 Task: Add an event with the title Second Product Development Roadmap Discussion, date ''2023/10/21'', time 08:00and add a description: A company retreat is a purposeful and immersive event where employees come together in a relaxed and inspiring setting to foster teamwork, boost morale, and align their efforts towards common goals. Mark the tasks as Completed , logged in from the account softage.3@softage.netand send the event invitation to softage.5@softage.net and softage.6@softage.net. Set a reminder for the event Doesn''t repeat
Action: Mouse pressed left at (59, 106)
Screenshot: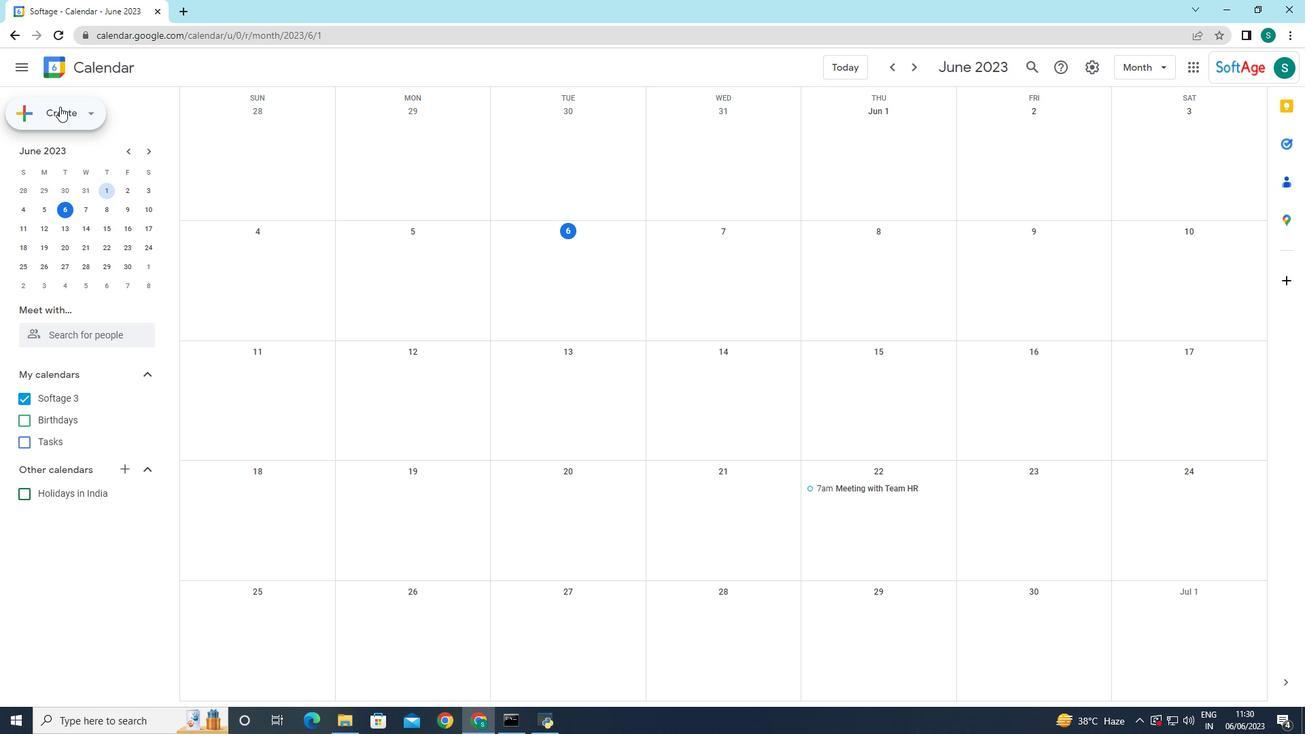 
Action: Mouse moved to (53, 151)
Screenshot: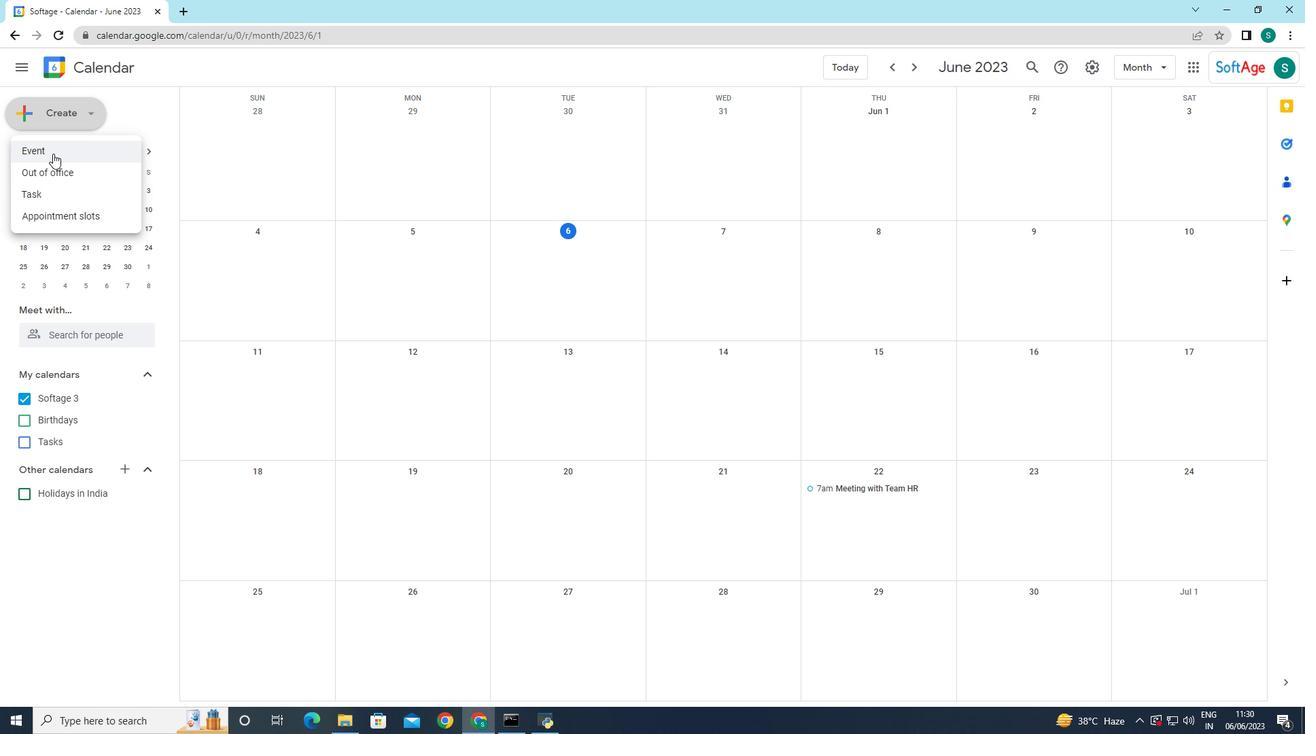 
Action: Mouse pressed left at (53, 151)
Screenshot: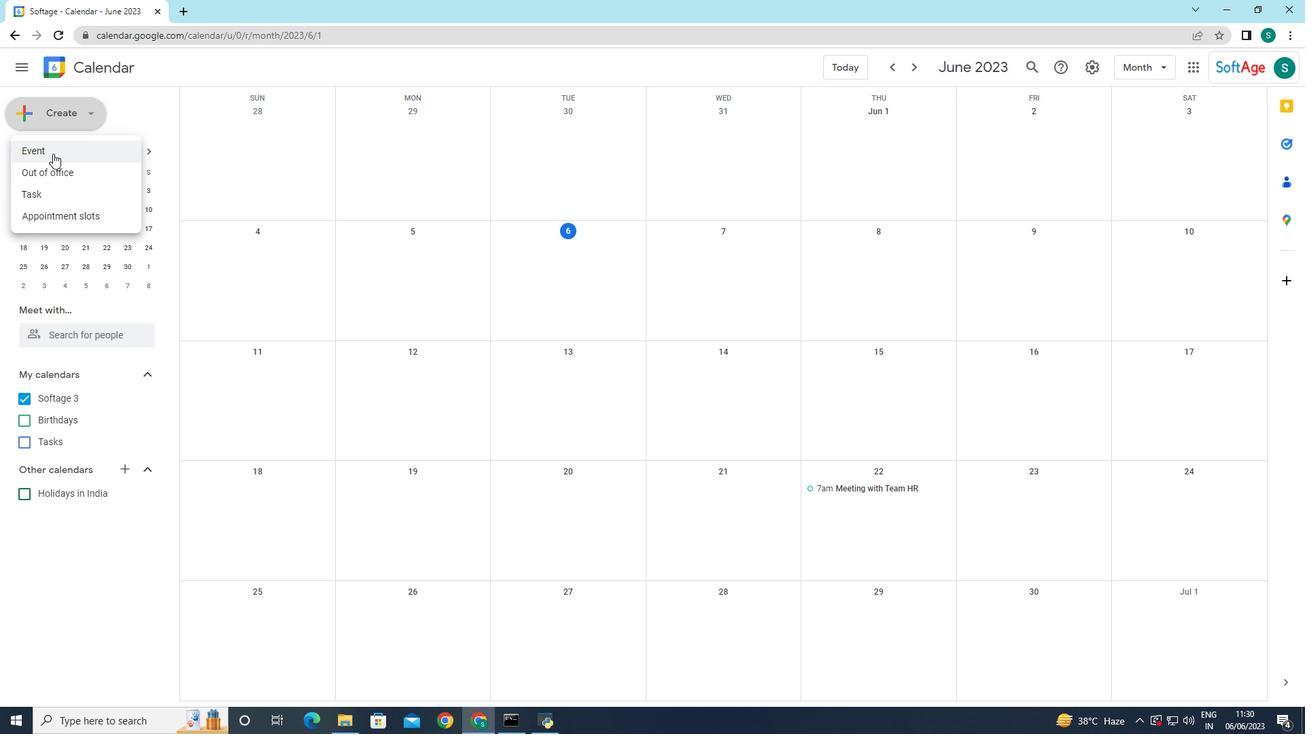 
Action: Mouse moved to (707, 453)
Screenshot: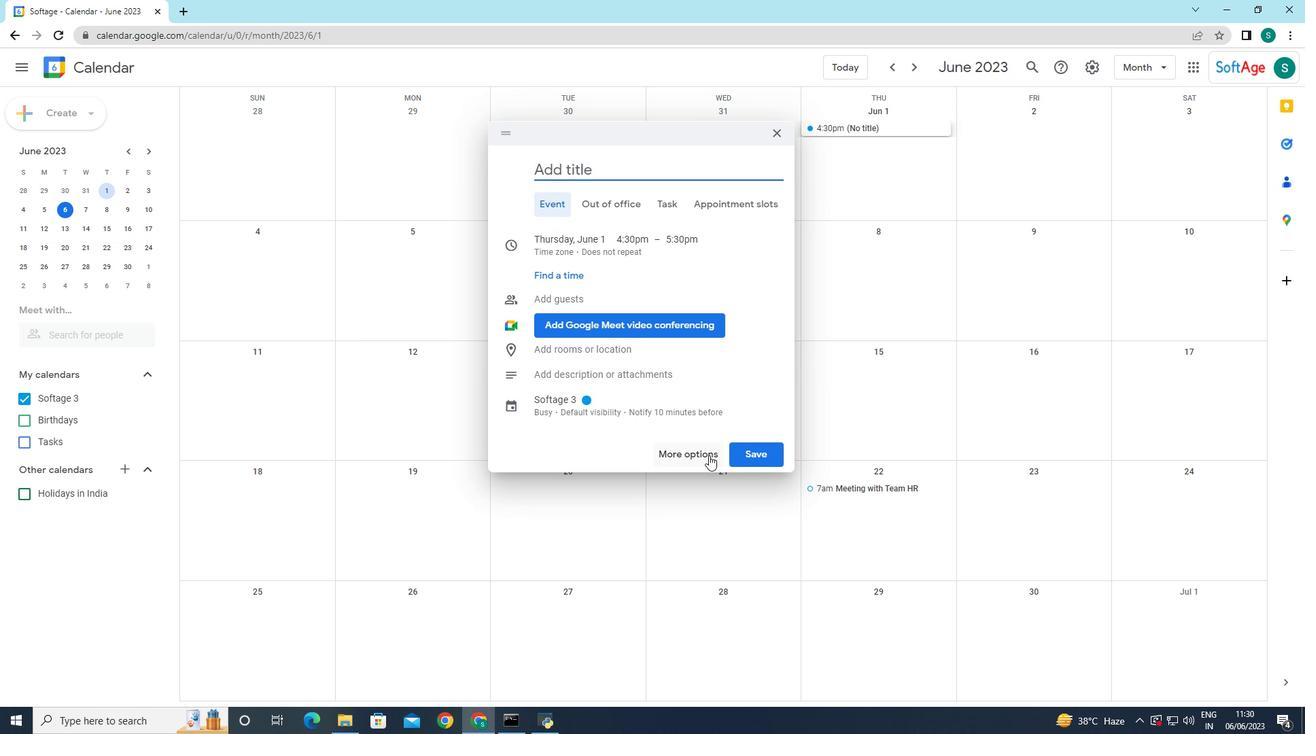 
Action: Mouse pressed left at (707, 453)
Screenshot: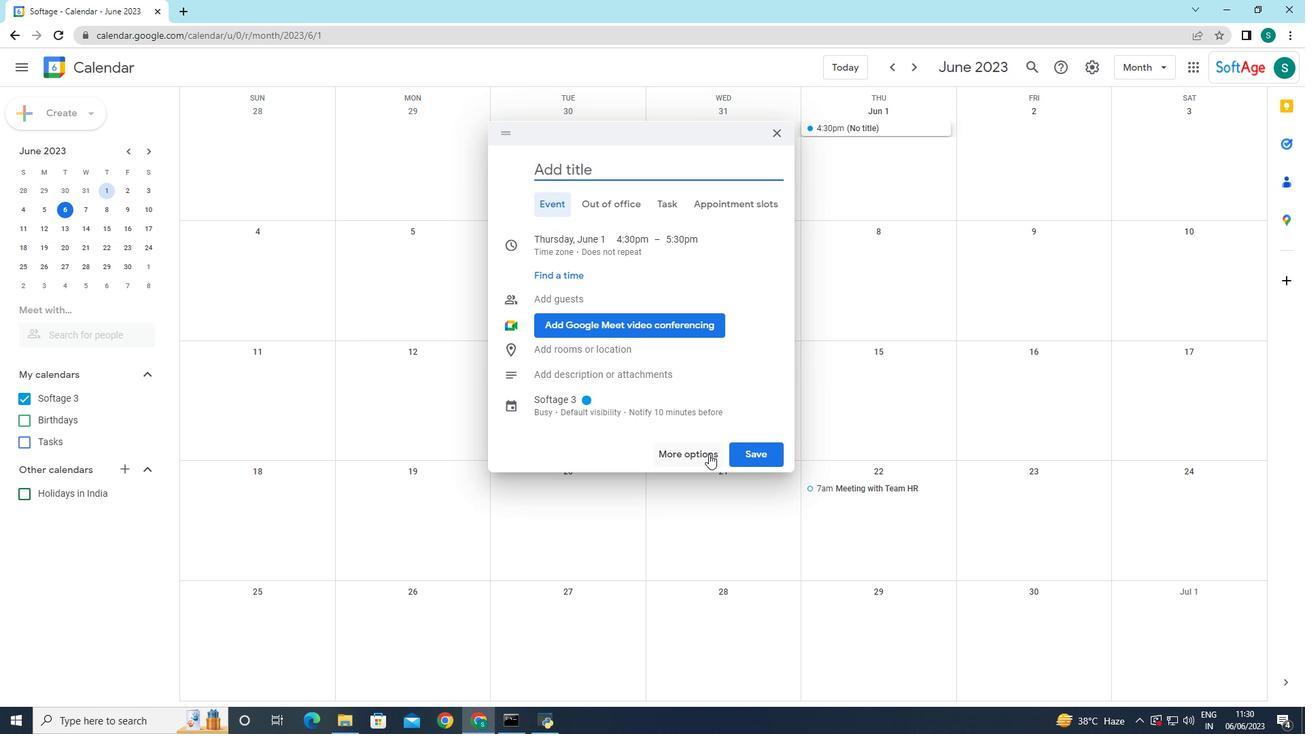 
Action: Mouse moved to (146, 74)
Screenshot: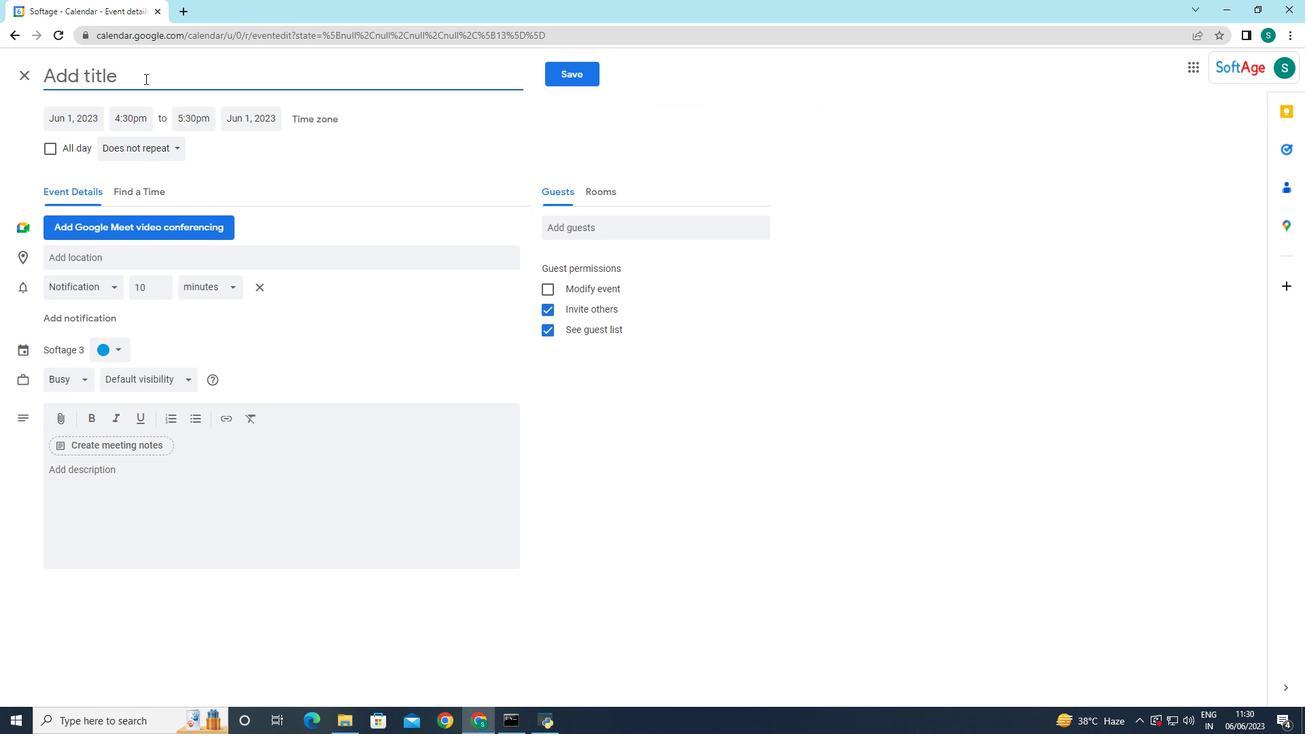 
Action: Mouse pressed left at (146, 74)
Screenshot: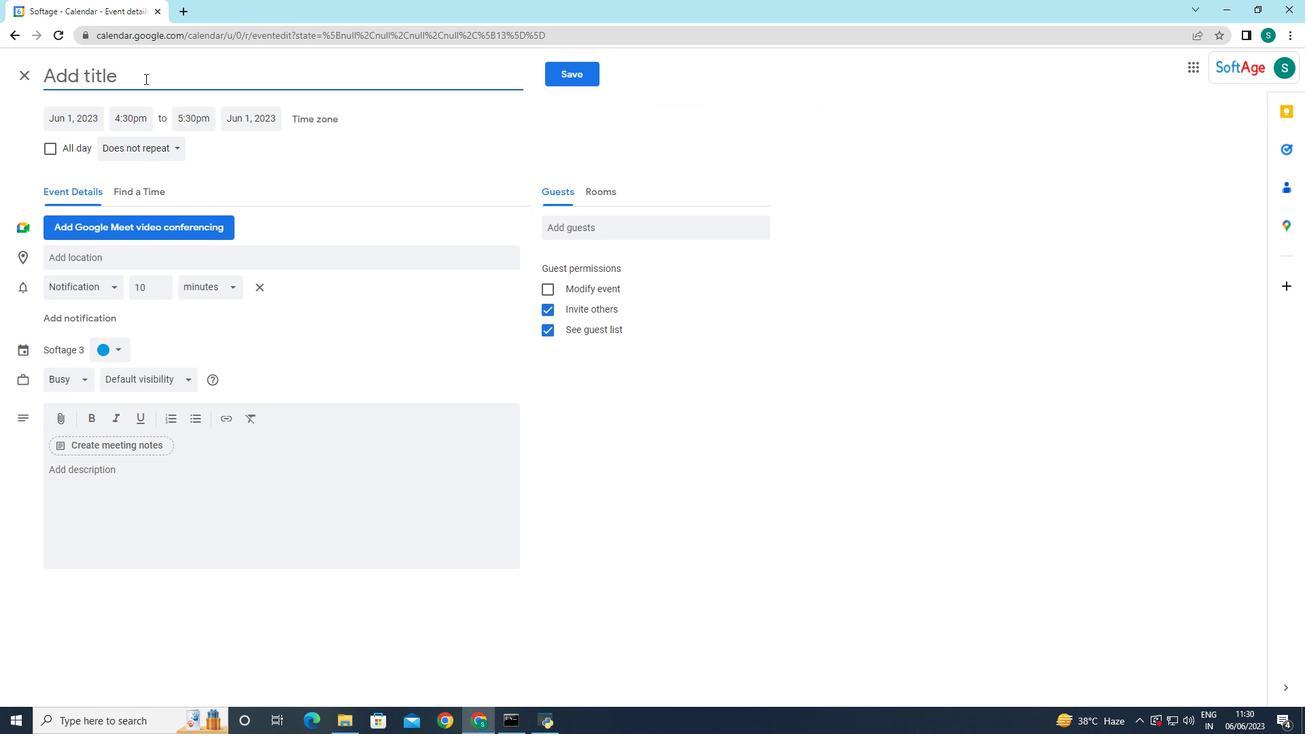 
Action: Key pressed <Key.caps_lock>S<Key.caps_lock>econd<Key.space><Key.caps_lock>P<Key.caps_lock>roduct<Key.space><Key.caps_lock>D<Key.caps_lock>evelopment<Key.space><Key.caps_lock>R<Key.caps_lock>oadmap<Key.space><Key.caps_lock>D<Key.backspace><Key.backspace><Key.backspace><Key.backspace><Key.backspace><Key.backspace><Key.backspace>ADM<Key.backspace><Key.backspace><Key.backspace>A<Key.backspace><Key.caps_lock>admap<Key.space><Key.caps_lock>D<Key.caps_lock>iscussion
Screenshot: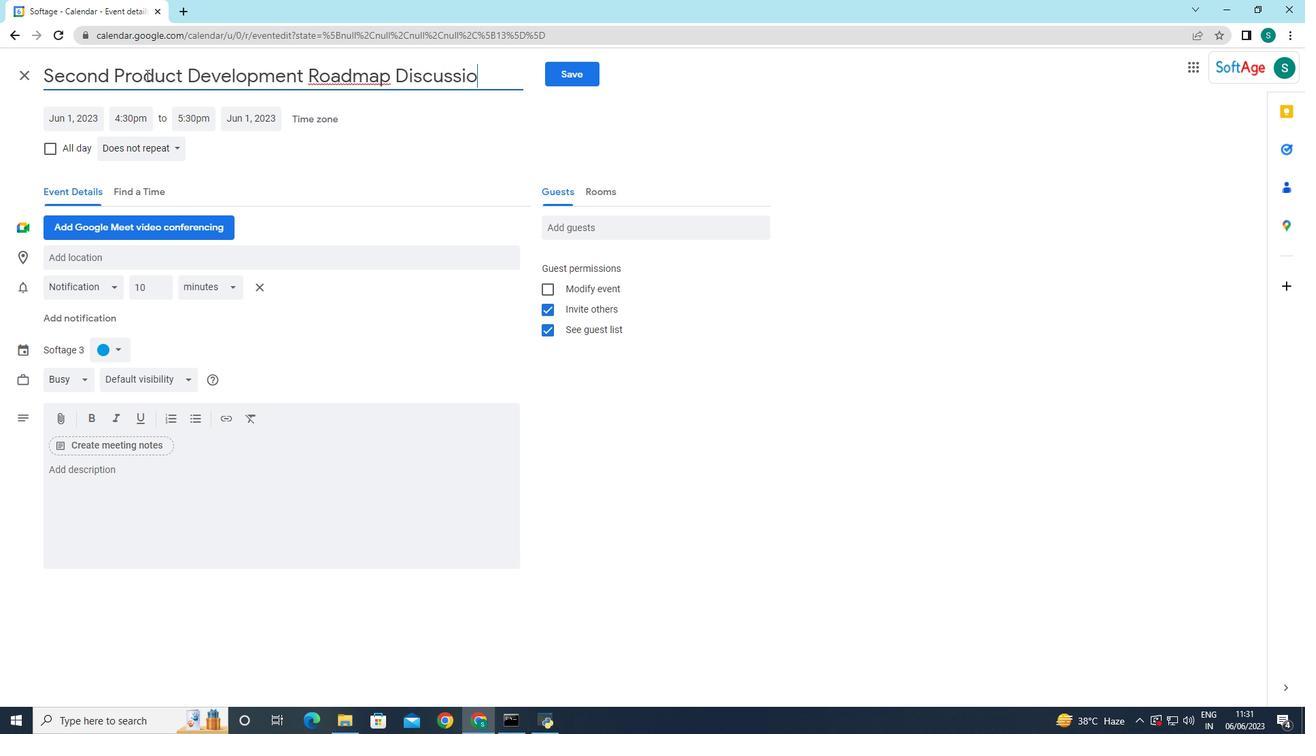 
Action: Mouse moved to (233, 159)
Screenshot: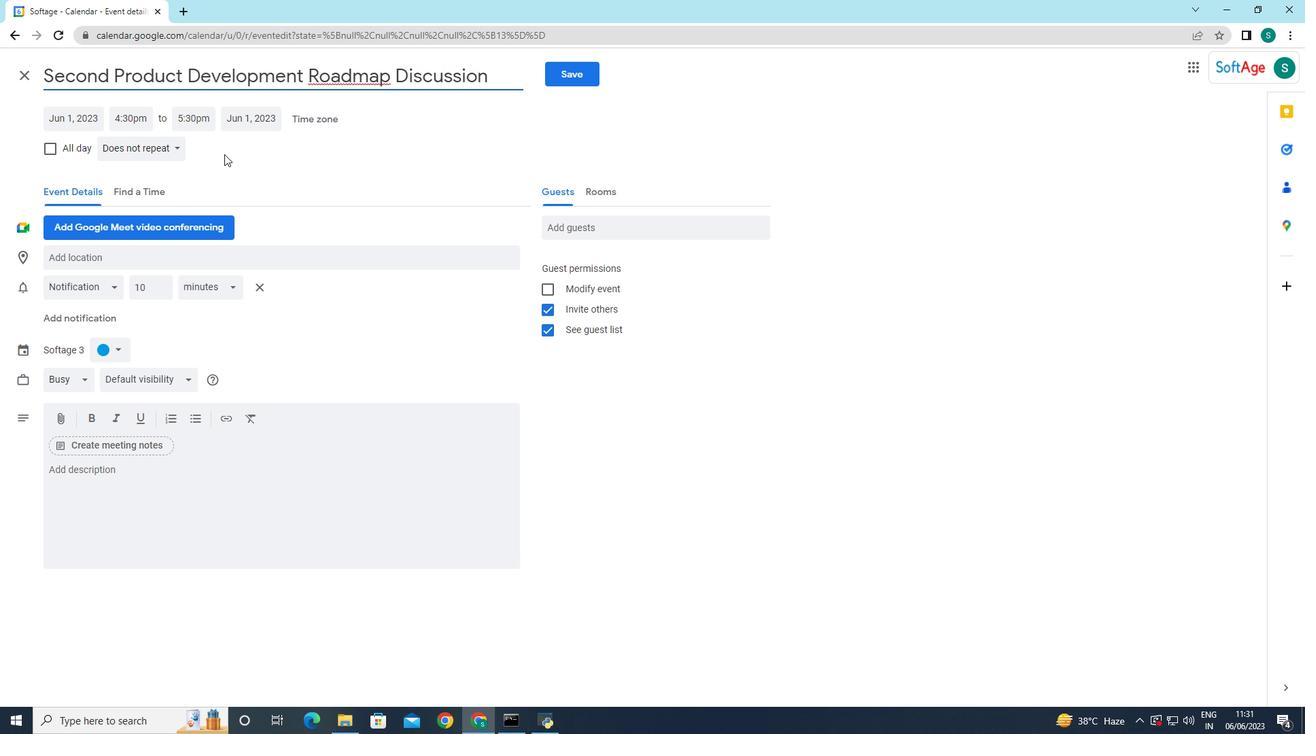 
Action: Mouse pressed left at (233, 159)
Screenshot: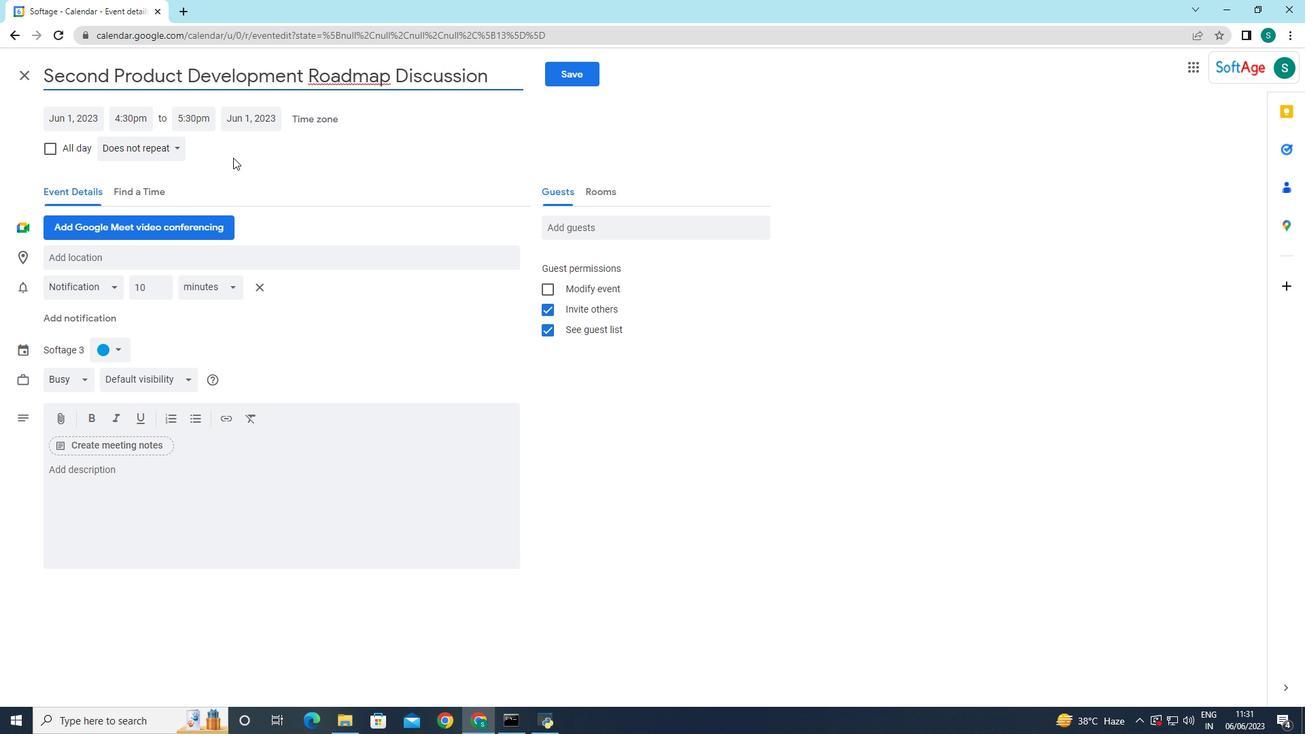 
Action: Mouse moved to (74, 119)
Screenshot: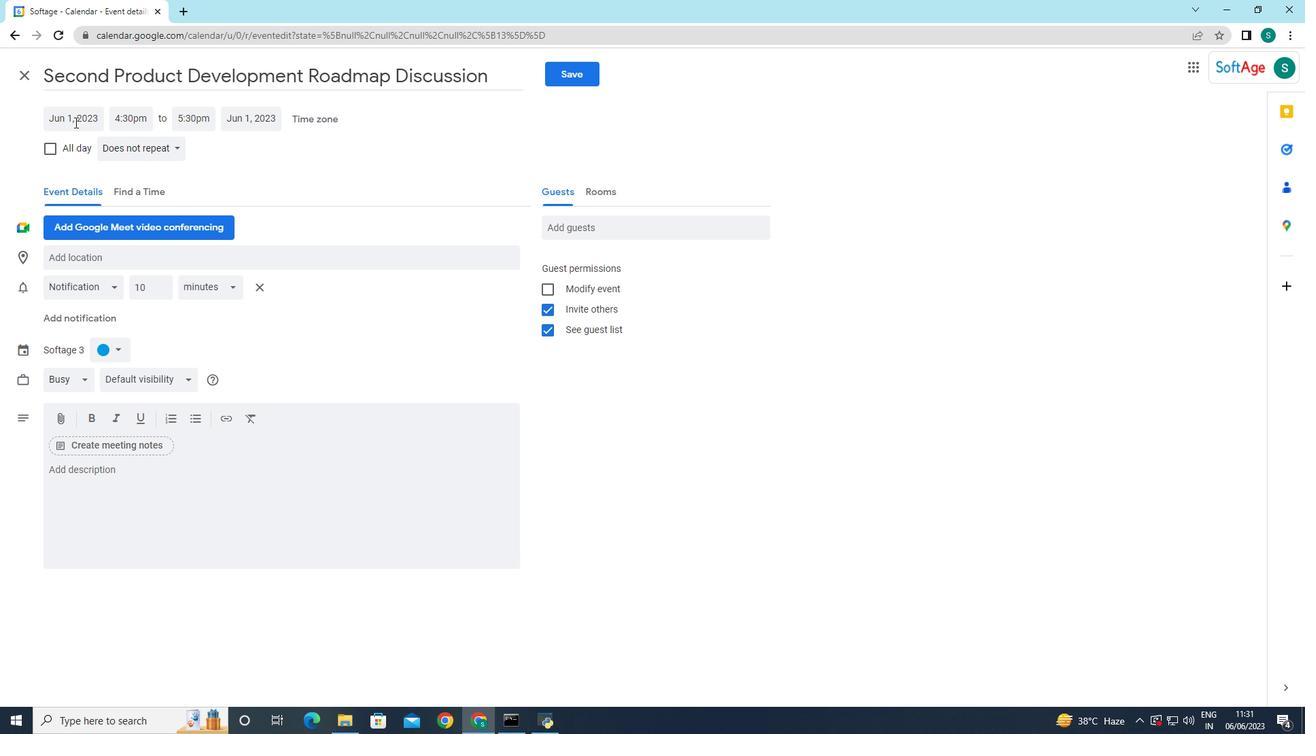 
Action: Mouse pressed left at (74, 119)
Screenshot: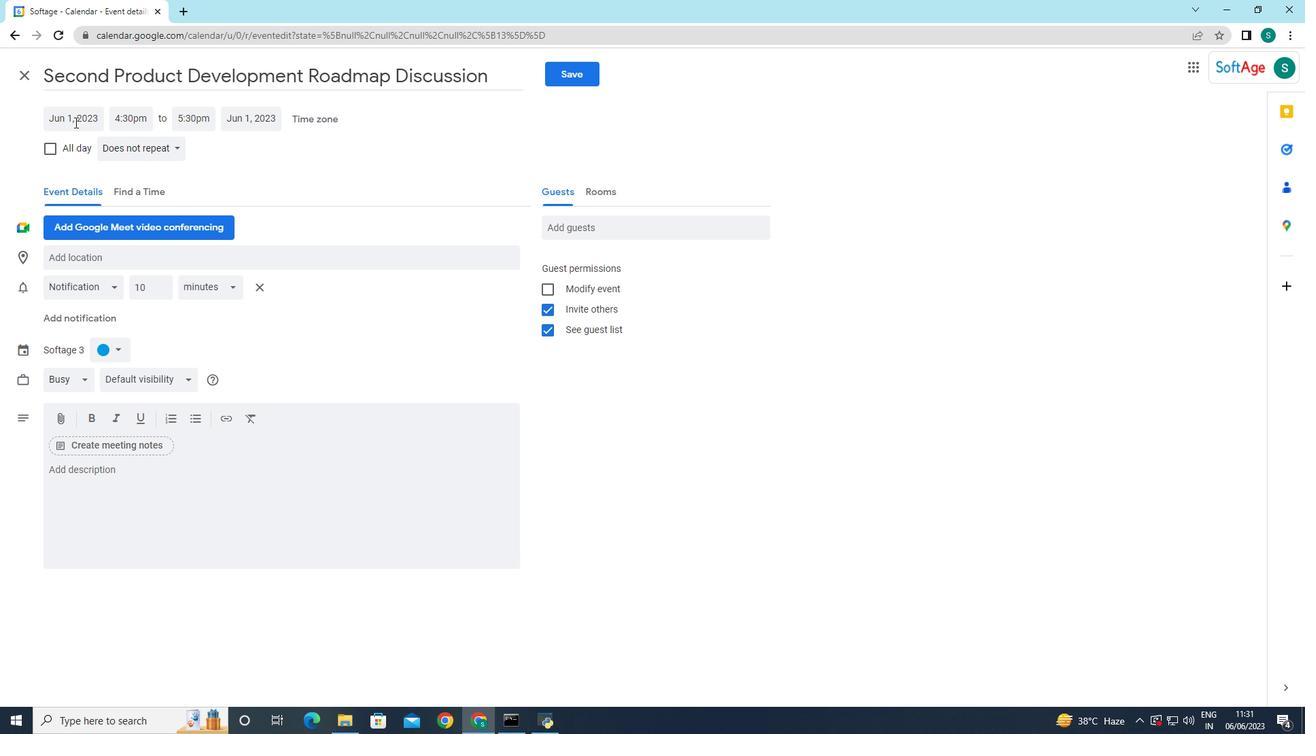 
Action: Mouse moved to (220, 144)
Screenshot: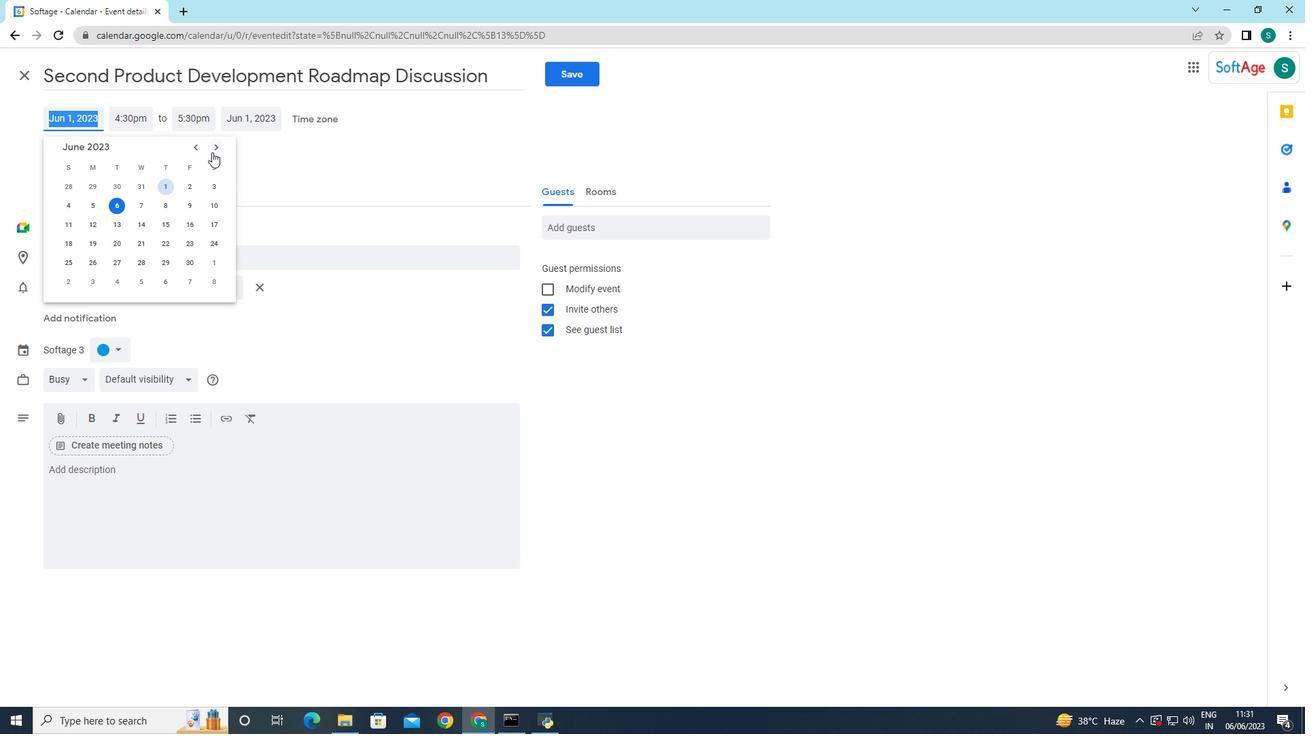
Action: Mouse pressed left at (220, 144)
Screenshot: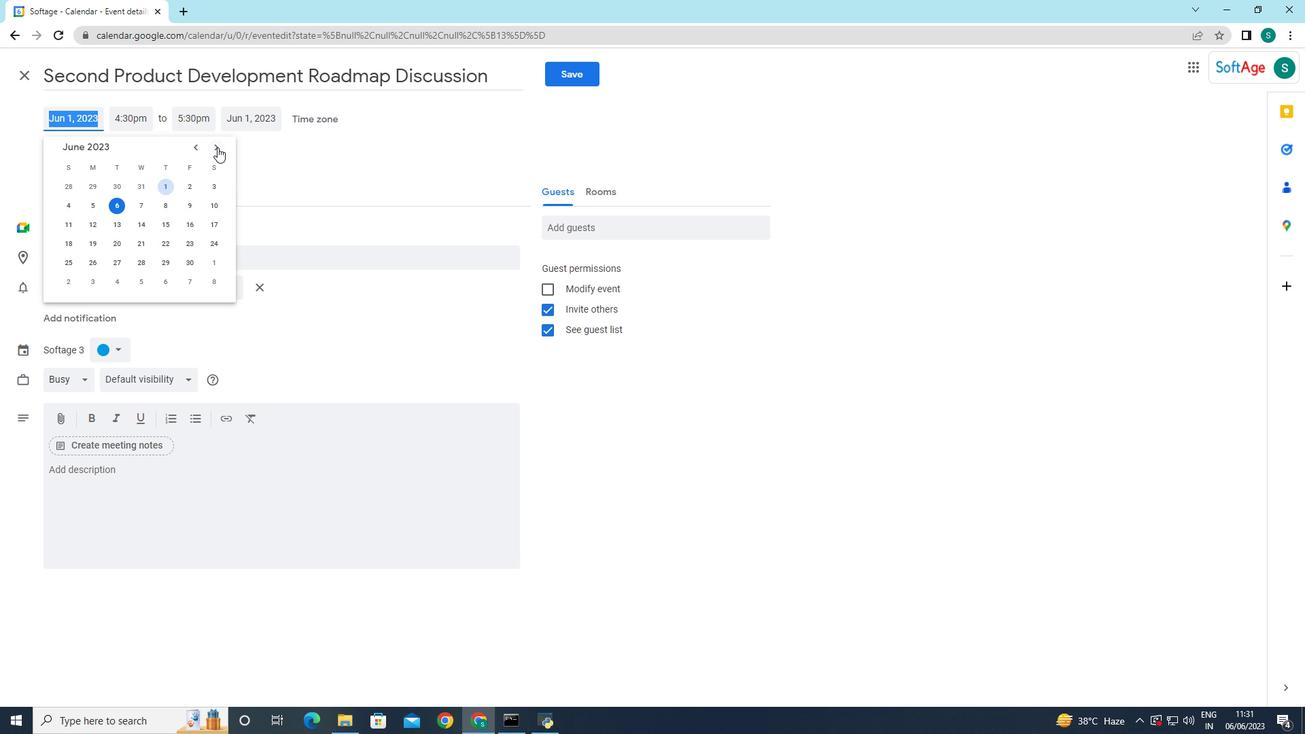
Action: Mouse pressed left at (220, 144)
Screenshot: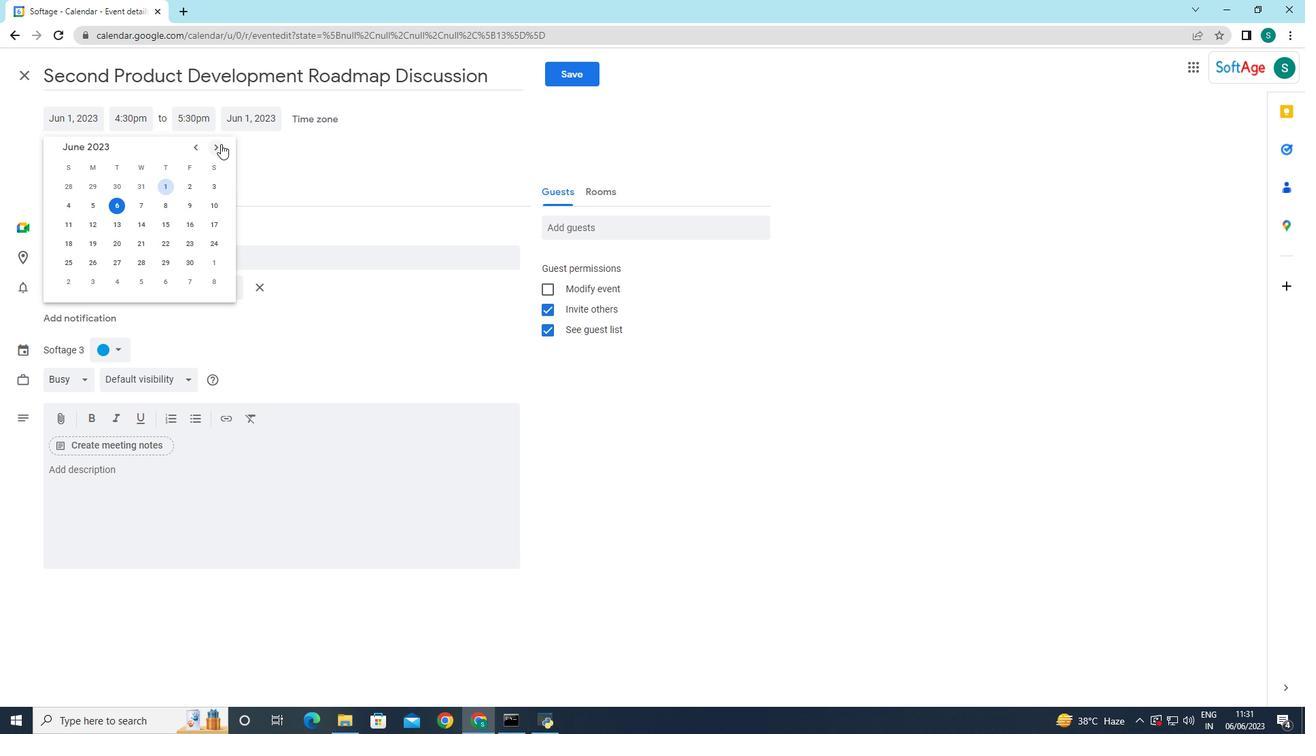 
Action: Mouse pressed left at (220, 144)
Screenshot: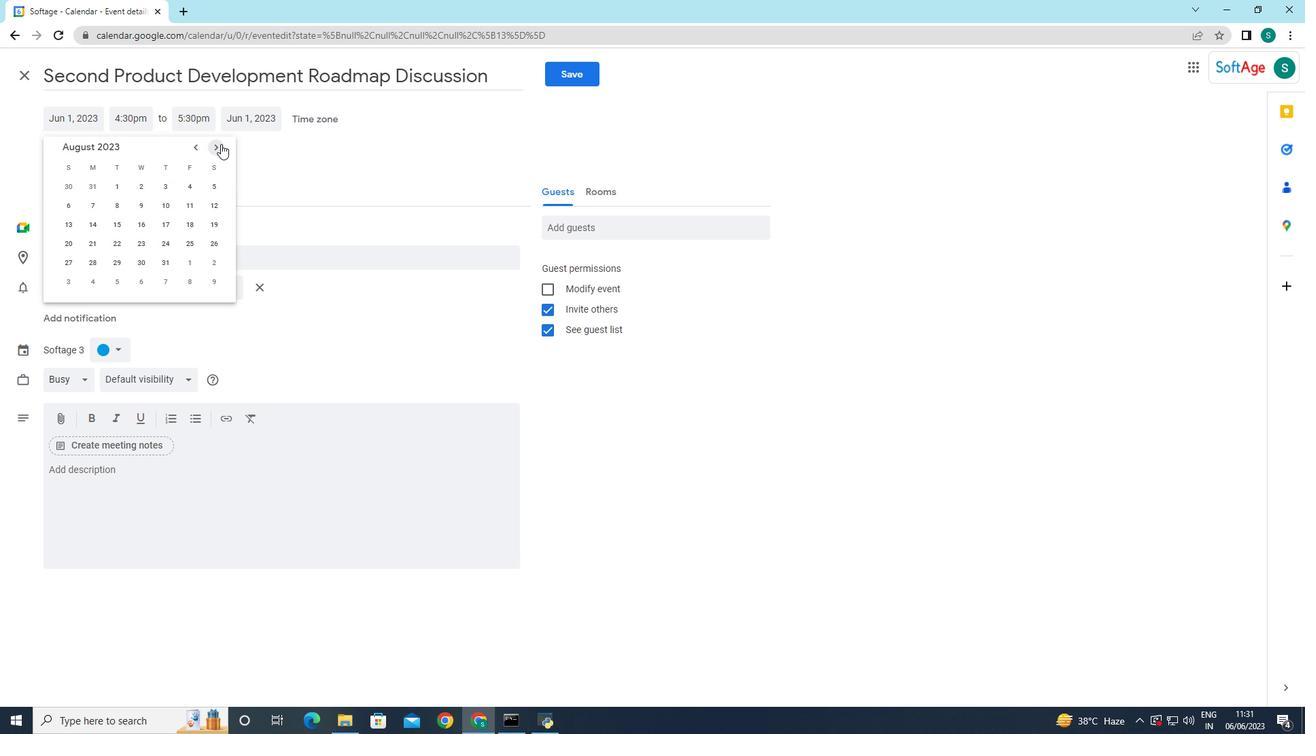
Action: Mouse pressed left at (220, 144)
Screenshot: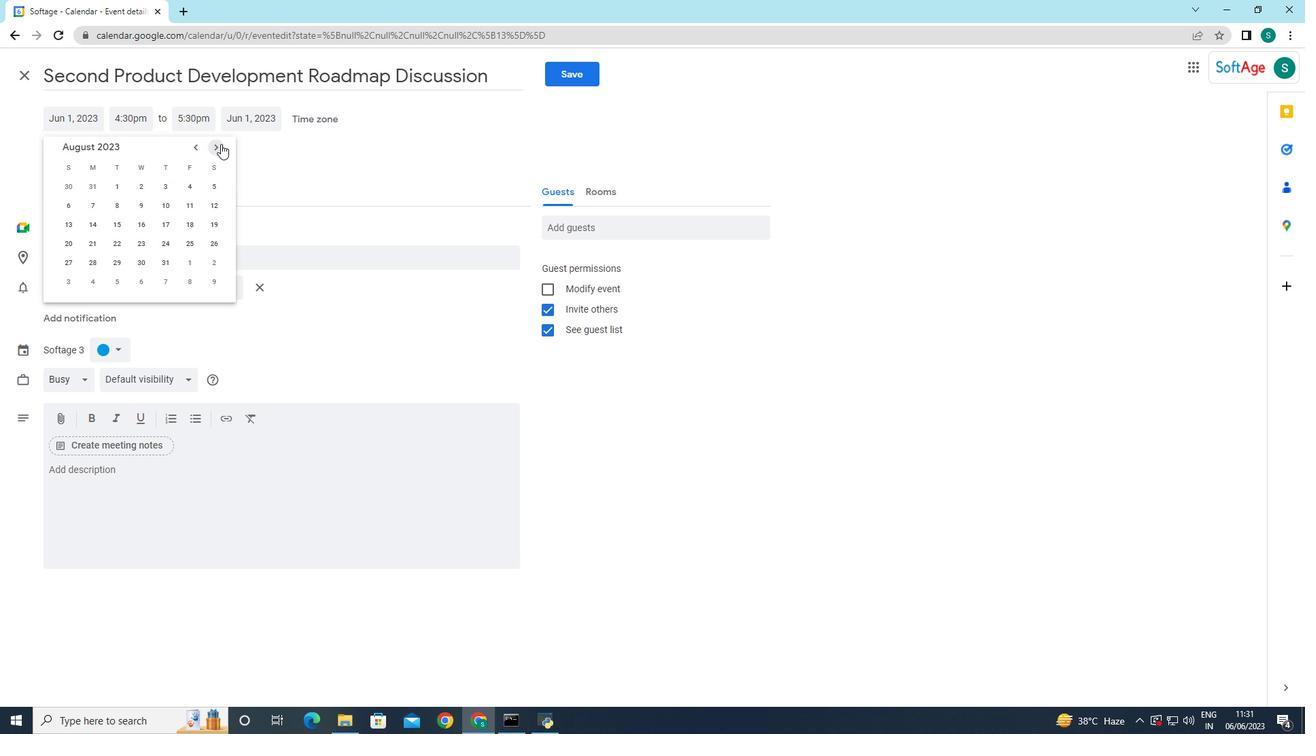 
Action: Mouse pressed left at (220, 144)
Screenshot: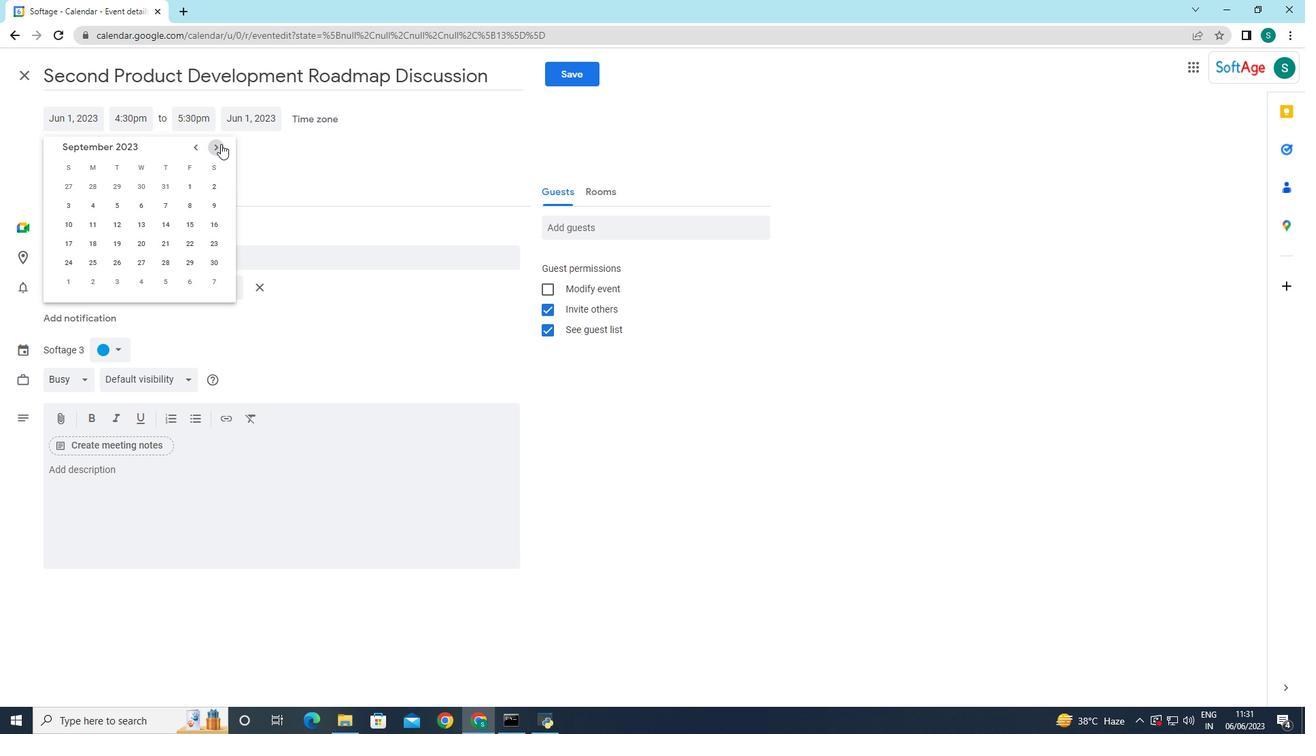 
Action: Mouse moved to (201, 146)
Screenshot: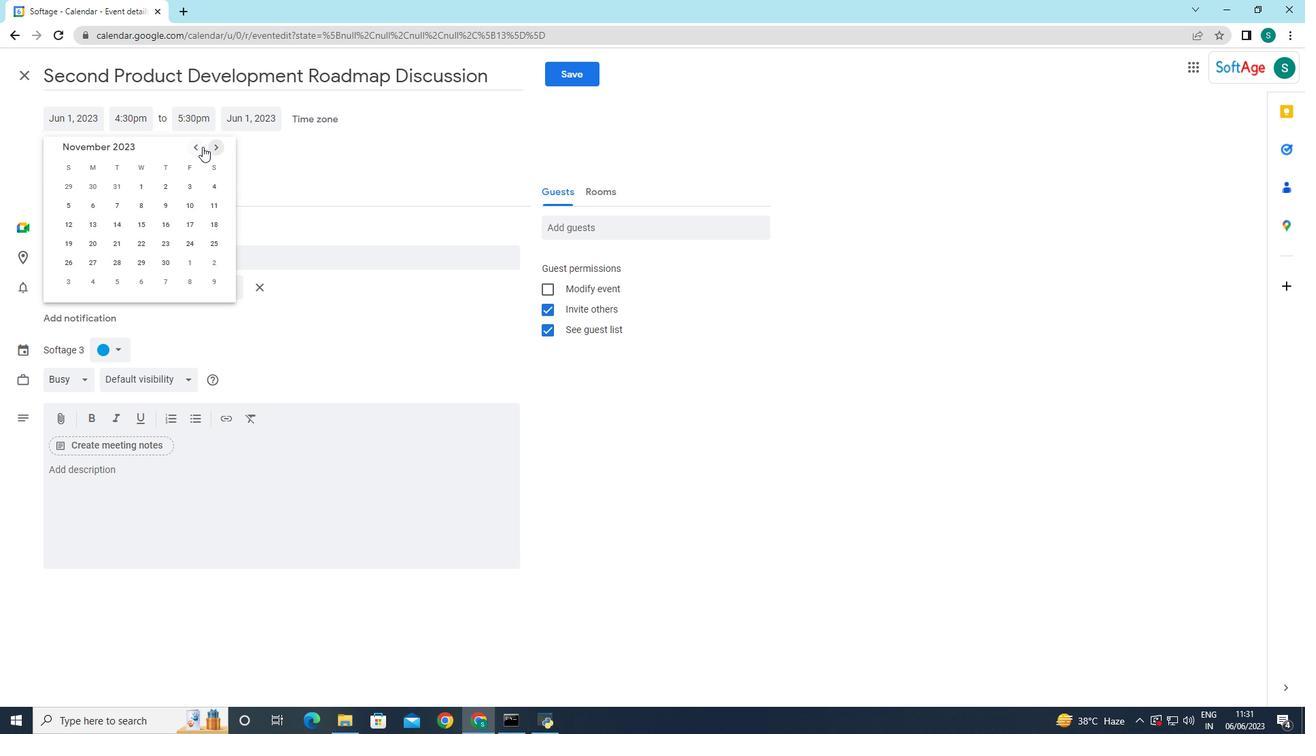 
Action: Mouse pressed left at (201, 146)
Screenshot: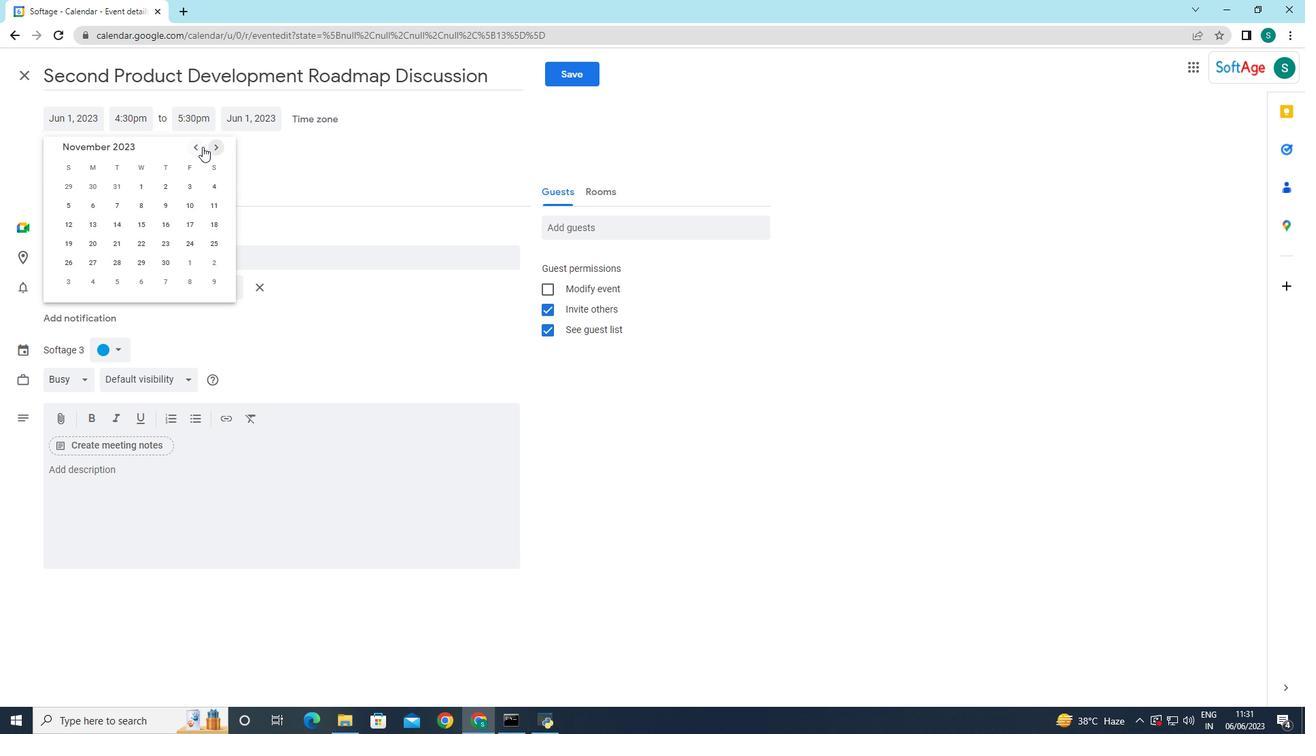 
Action: Mouse moved to (216, 223)
Screenshot: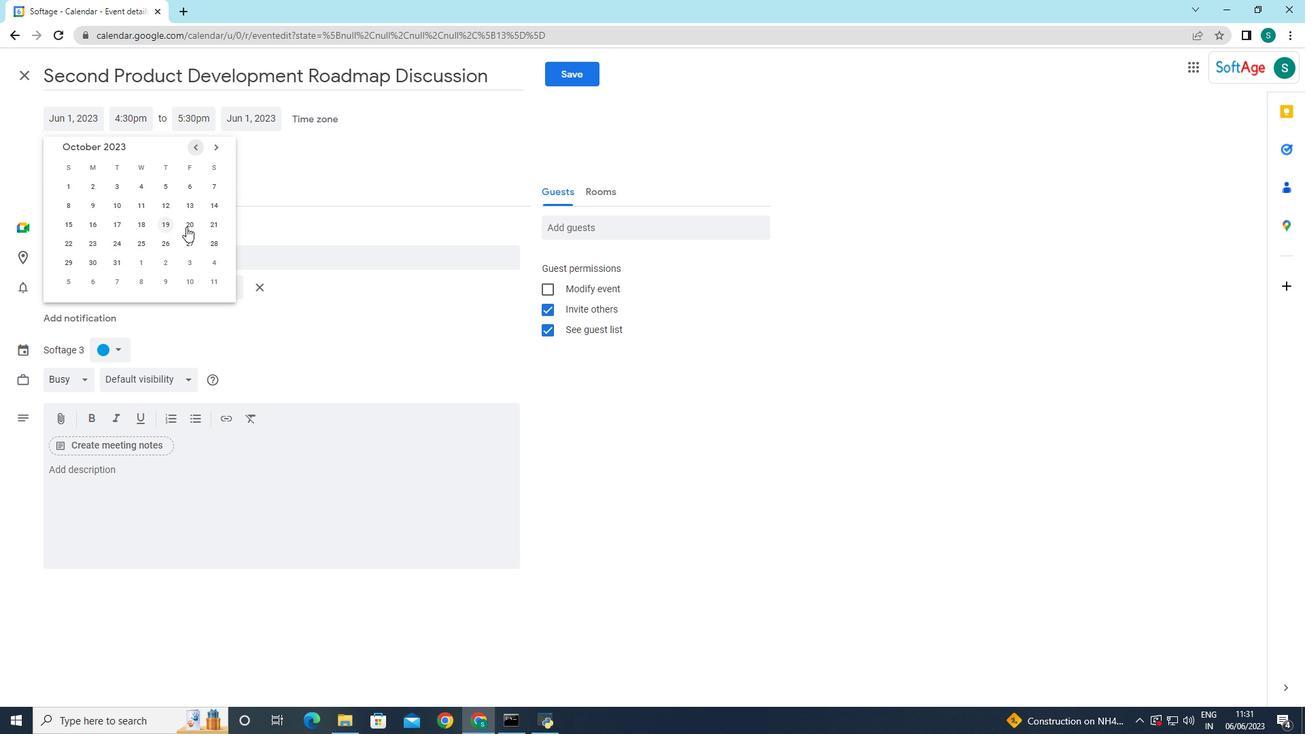 
Action: Mouse pressed left at (216, 223)
Screenshot: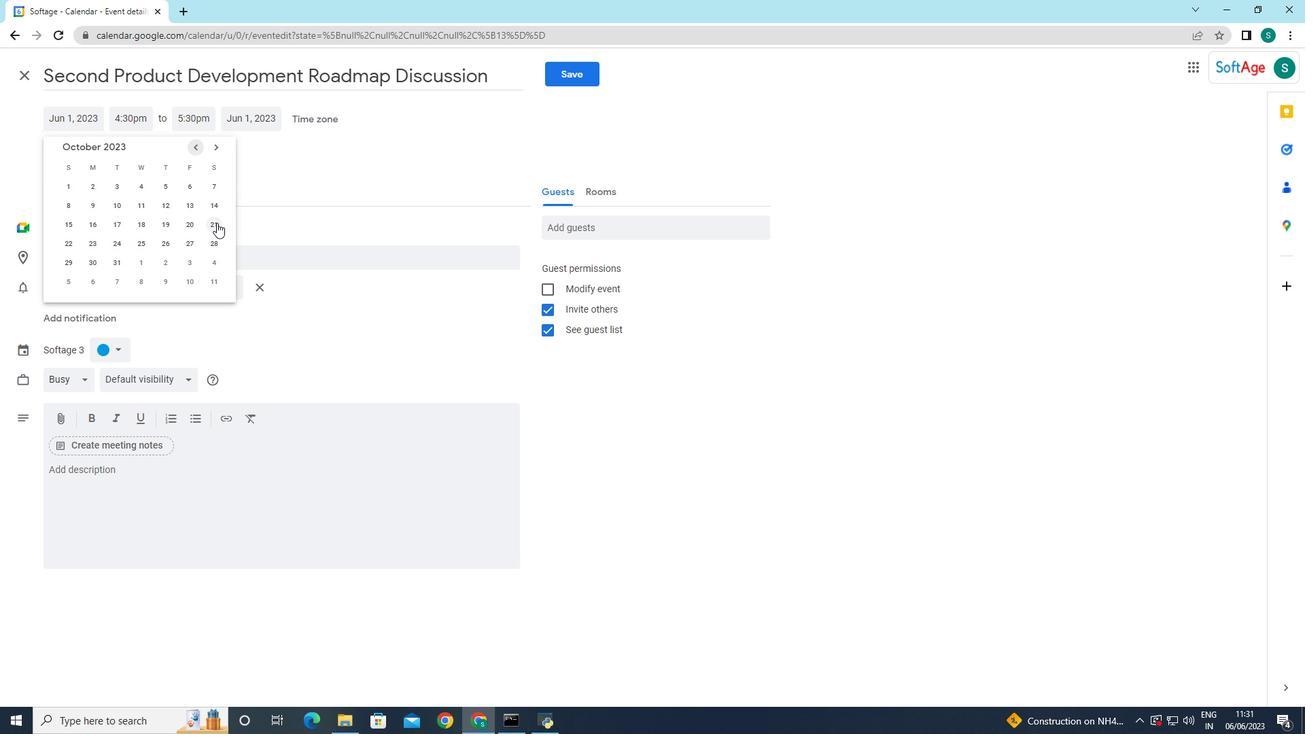 
Action: Mouse moved to (237, 175)
Screenshot: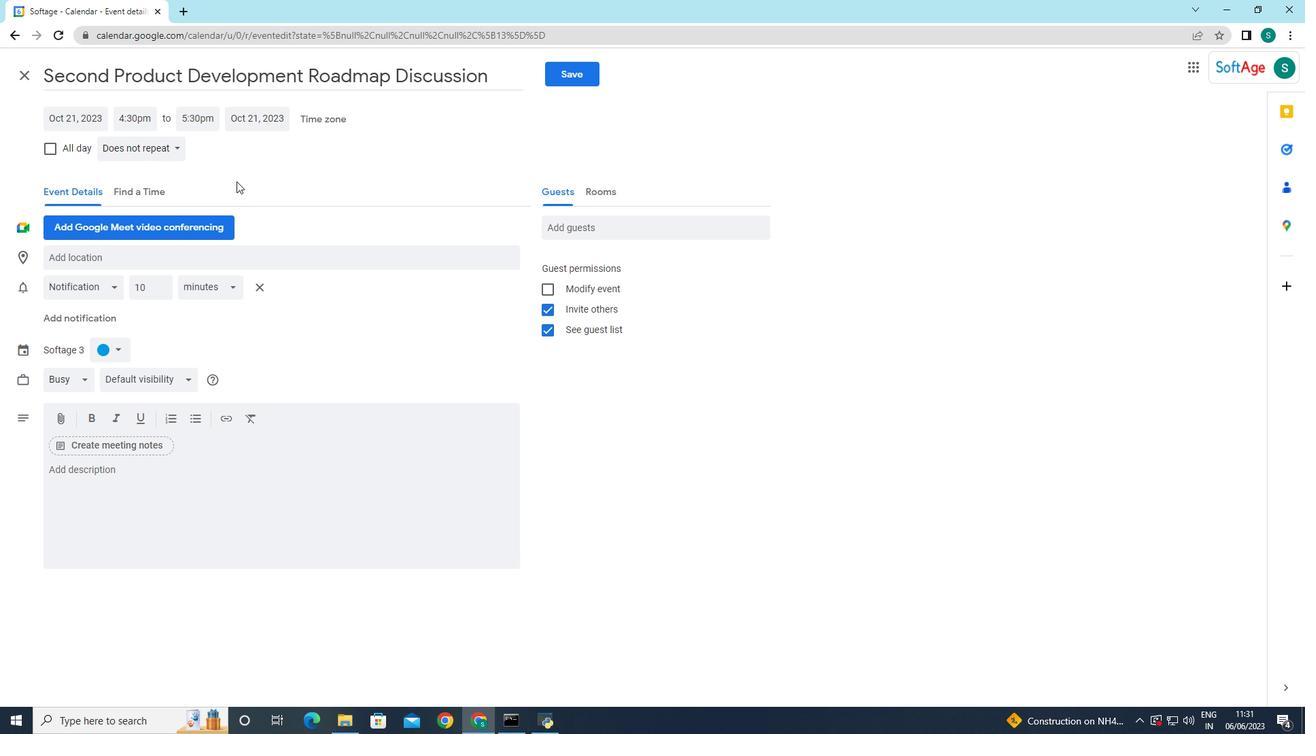 
Action: Mouse pressed left at (237, 175)
Screenshot: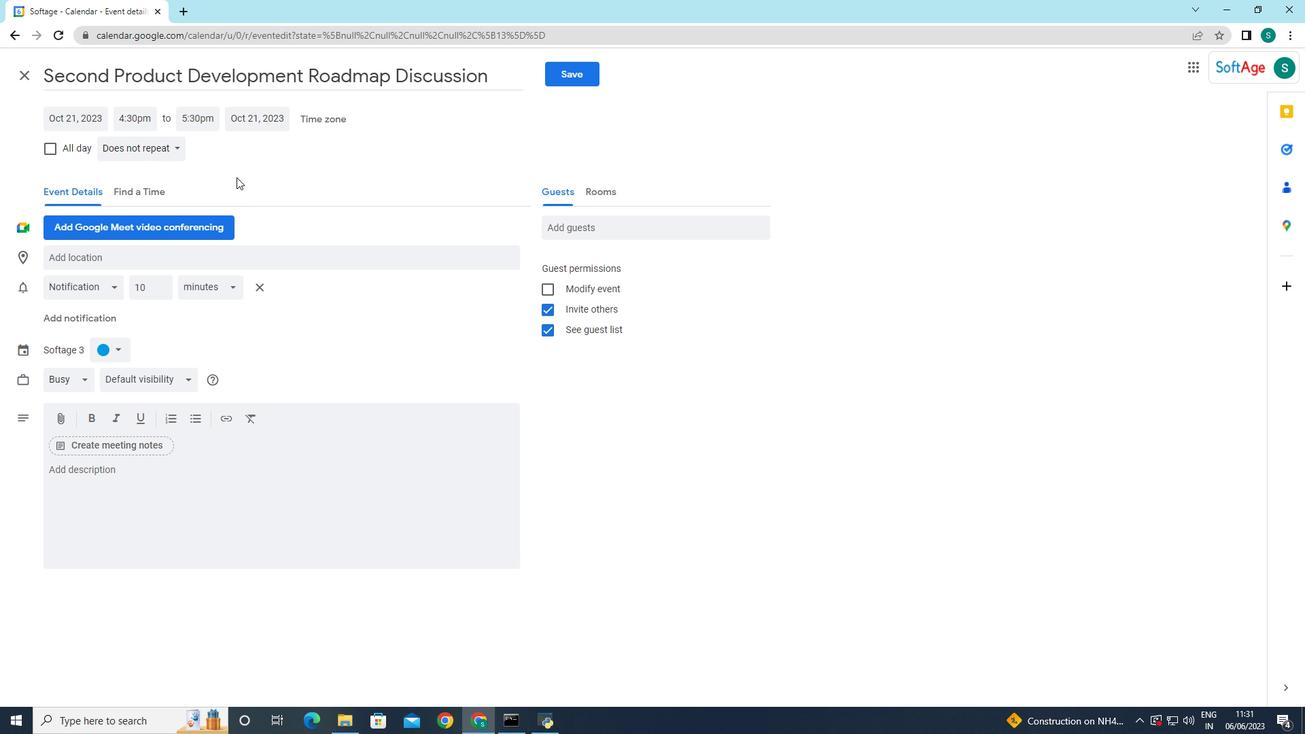 
Action: Mouse moved to (136, 120)
Screenshot: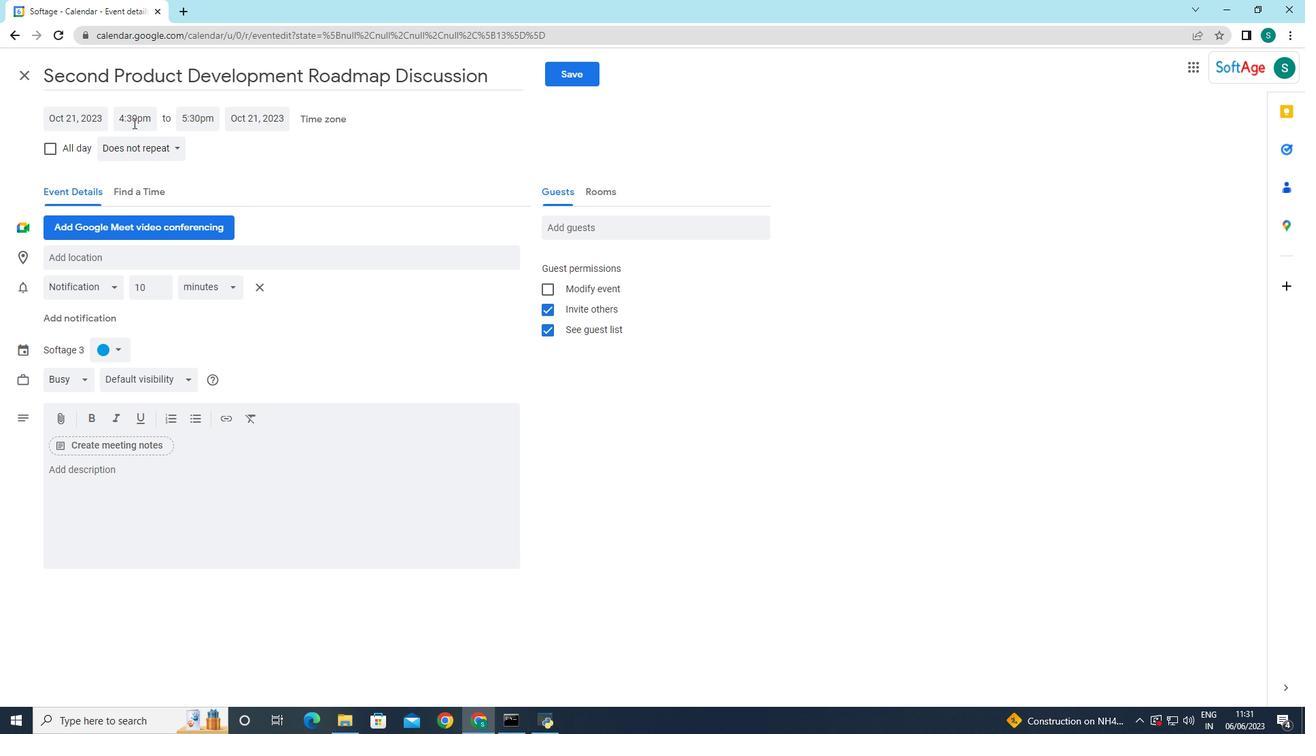 
Action: Mouse pressed left at (136, 120)
Screenshot: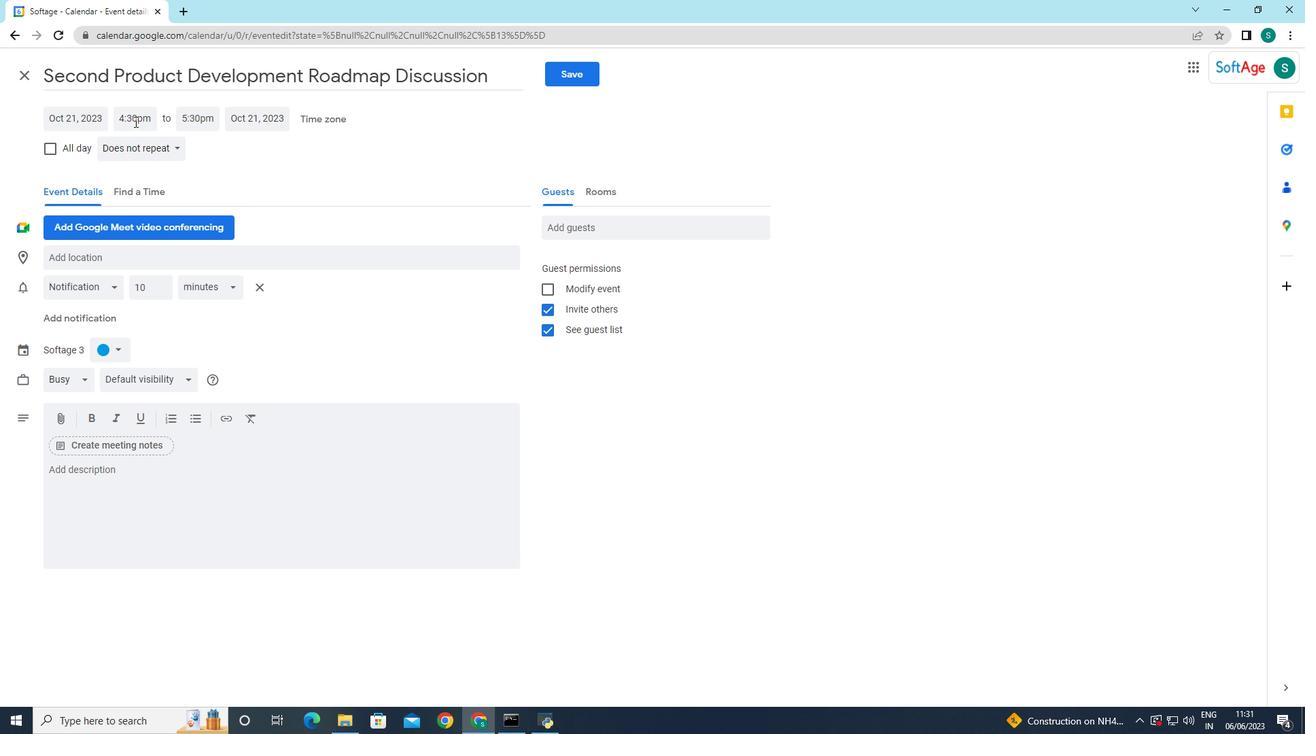 
Action: Mouse moved to (159, 189)
Screenshot: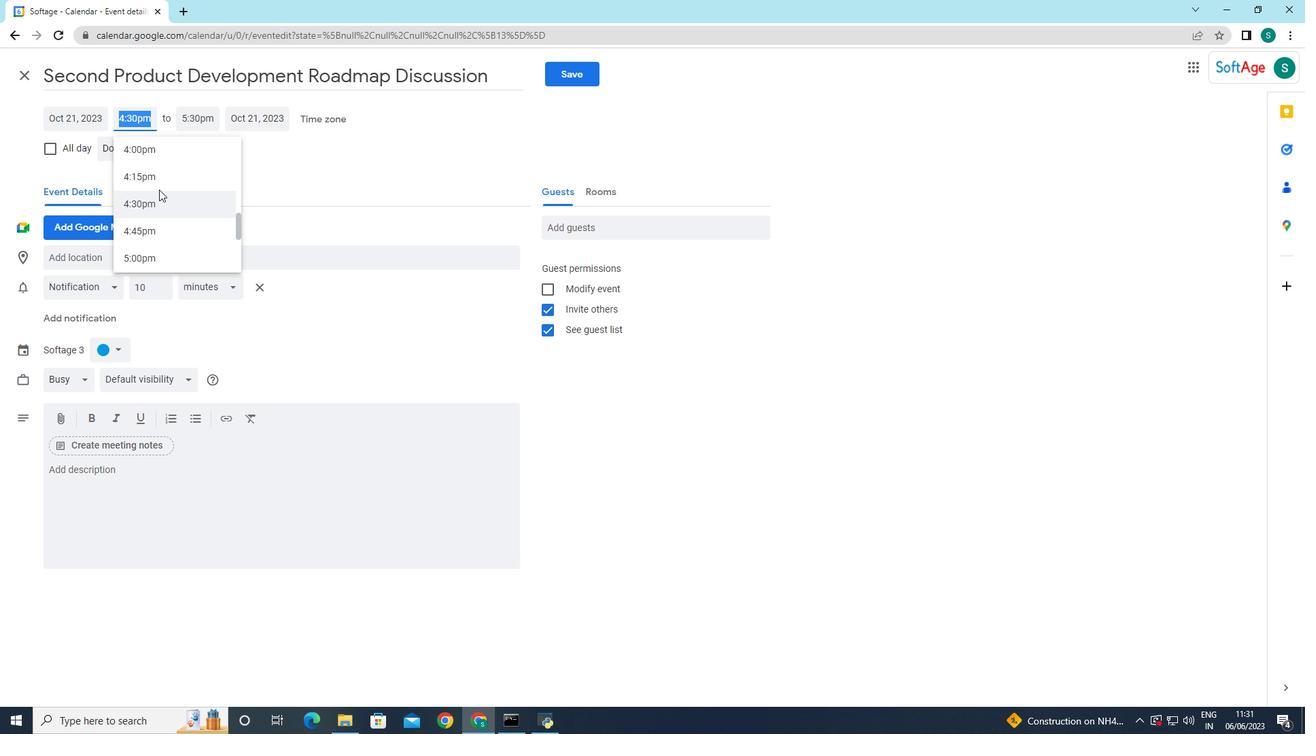 
Action: Mouse scrolled (159, 189) with delta (0, 0)
Screenshot: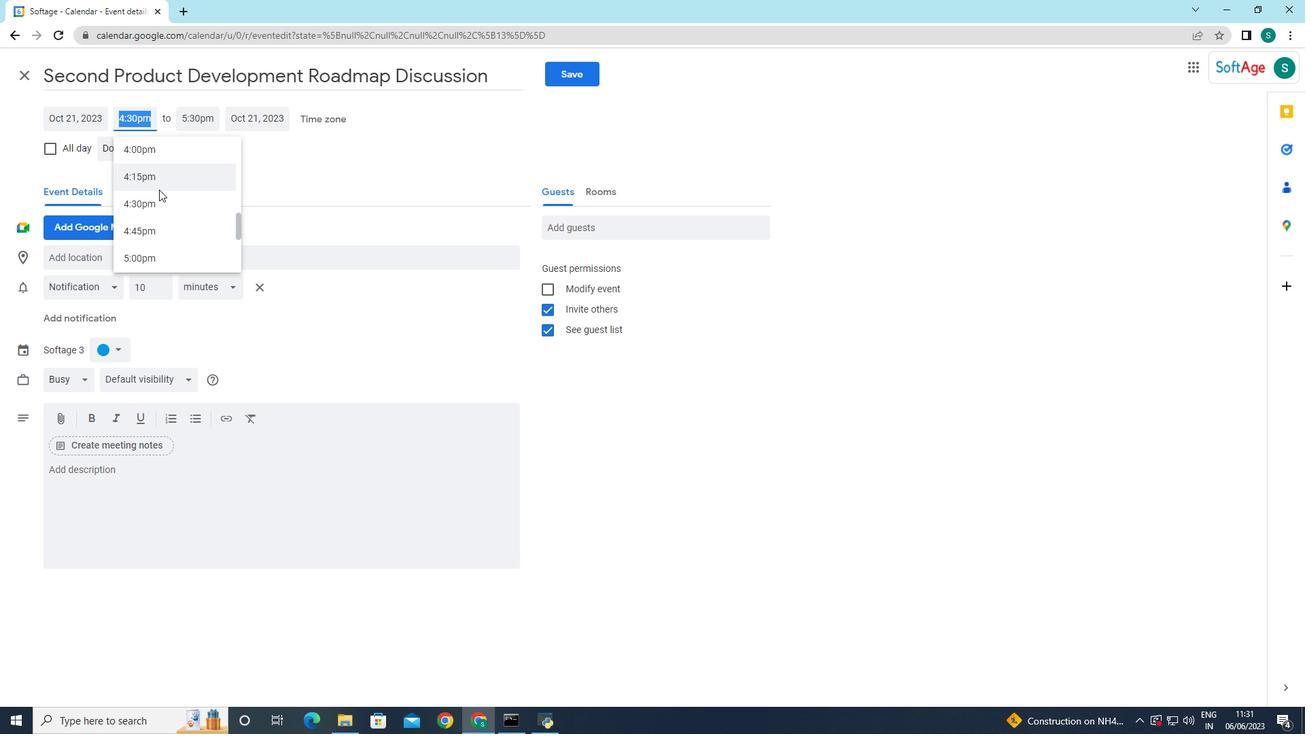 
Action: Mouse scrolled (159, 189) with delta (0, 0)
Screenshot: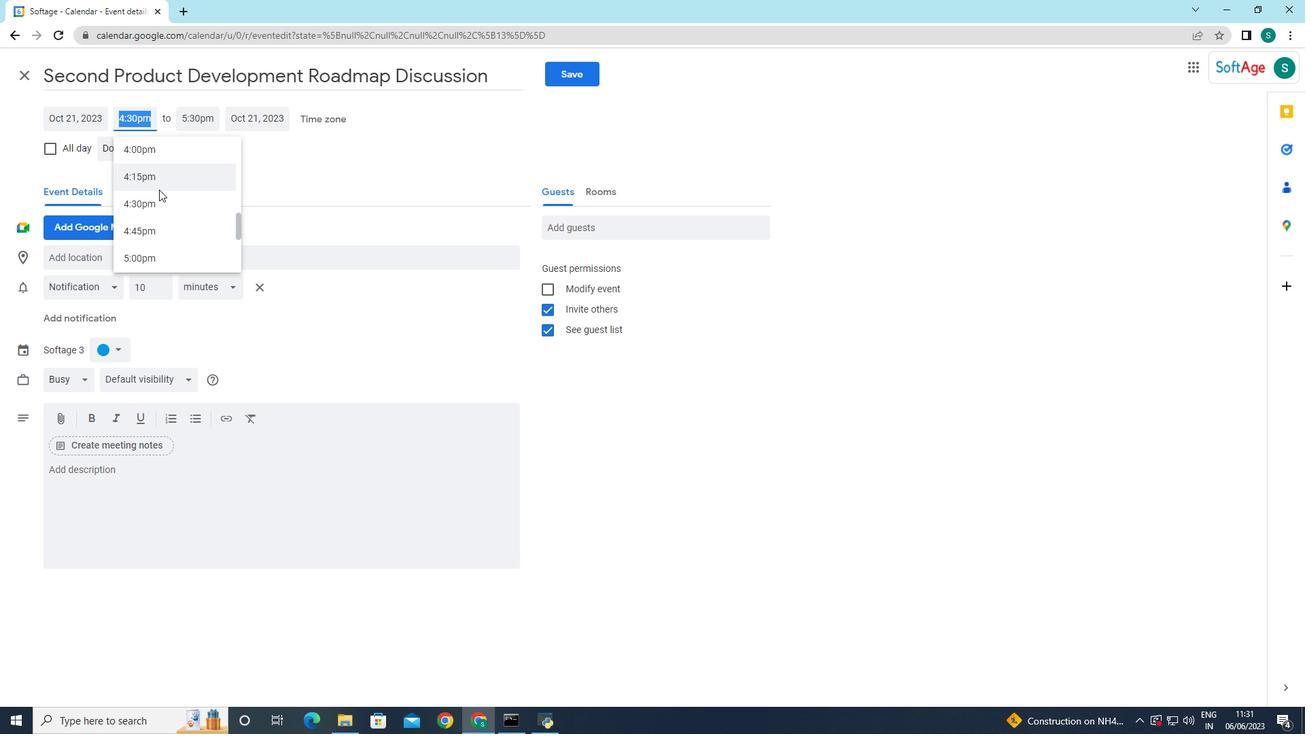 
Action: Mouse scrolled (159, 189) with delta (0, 0)
Screenshot: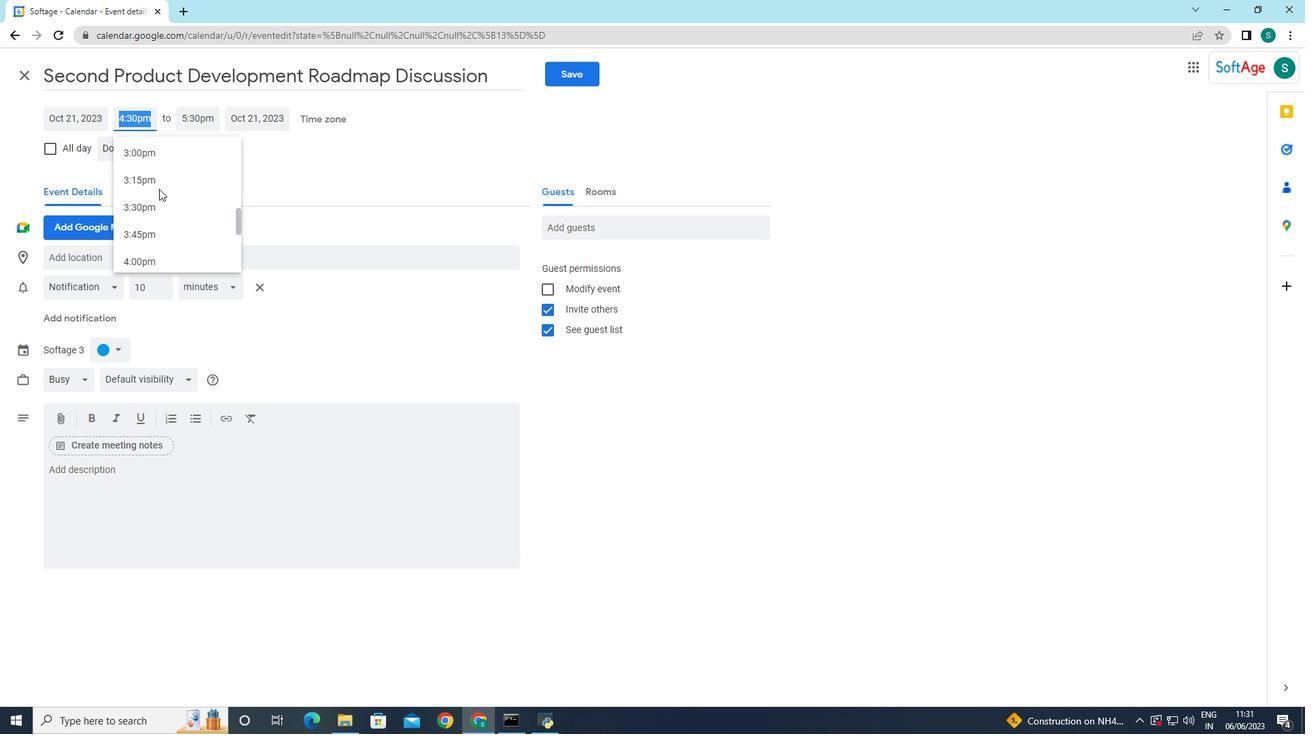 
Action: Mouse scrolled (159, 189) with delta (0, 0)
Screenshot: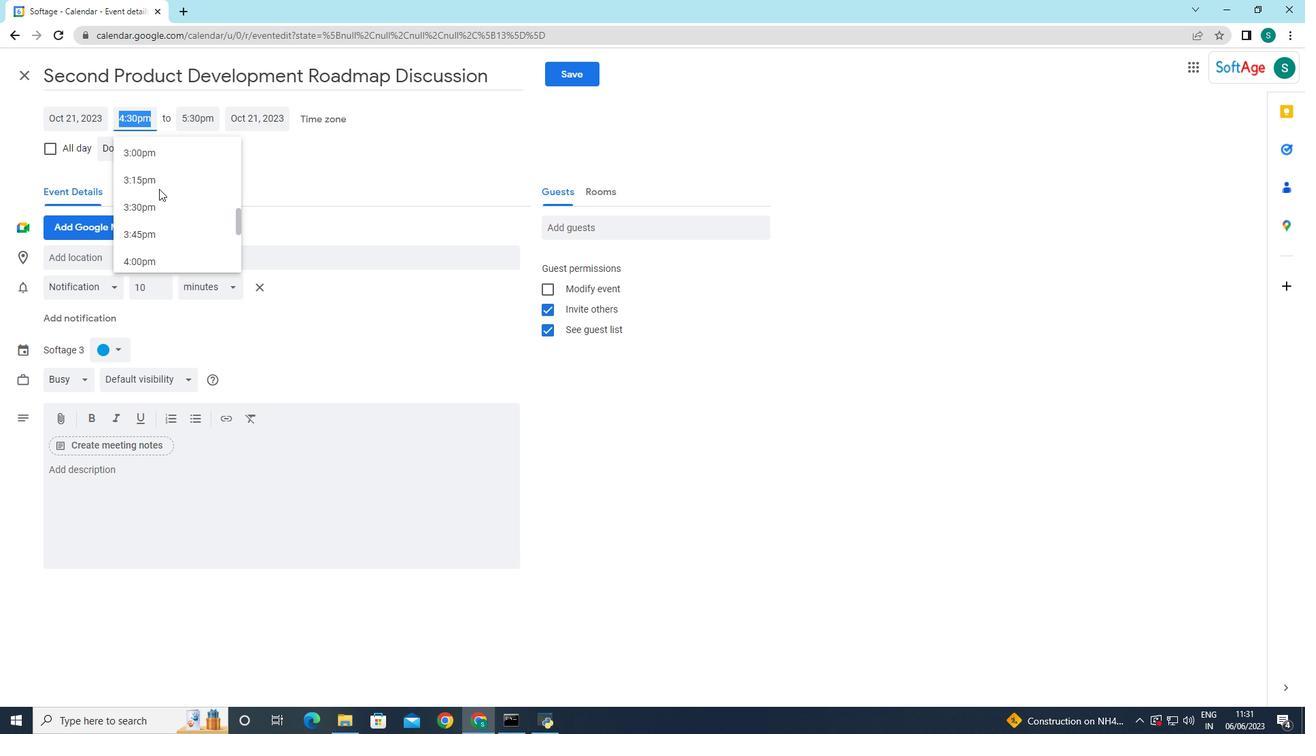 
Action: Mouse scrolled (159, 189) with delta (0, 0)
Screenshot: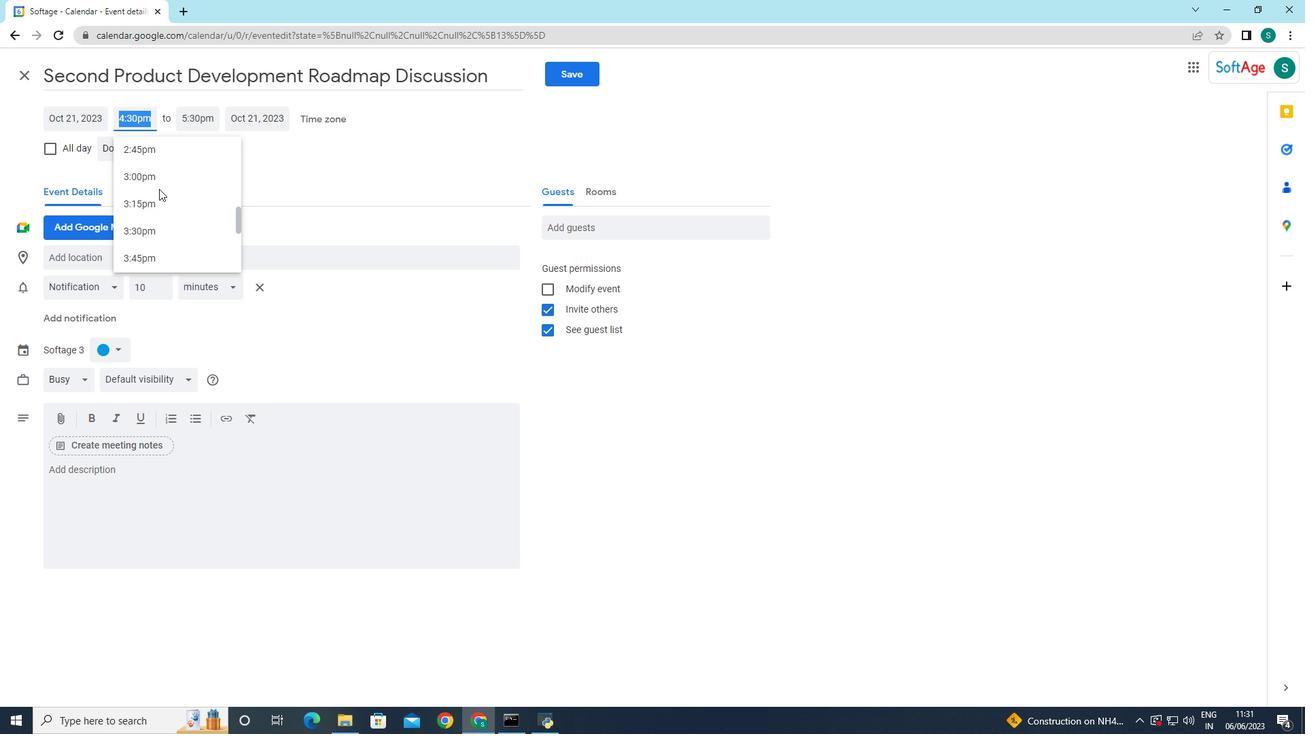 
Action: Mouse scrolled (159, 189) with delta (0, 0)
Screenshot: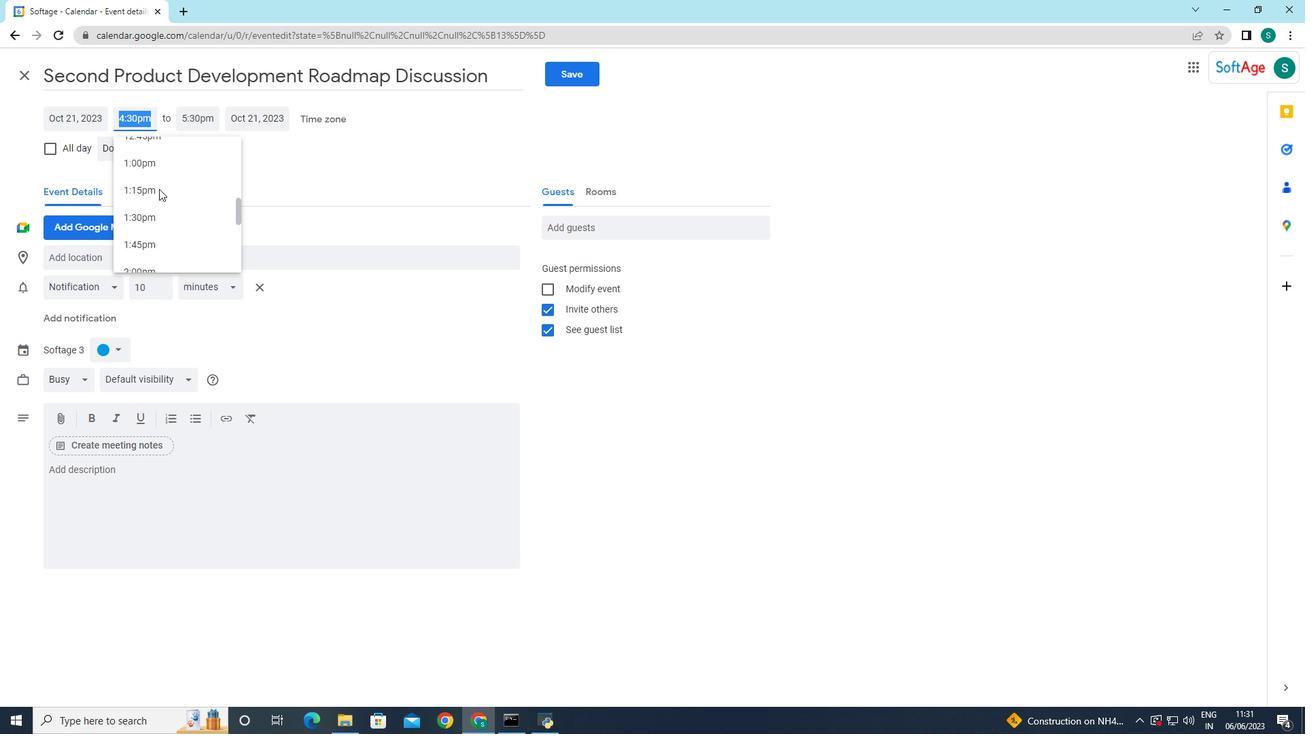 
Action: Mouse scrolled (159, 189) with delta (0, 0)
Screenshot: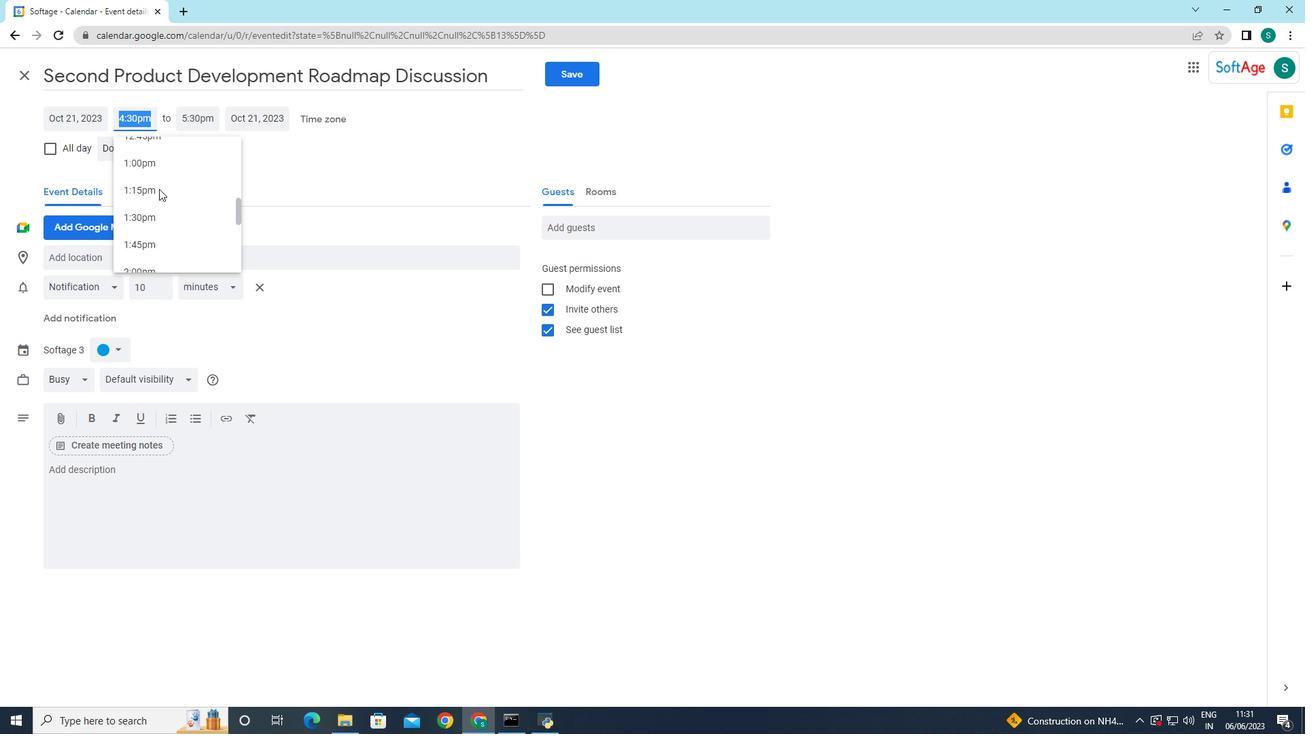
Action: Mouse scrolled (159, 189) with delta (0, 0)
Screenshot: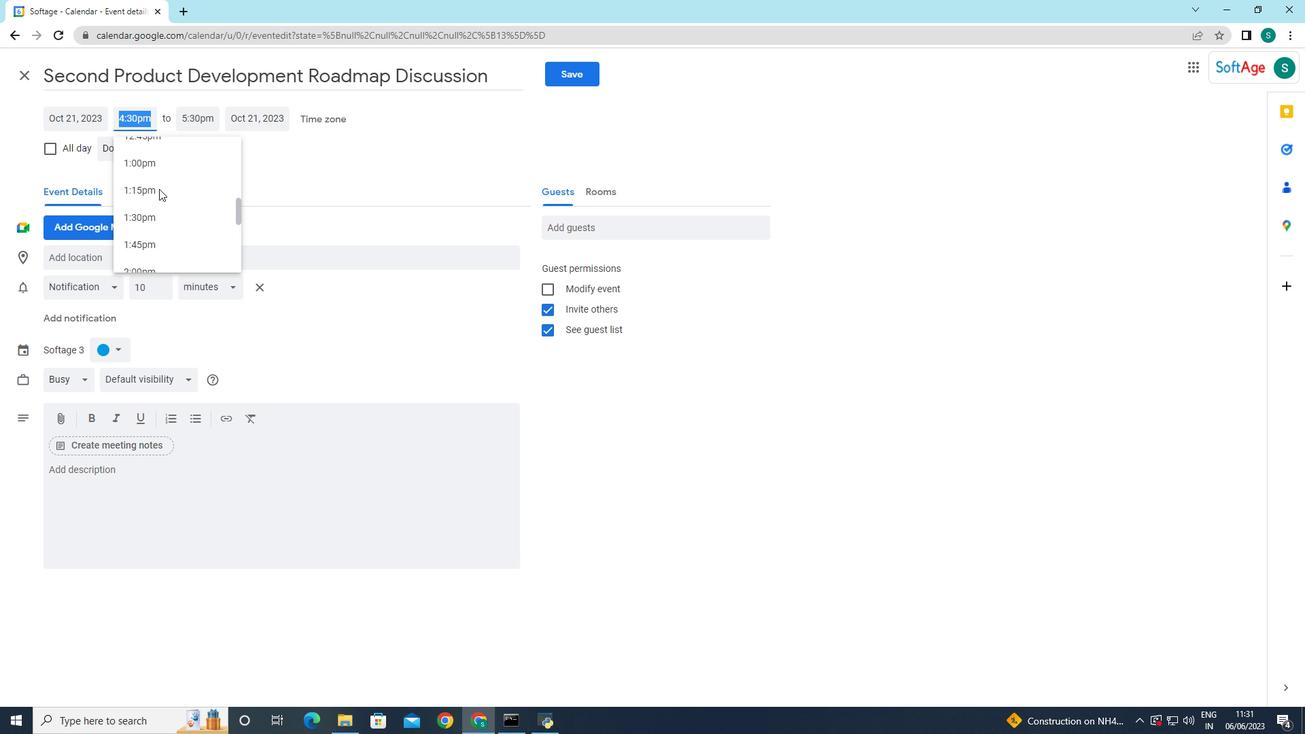 
Action: Mouse scrolled (159, 189) with delta (0, 0)
Screenshot: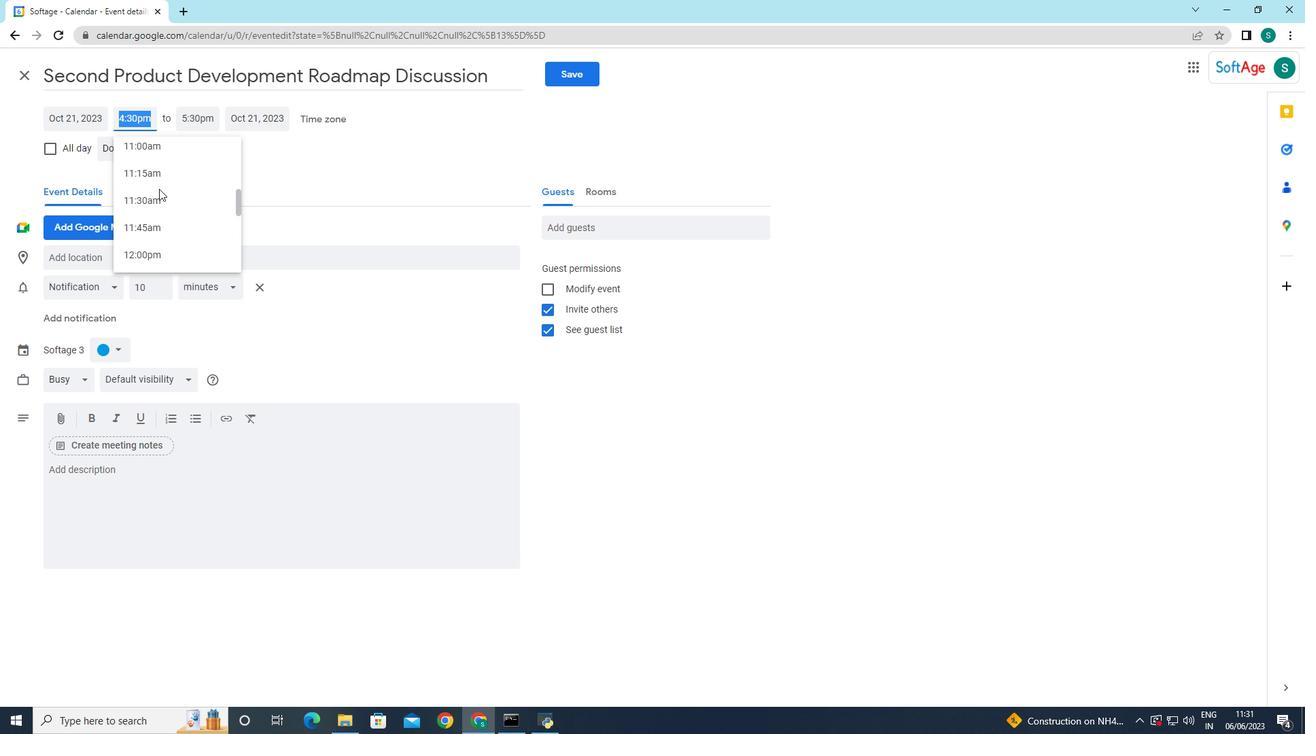 
Action: Mouse scrolled (159, 189) with delta (0, 0)
Screenshot: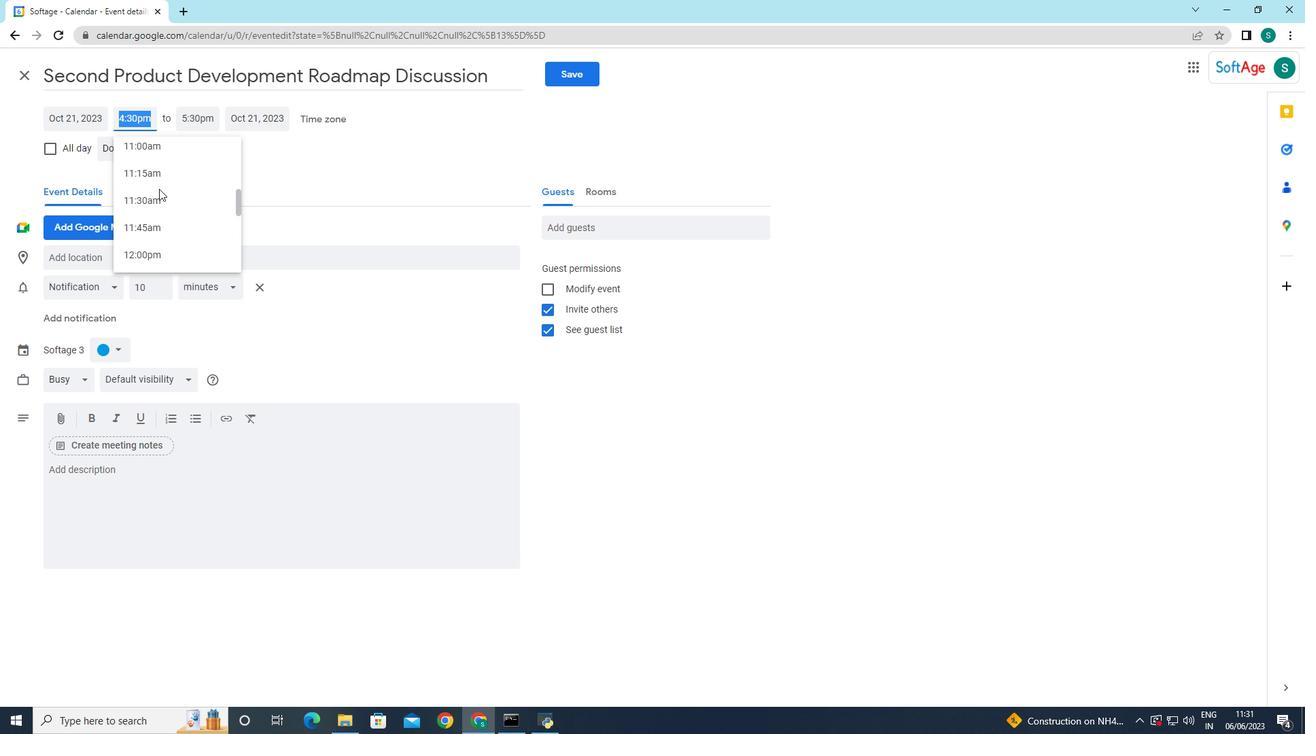 
Action: Mouse scrolled (159, 189) with delta (0, 0)
Screenshot: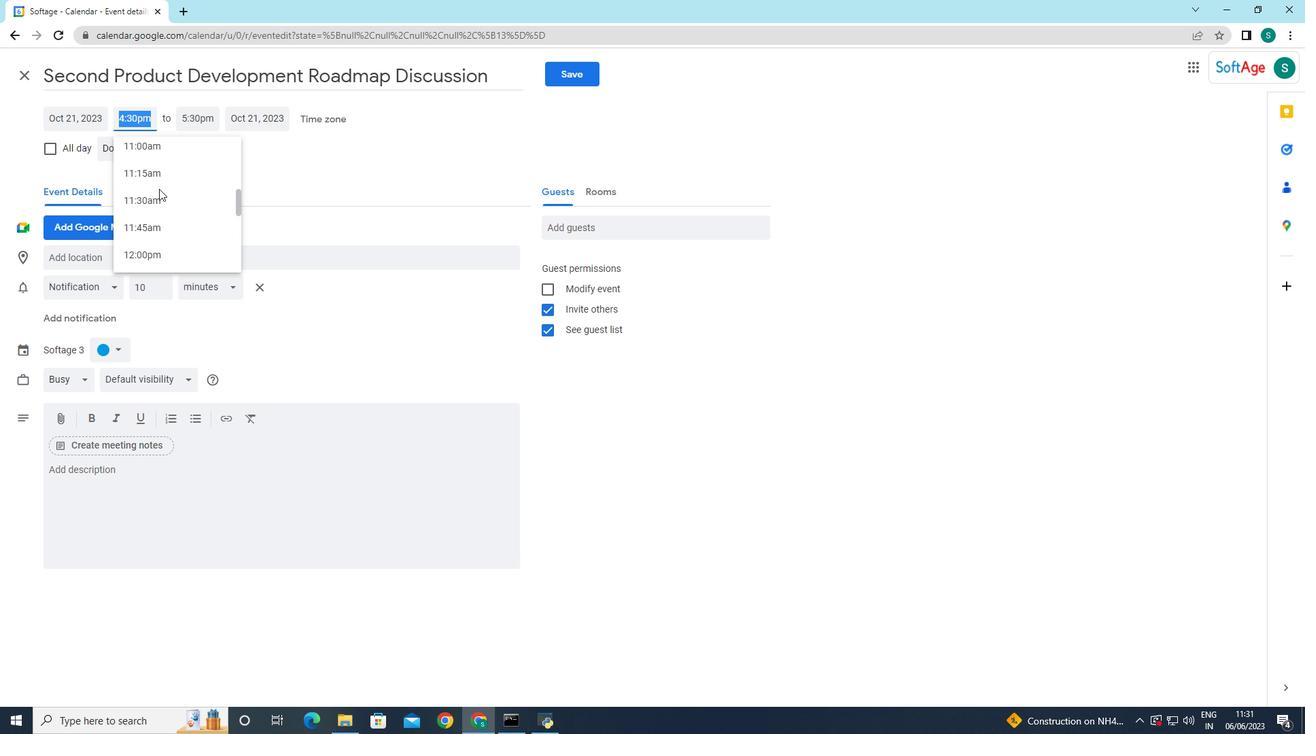 
Action: Mouse scrolled (159, 189) with delta (0, 0)
Screenshot: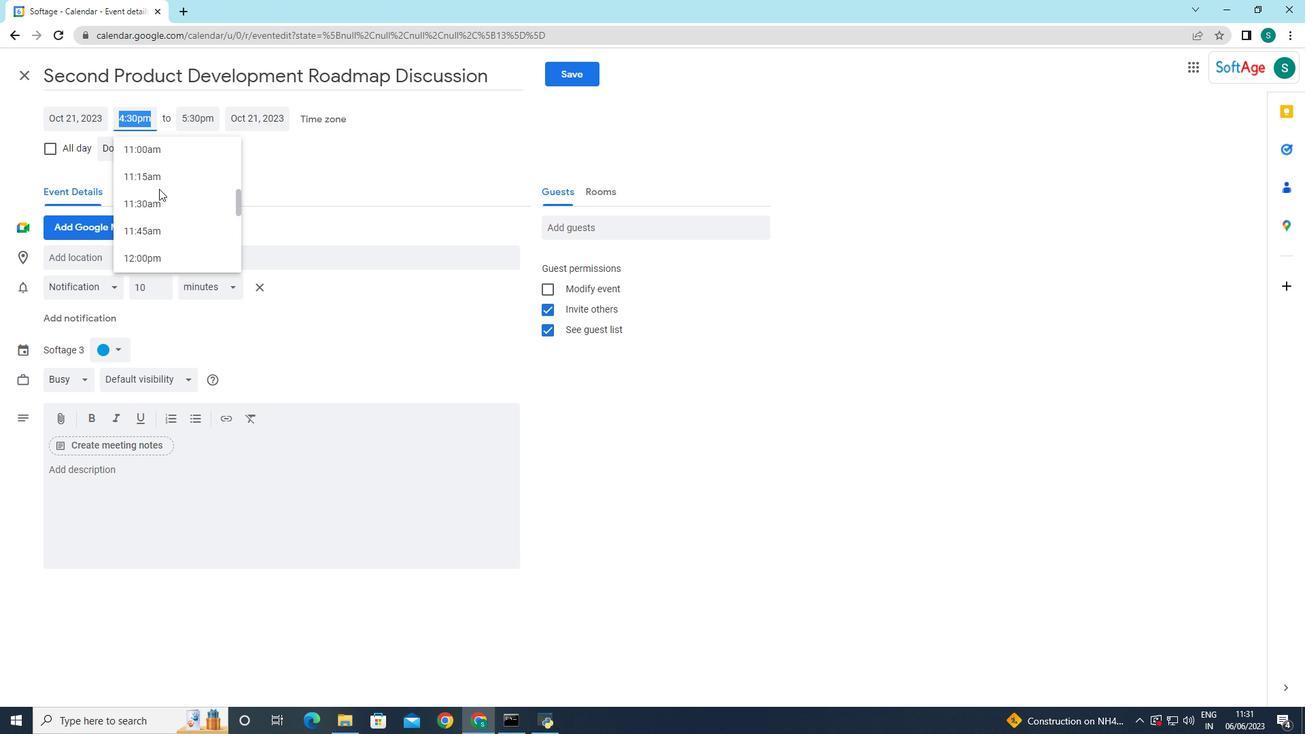 
Action: Mouse scrolled (159, 189) with delta (0, 0)
Screenshot: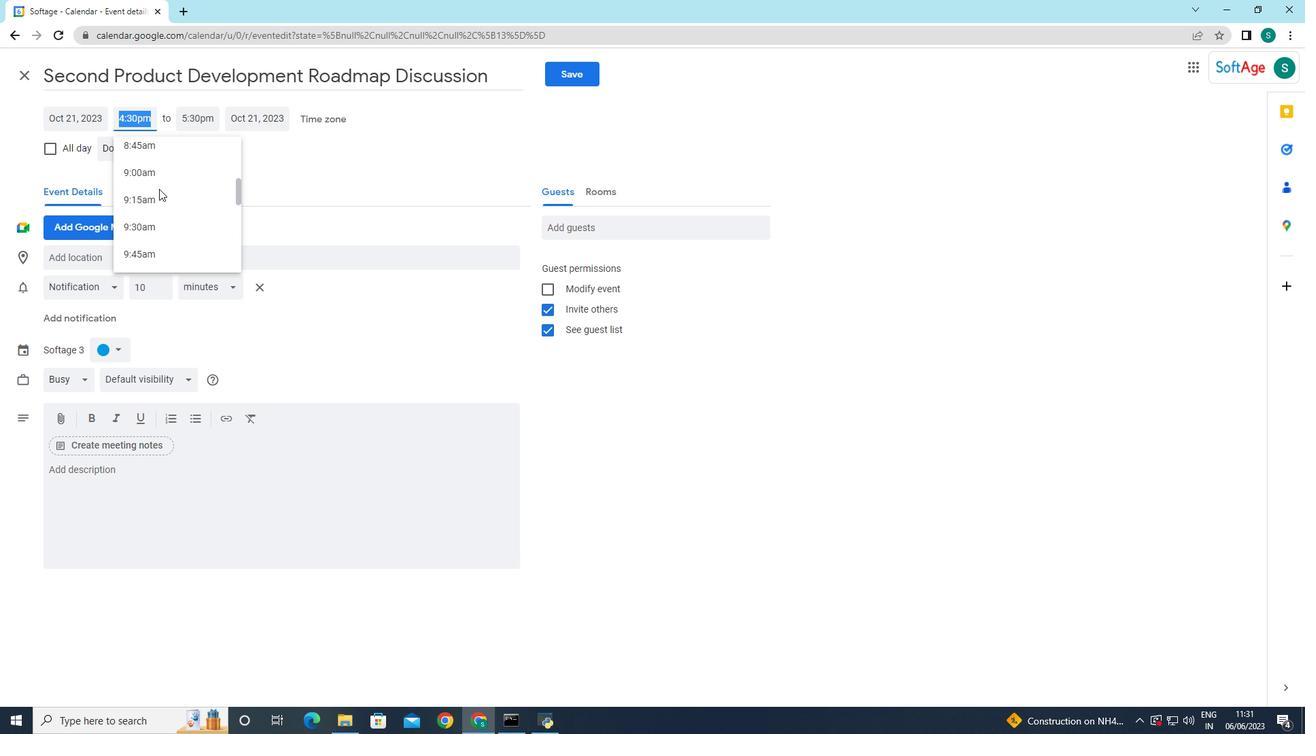 
Action: Mouse scrolled (159, 189) with delta (0, 0)
Screenshot: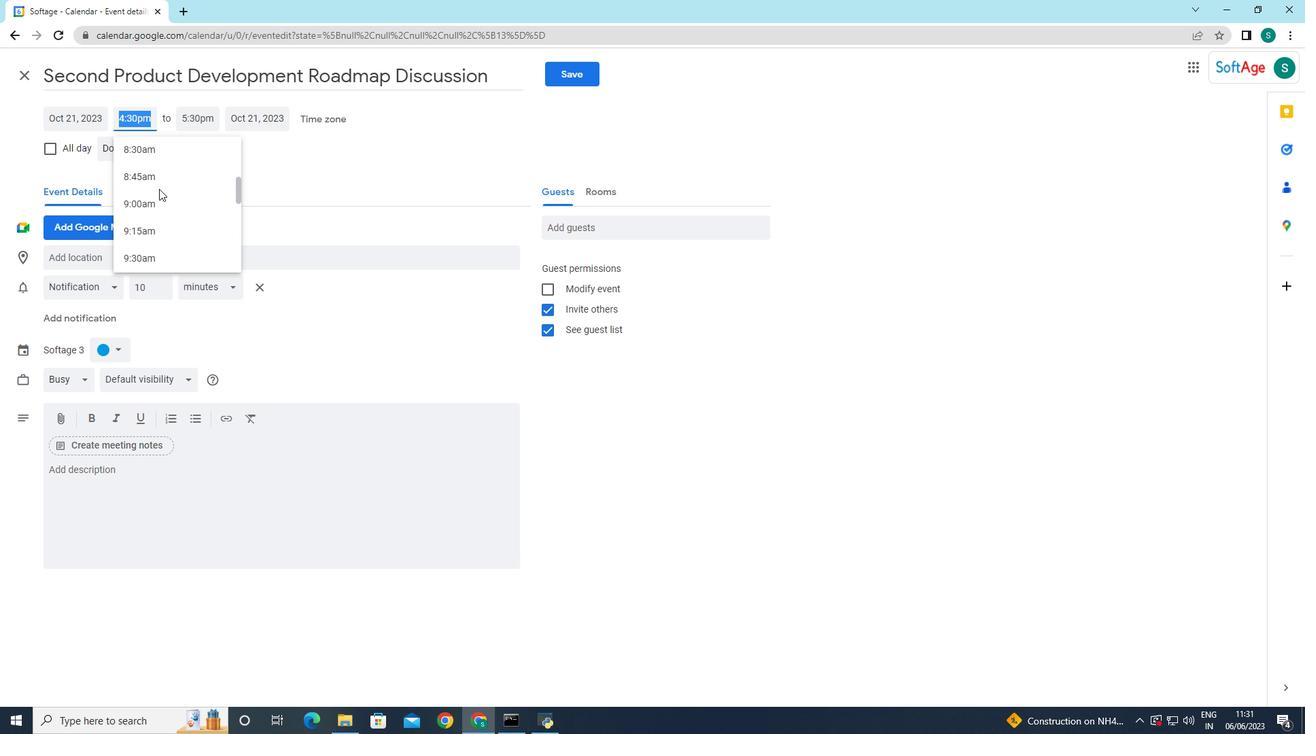 
Action: Mouse scrolled (159, 189) with delta (0, 0)
Screenshot: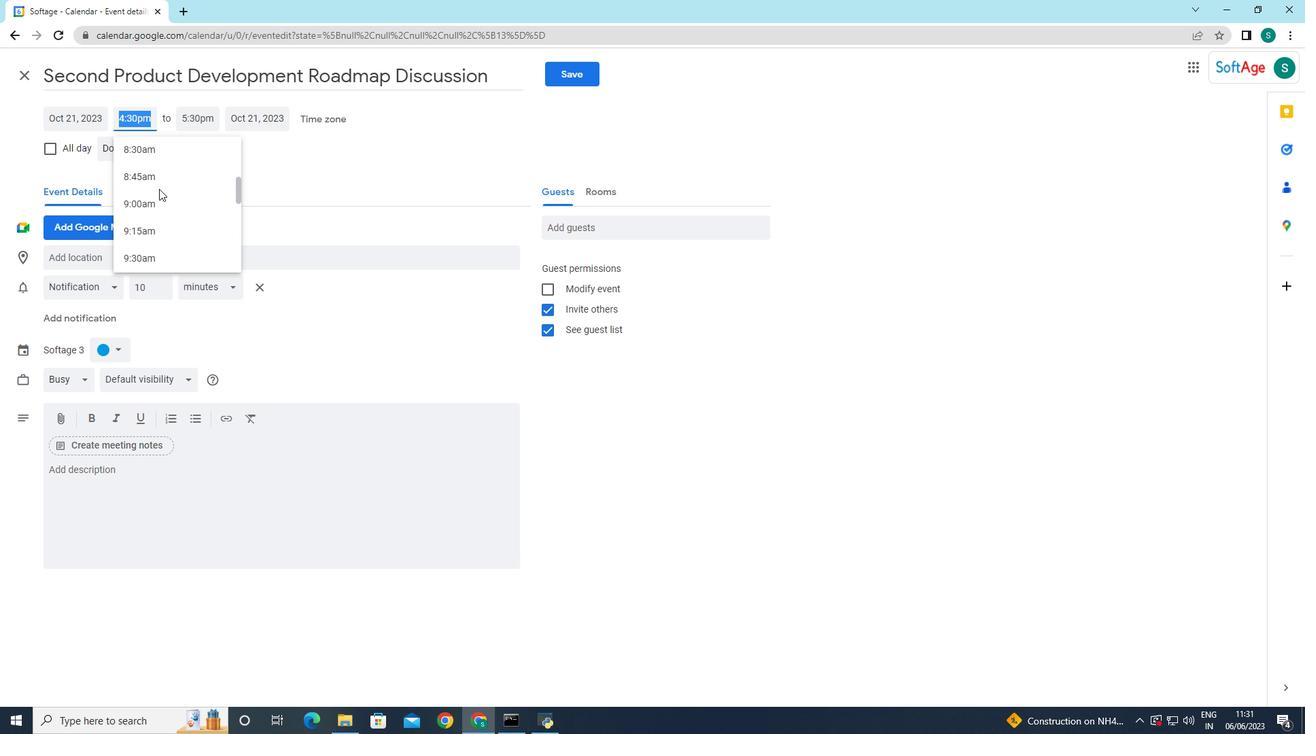 
Action: Mouse scrolled (159, 188) with delta (0, 0)
Screenshot: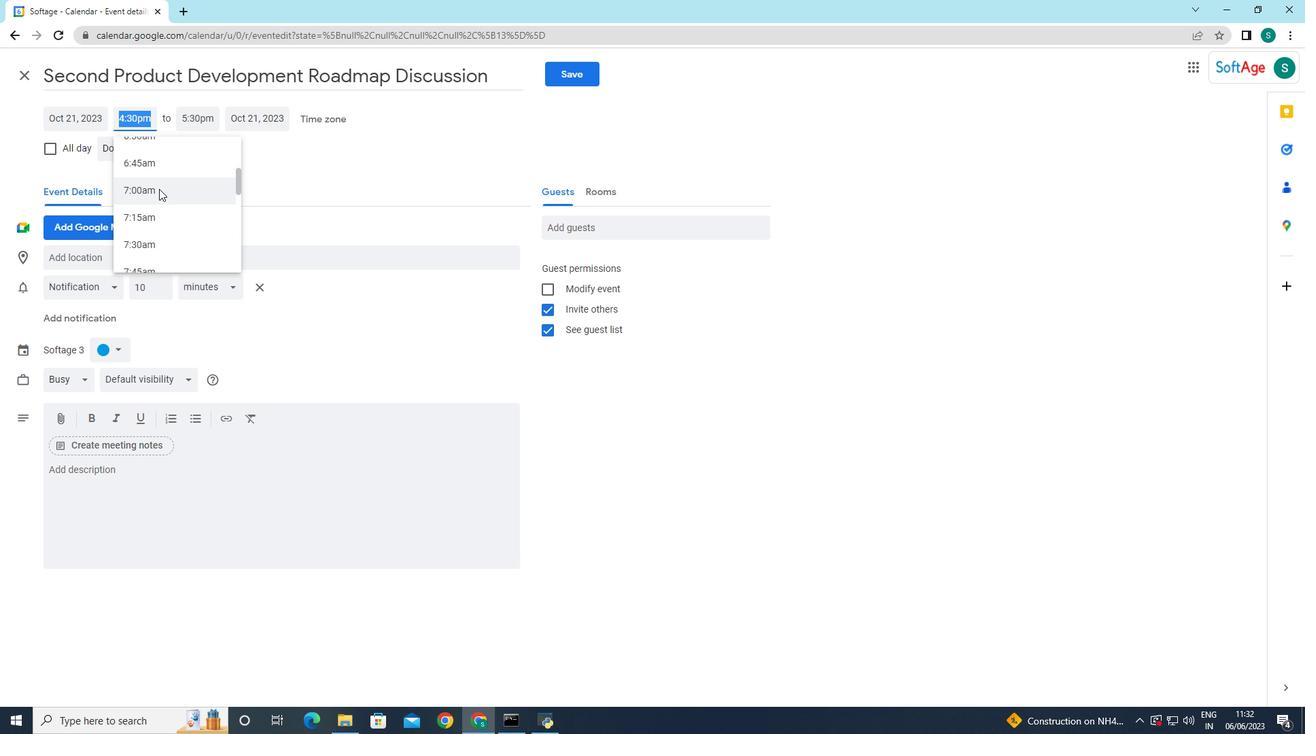 
Action: Mouse moved to (161, 236)
Screenshot: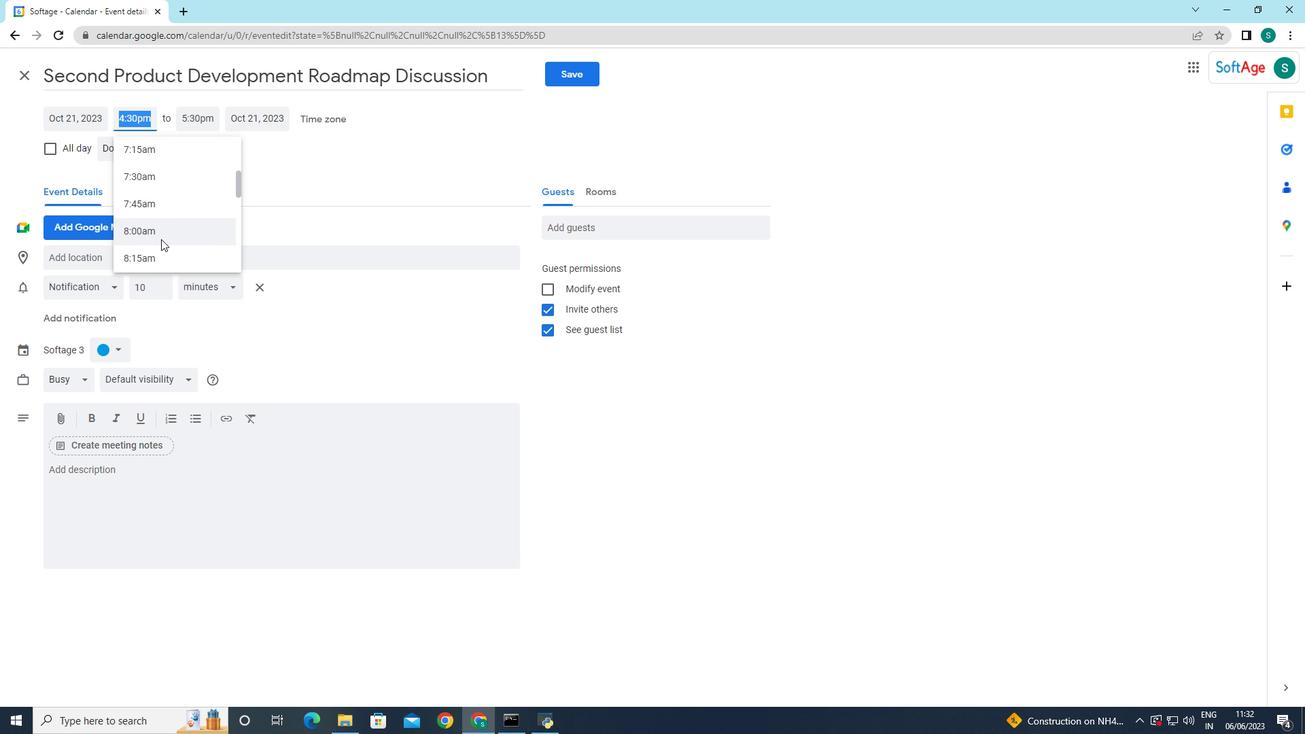 
Action: Mouse pressed left at (161, 236)
Screenshot: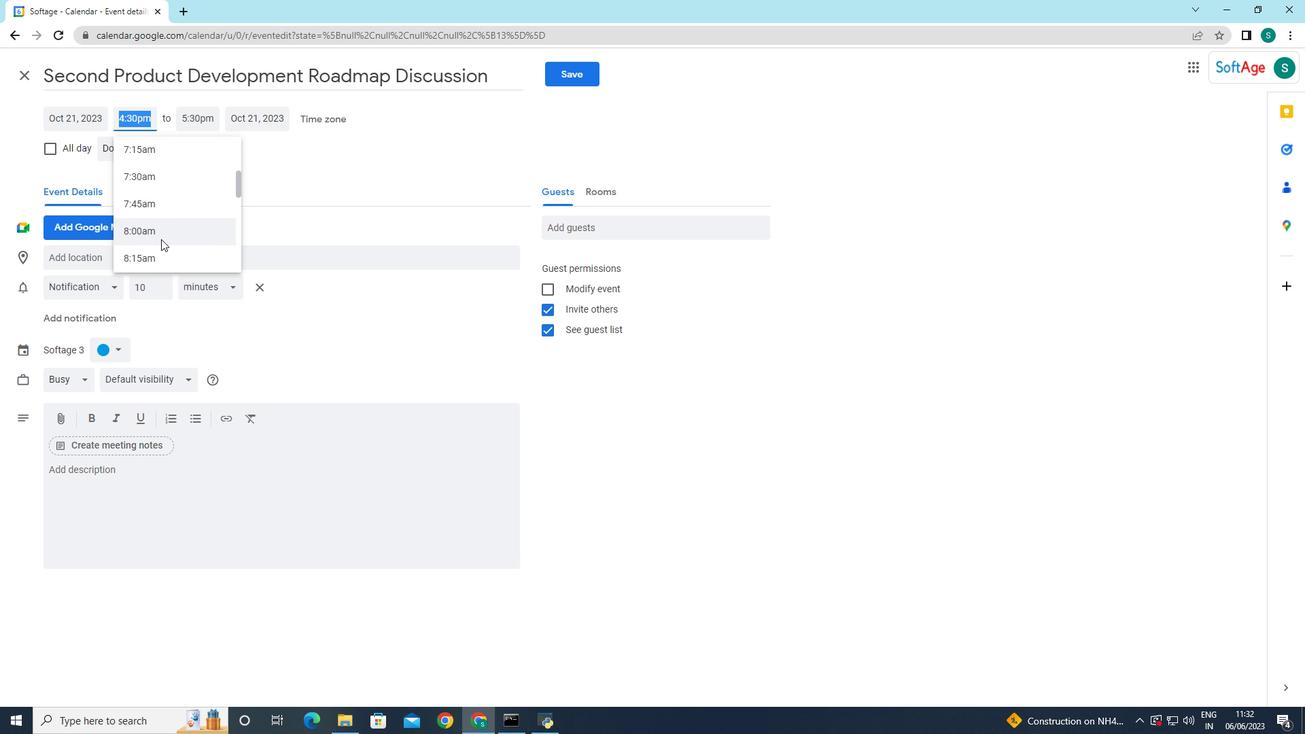 
Action: Mouse moved to (142, 471)
Screenshot: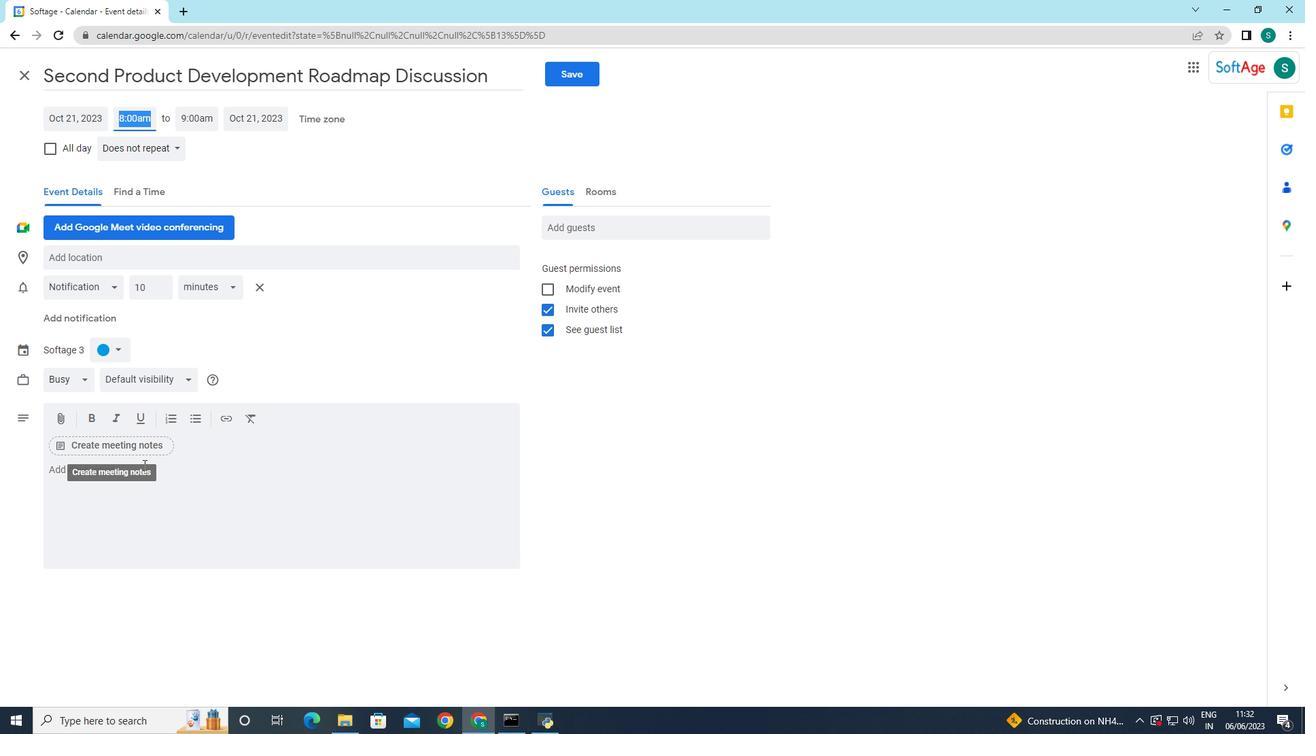 
Action: Mouse pressed left at (142, 471)
Screenshot: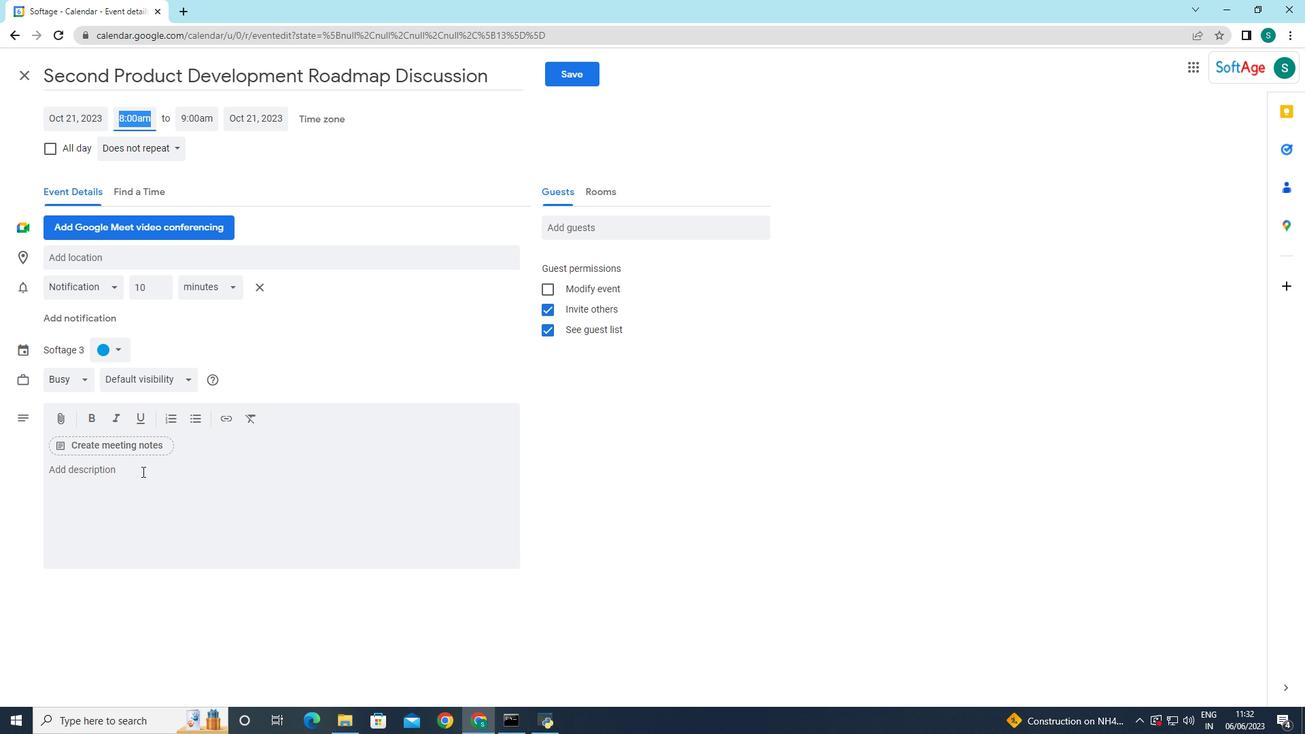 
Action: Key pressed <Key.caps_lock>A<Key.space>C<Key.backspace><Key.caps_lock>company<Key.space>retra<Key.backspace>rat<Key.space>is<Key.space>a<Key.space>pup<Key.backspace><Key.backspace>
Screenshot: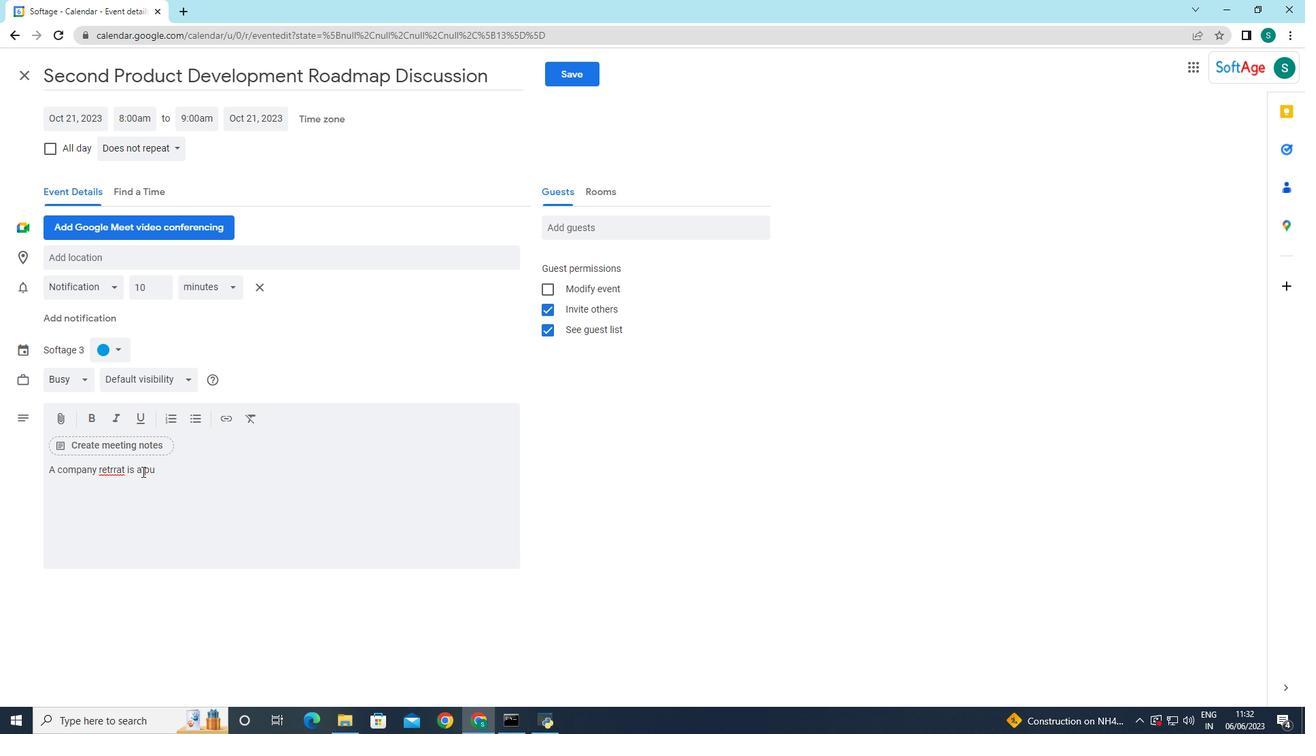 
Action: Mouse moved to (557, 38)
Screenshot: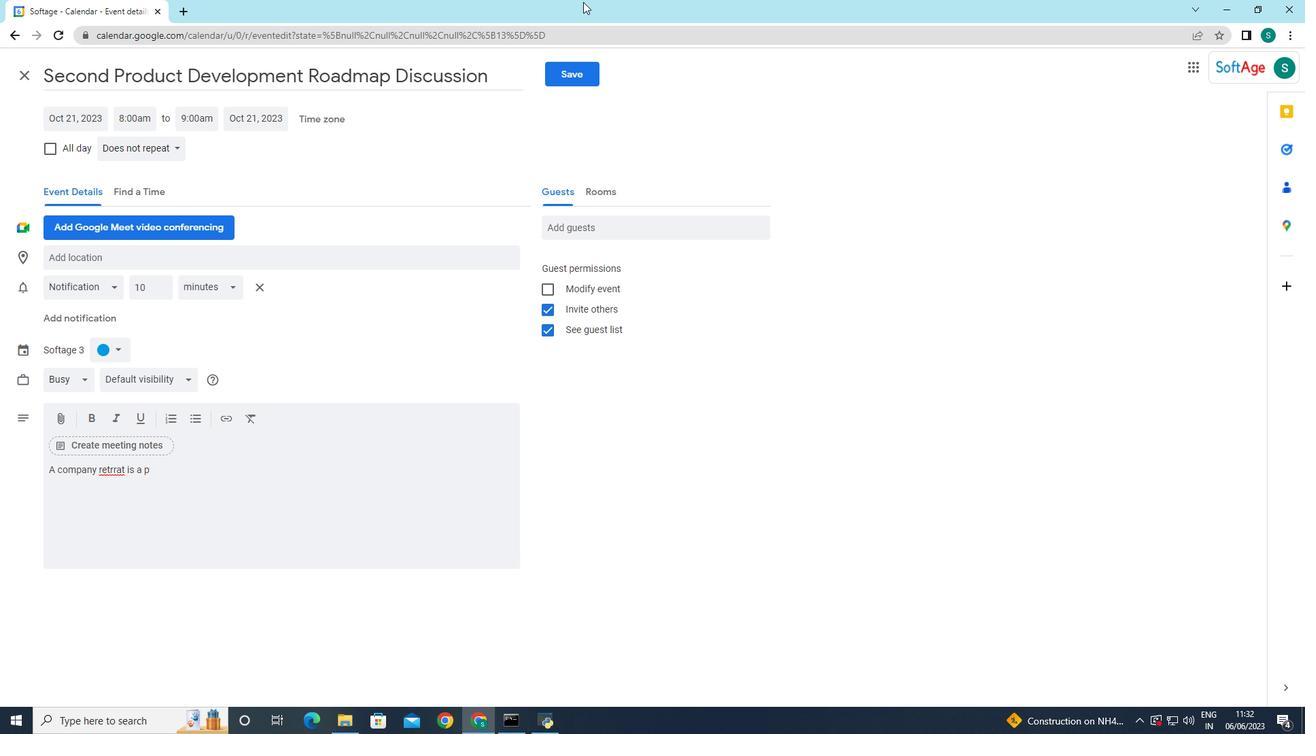 
Action: Key pressed urposeful<Key.space>and<Key.space>immersive<Key.space>event<Key.space>where<Key.space>en<Key.backspace>mployees<Key.space>come<Key.space>together<Key.space>in<Key.space>a<Key.space>relaxed<Key.space>and<Key.space>inspiring<Key.space>setting<Key.space>to<Key.space>foster<Key.space>teamwork<Key.space><Key.backspace>
Screenshot: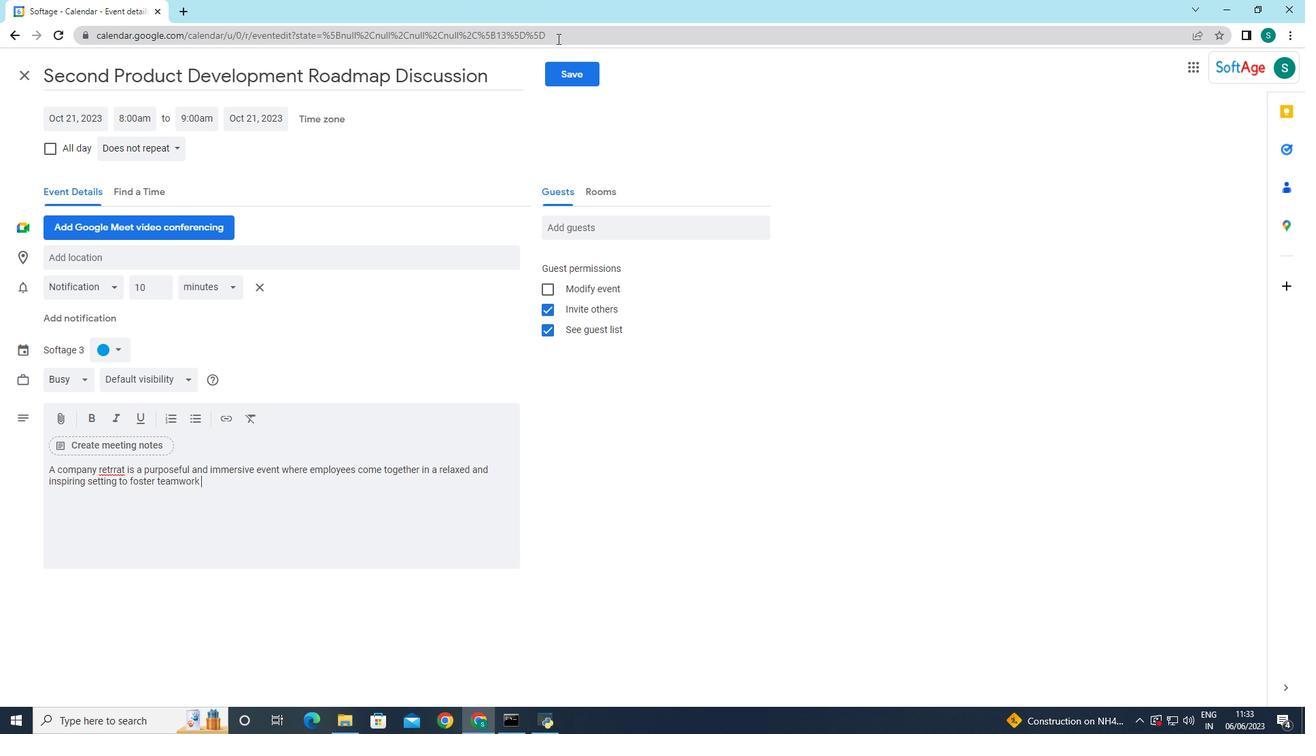 
Action: Mouse moved to (112, 467)
Screenshot: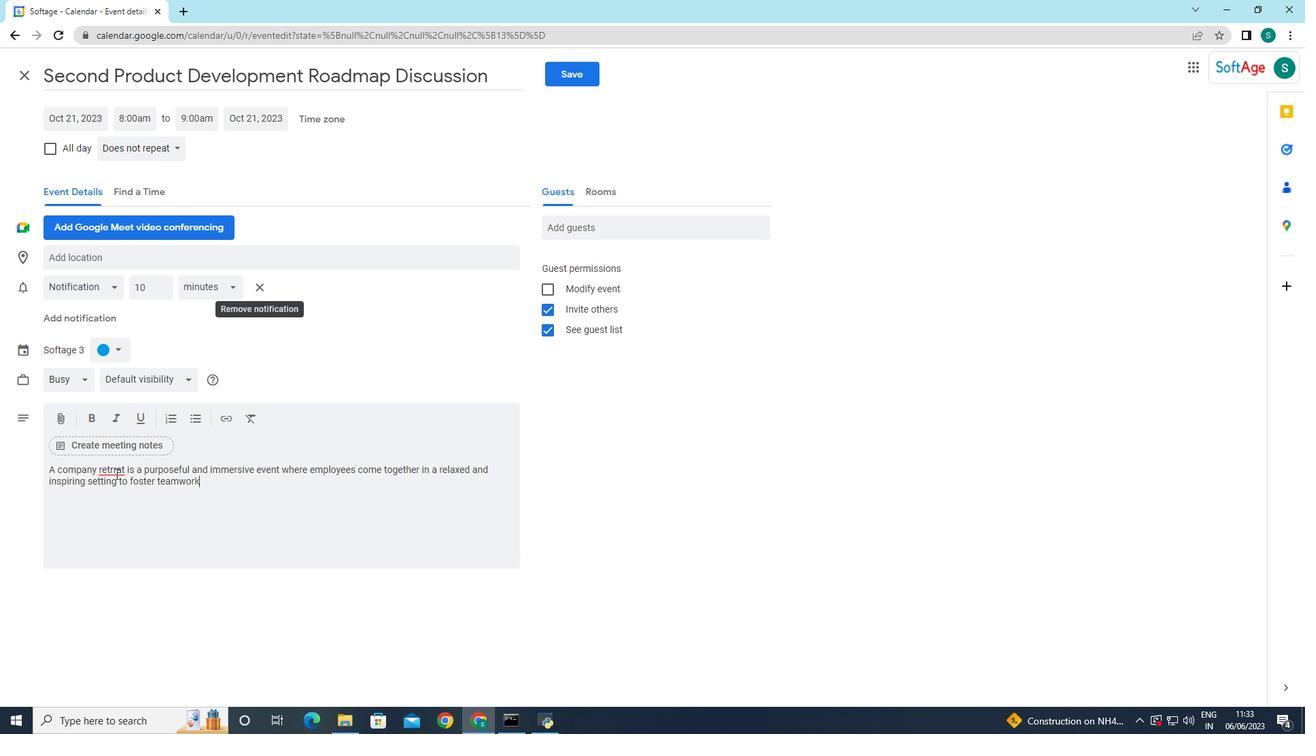 
Action: Mouse pressed left at (112, 467)
Screenshot: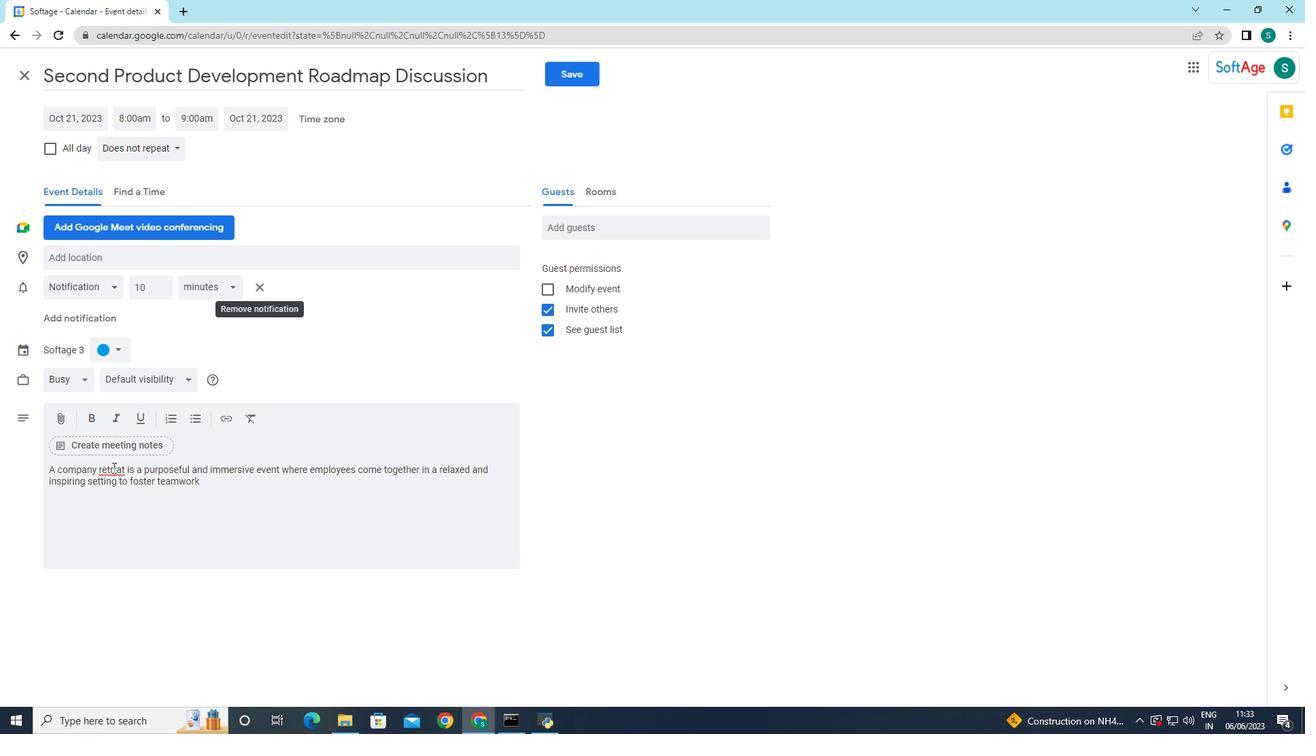 
Action: Mouse moved to (140, 486)
Screenshot: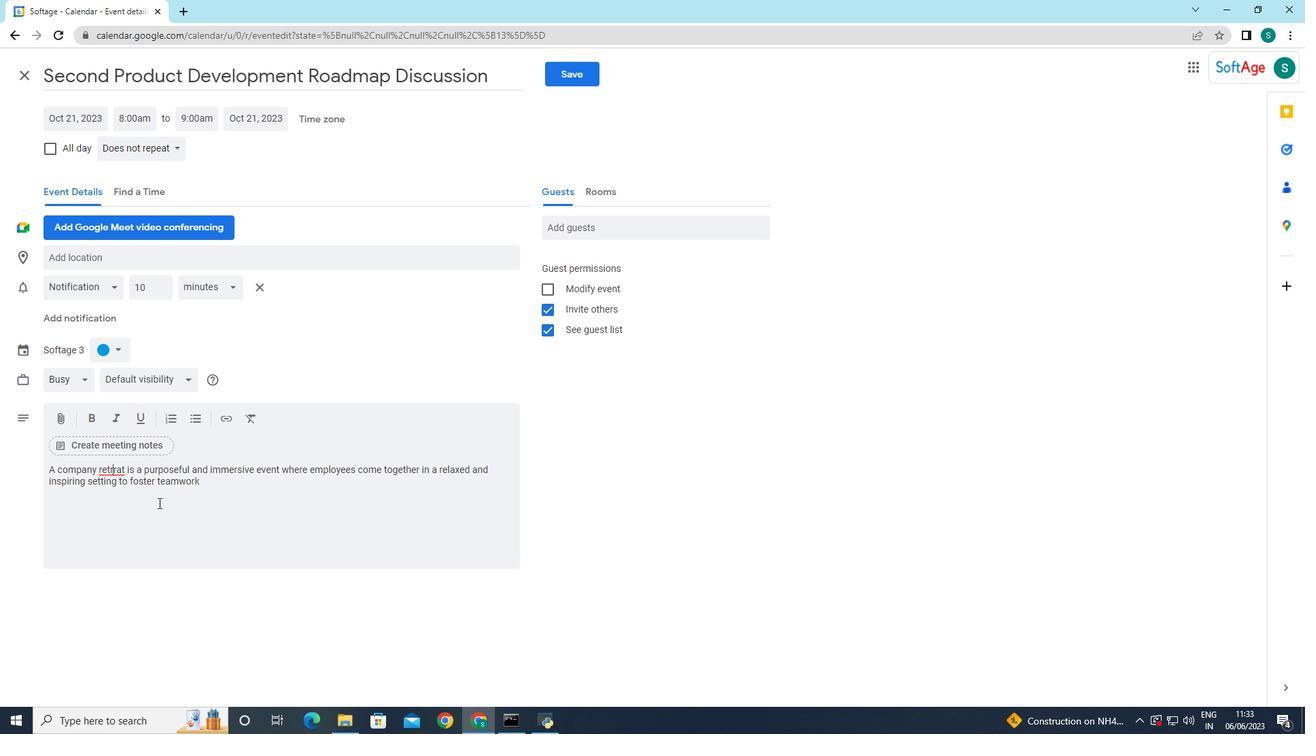 
Action: Key pressed <Key.backspace>
Screenshot: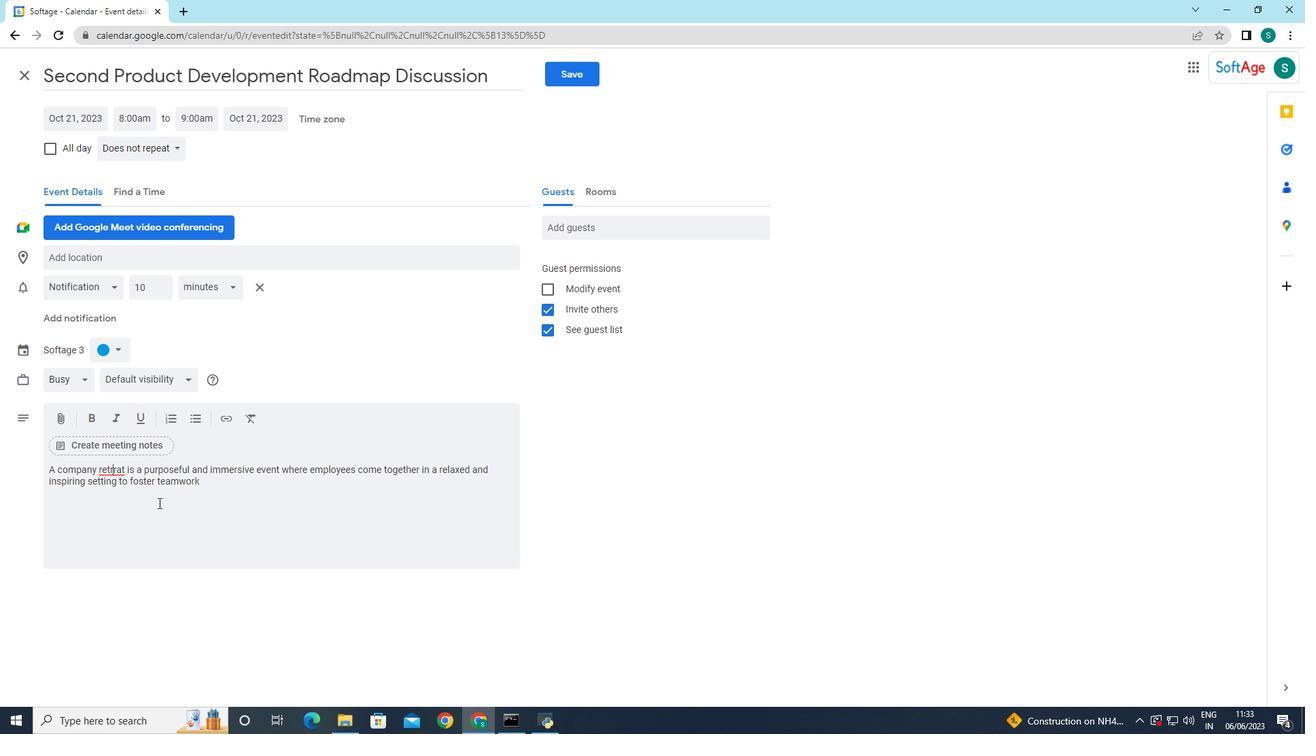 
Action: Mouse moved to (112, 466)
Screenshot: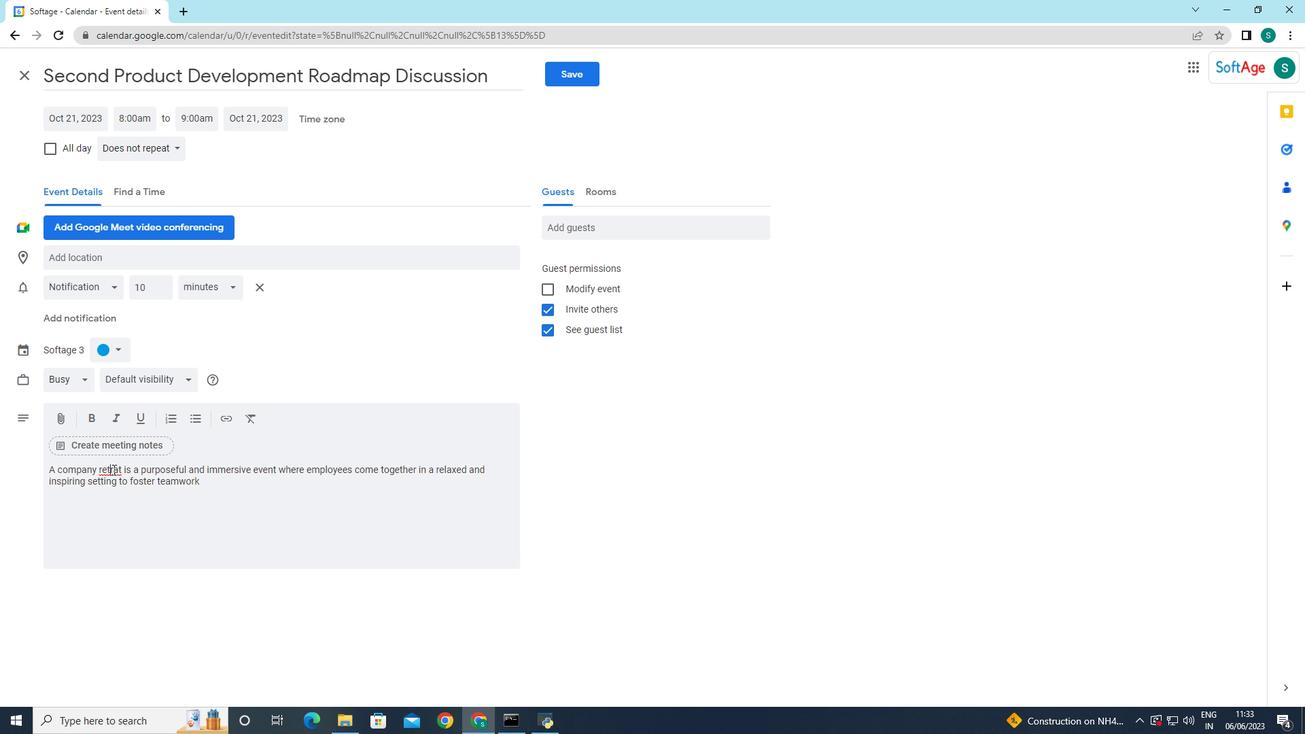 
Action: Mouse pressed left at (112, 466)
Screenshot: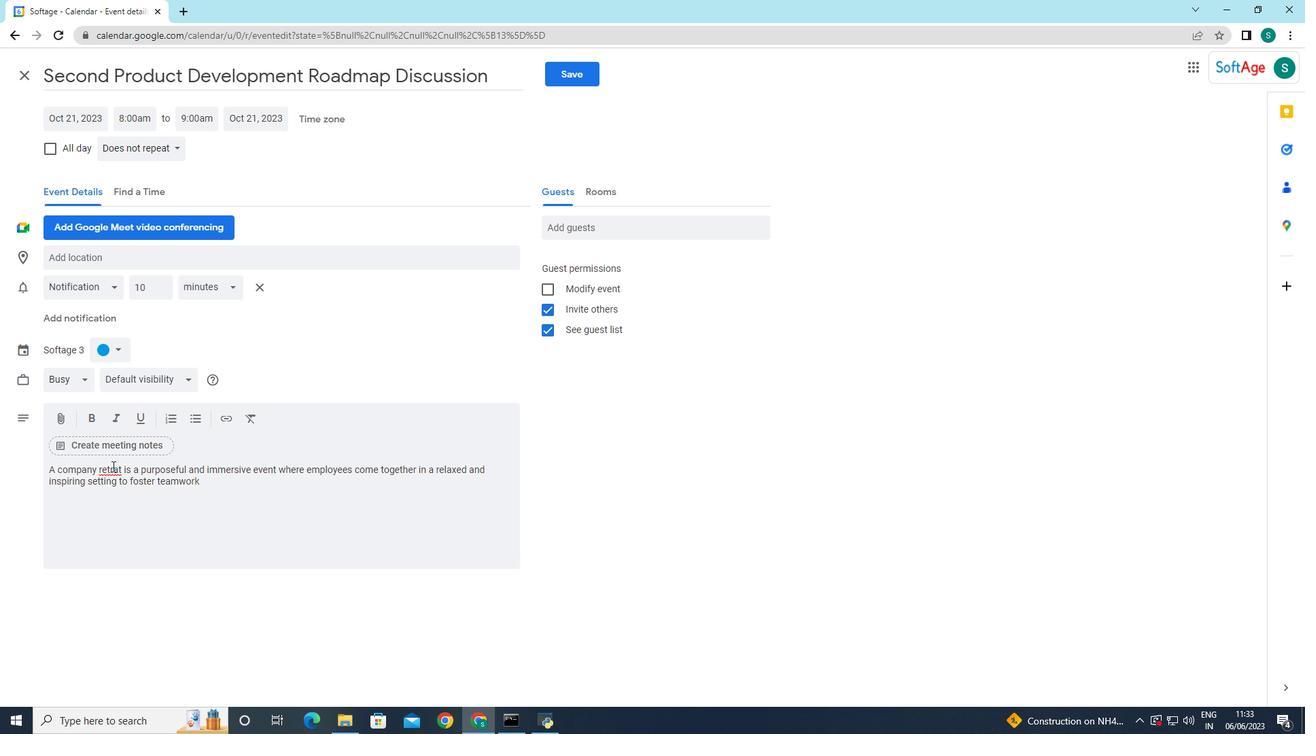 
Action: Mouse moved to (125, 497)
Screenshot: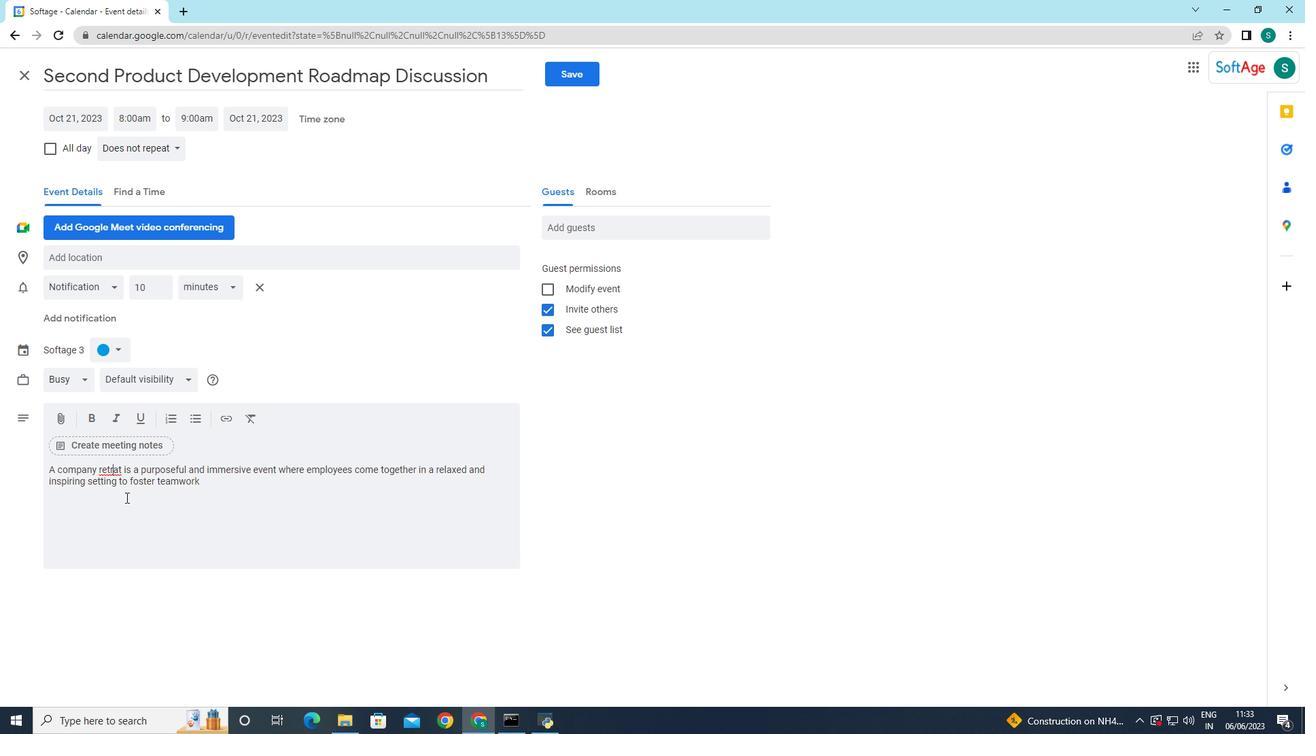 
Action: Key pressed e
Screenshot: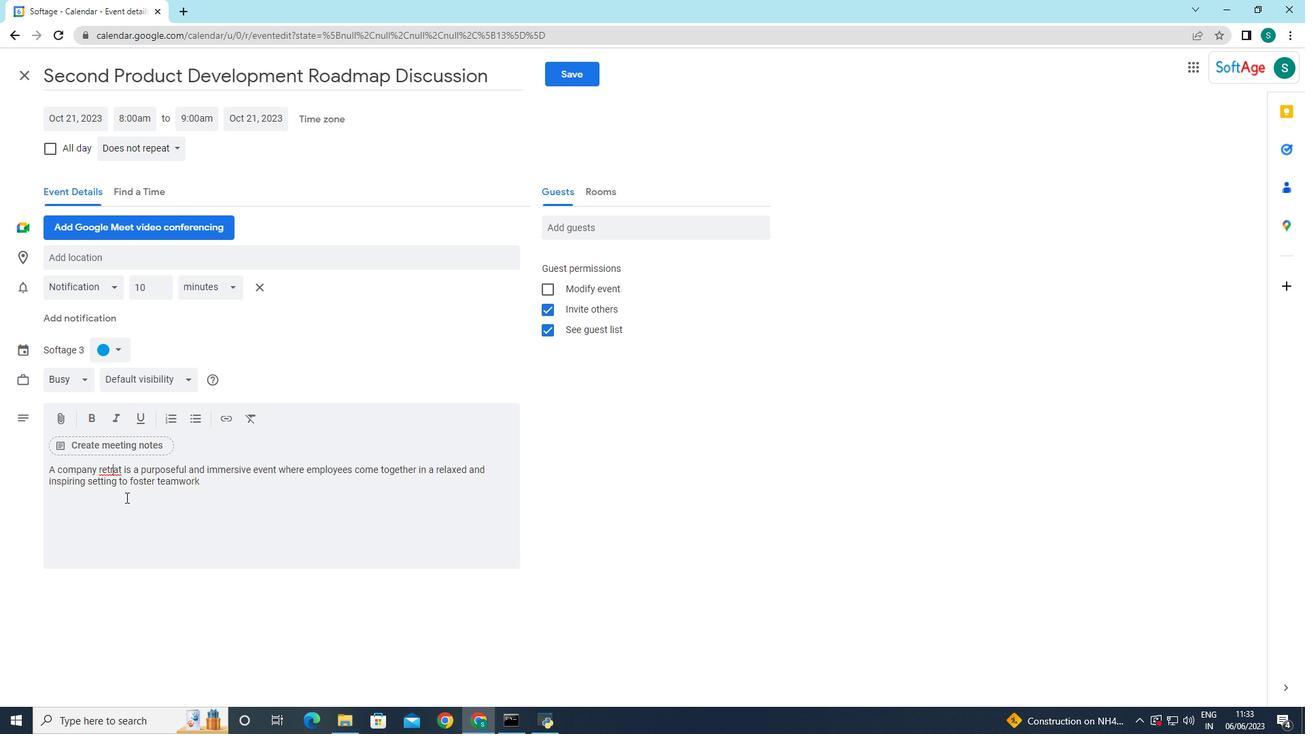 
Action: Mouse moved to (270, 516)
Screenshot: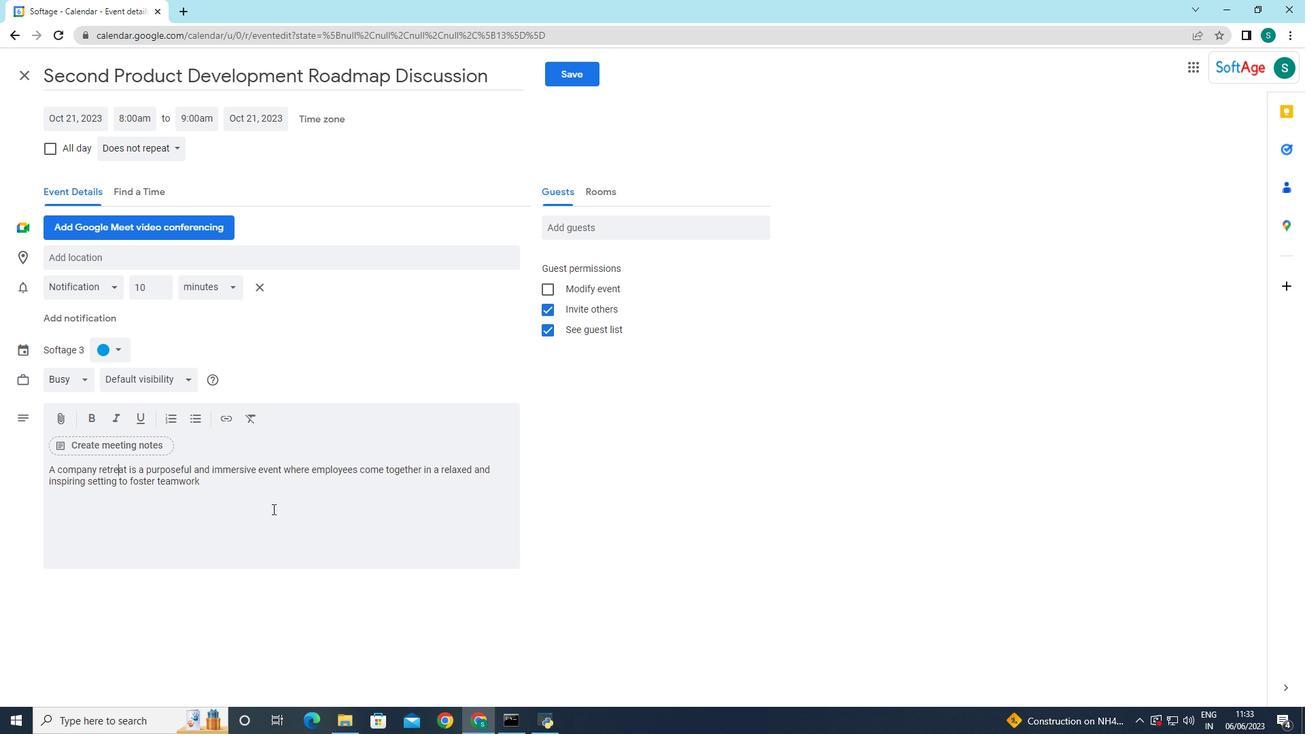 
Action: Mouse pressed left at (270, 516)
Screenshot: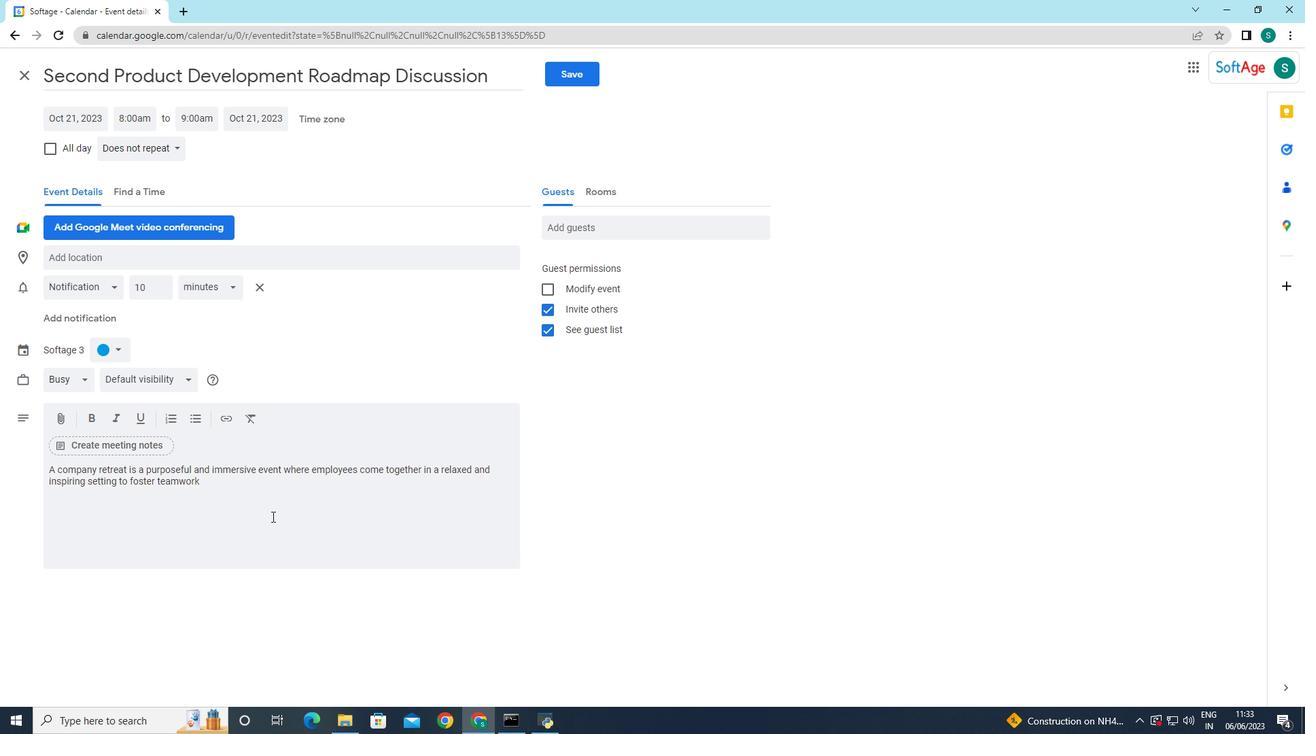 
Action: Mouse moved to (216, 482)
Screenshot: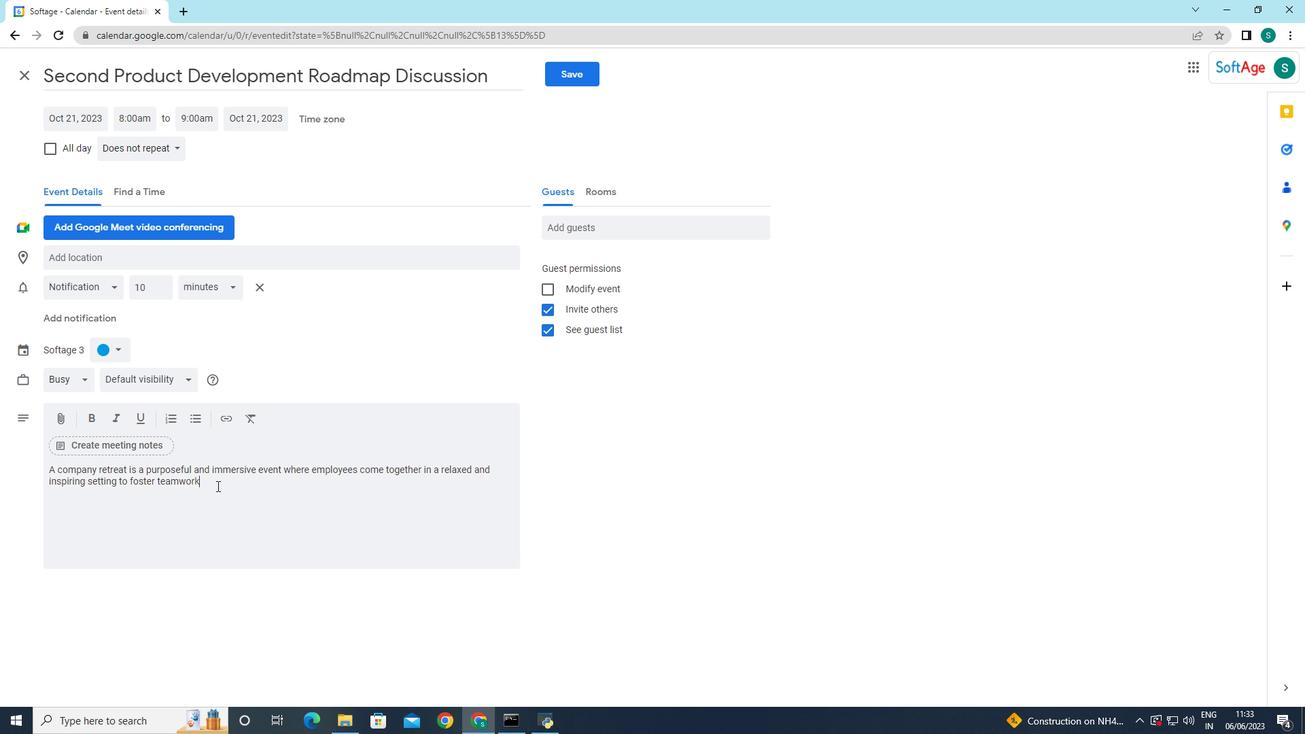 
Action: Key pressed ,<Key.space>boost<Key.space>morale<Key.space>and<Key.space>align<Key.space>their<Key.space>efforts<Key.space>towards<Key.space>common<Key.space>goals<Key.space>.
Screenshot: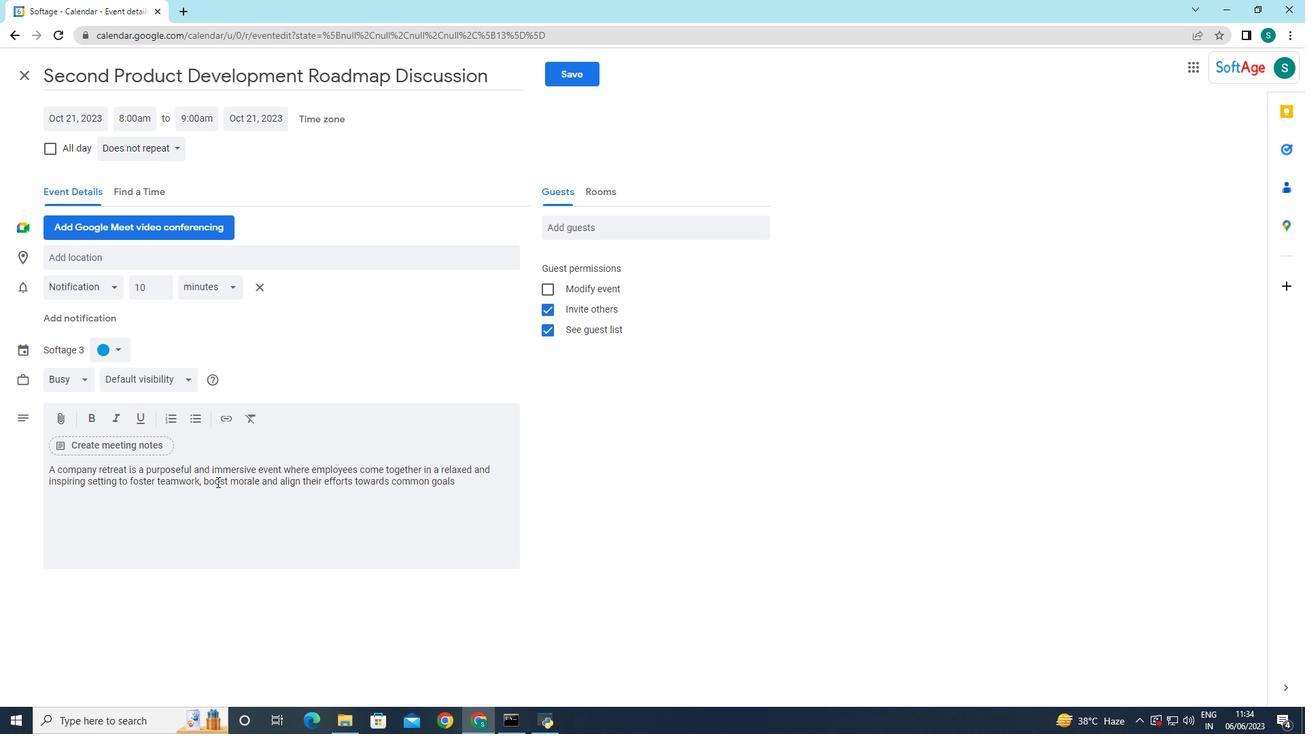 
Action: Mouse moved to (629, 229)
Screenshot: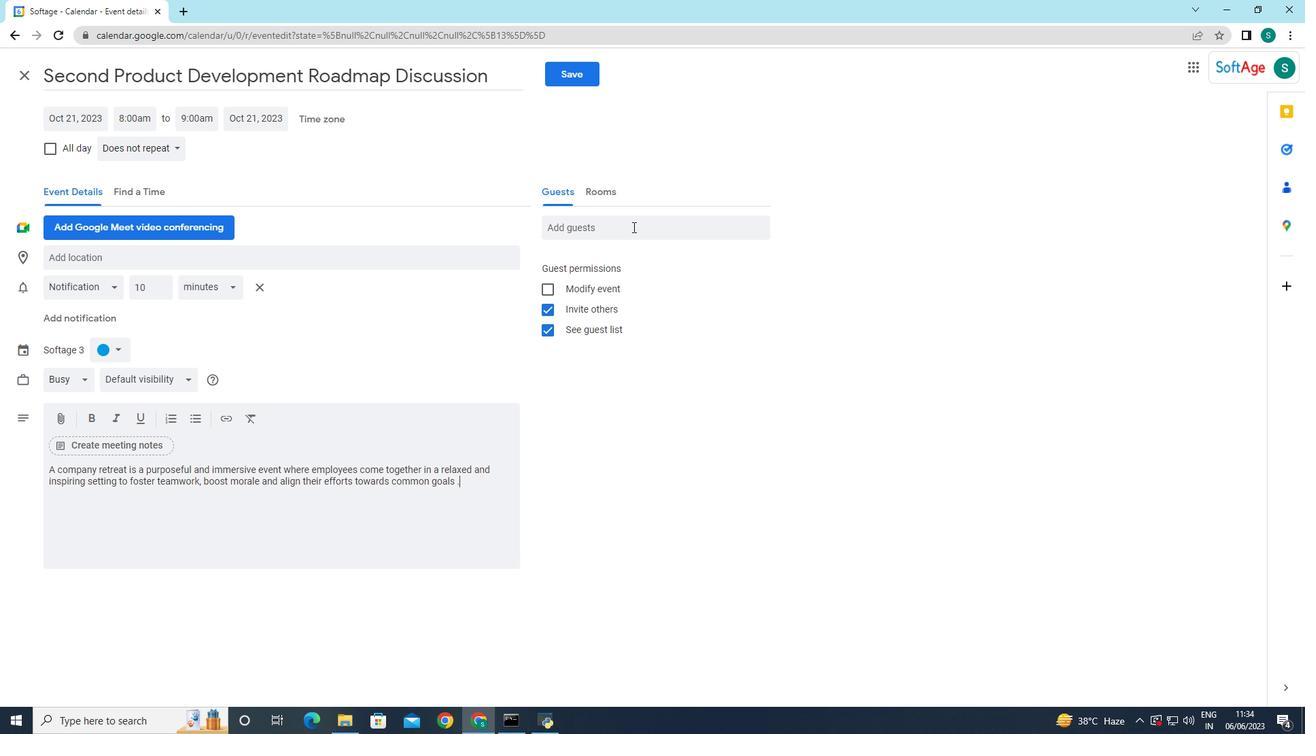 
Action: Mouse pressed left at (629, 229)
Screenshot: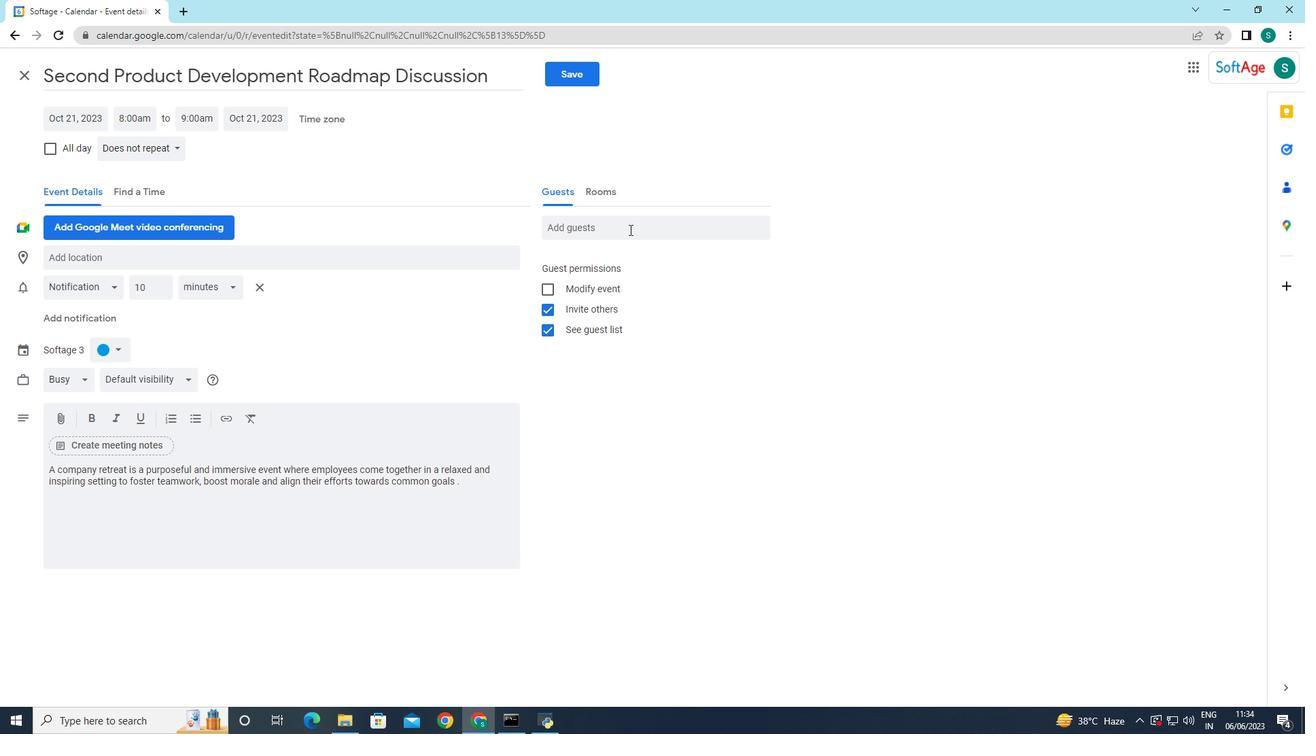
Action: Key pressed softage.5
Screenshot: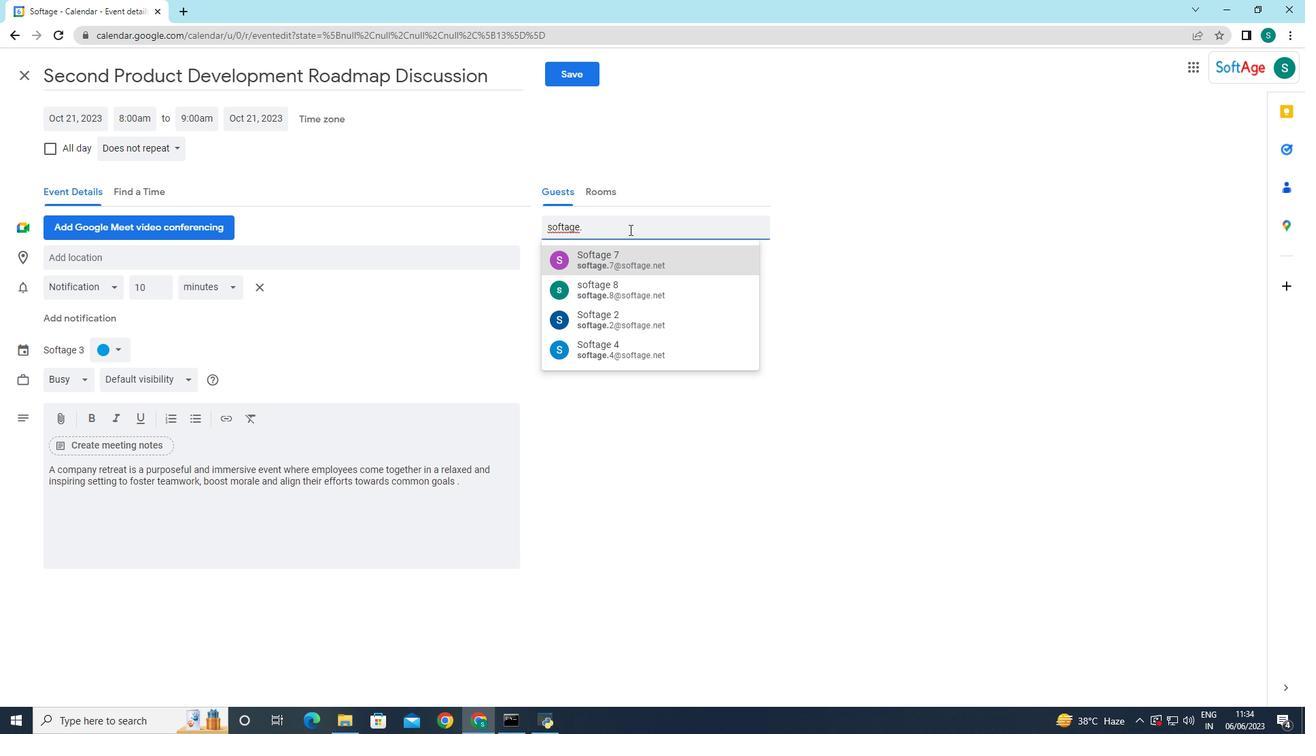 
Action: Mouse moved to (639, 259)
Screenshot: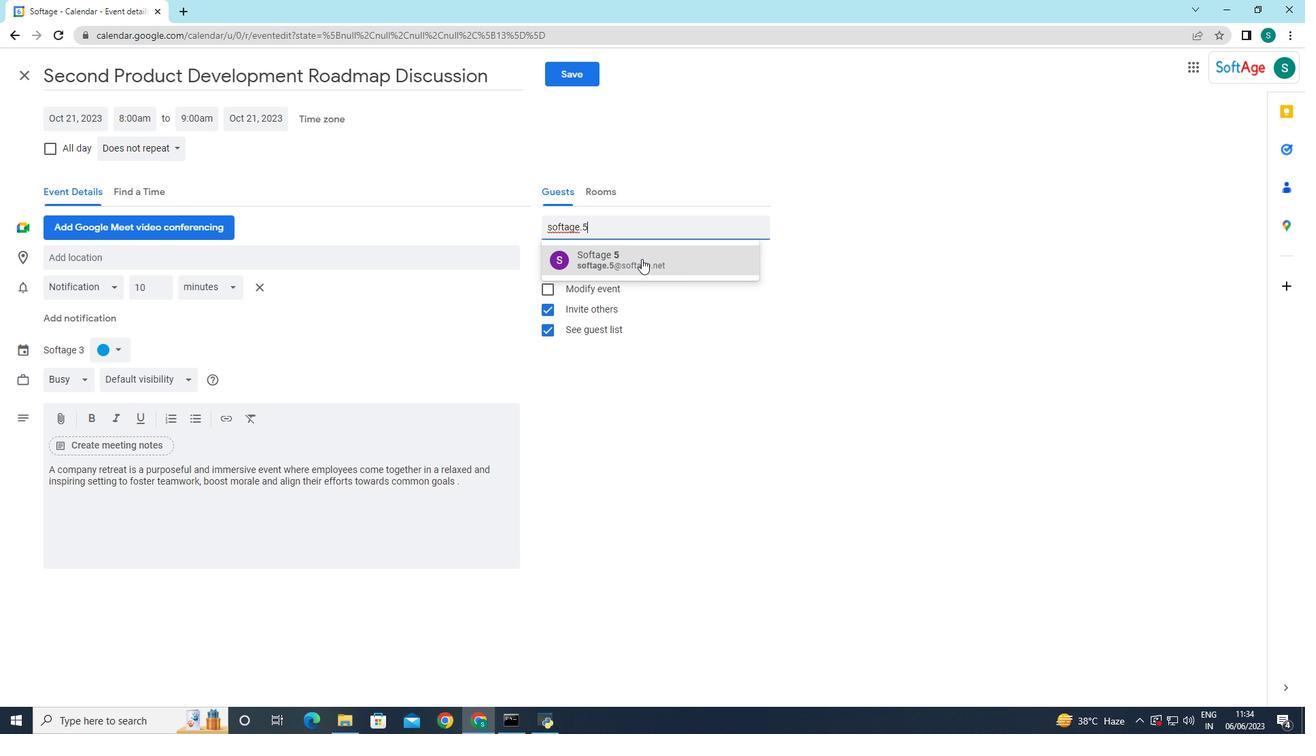 
Action: Mouse pressed left at (639, 259)
Screenshot: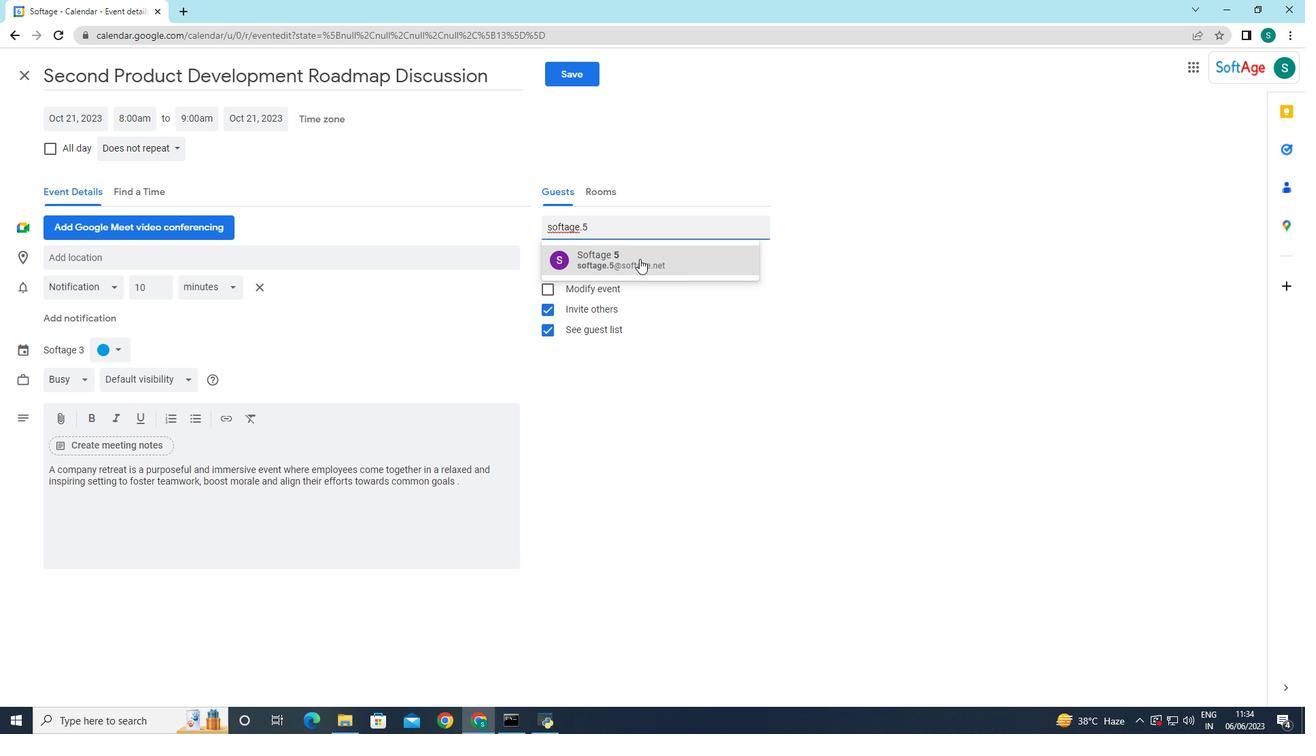 
Action: Mouse moved to (623, 221)
Screenshot: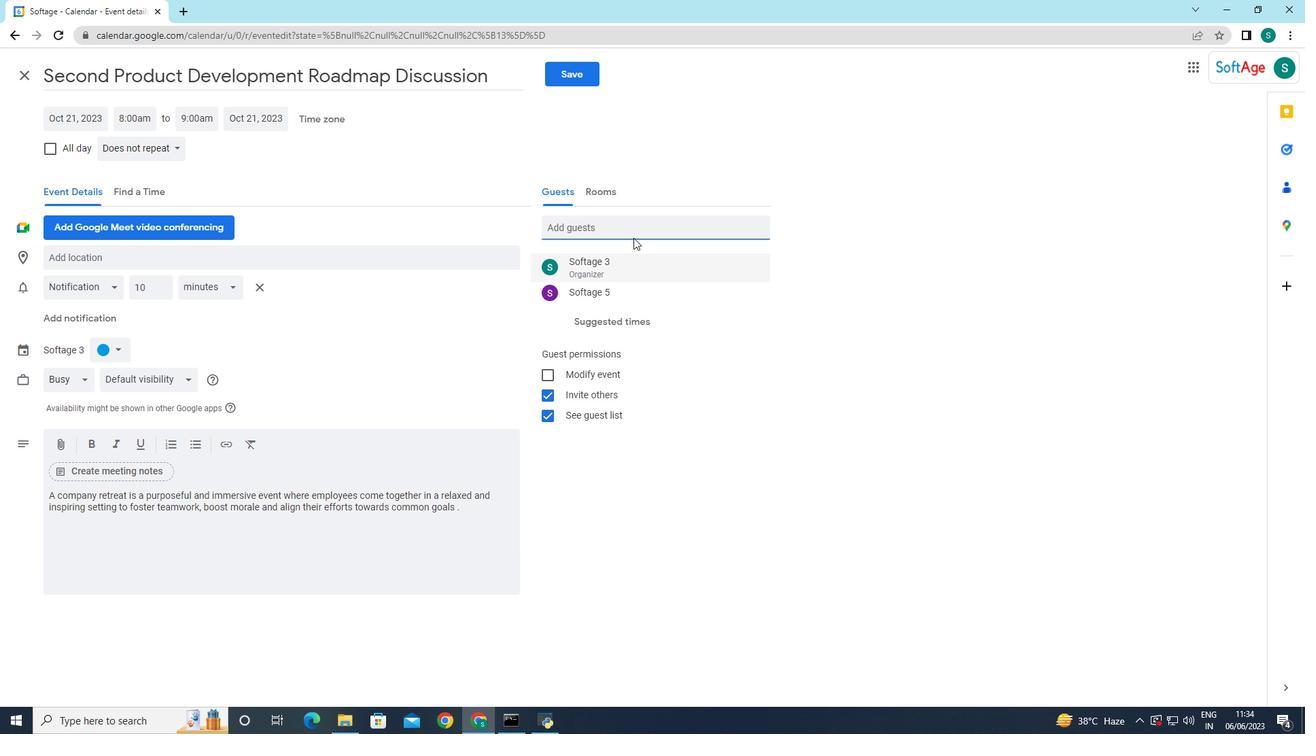 
Action: Mouse pressed left at (623, 221)
Screenshot: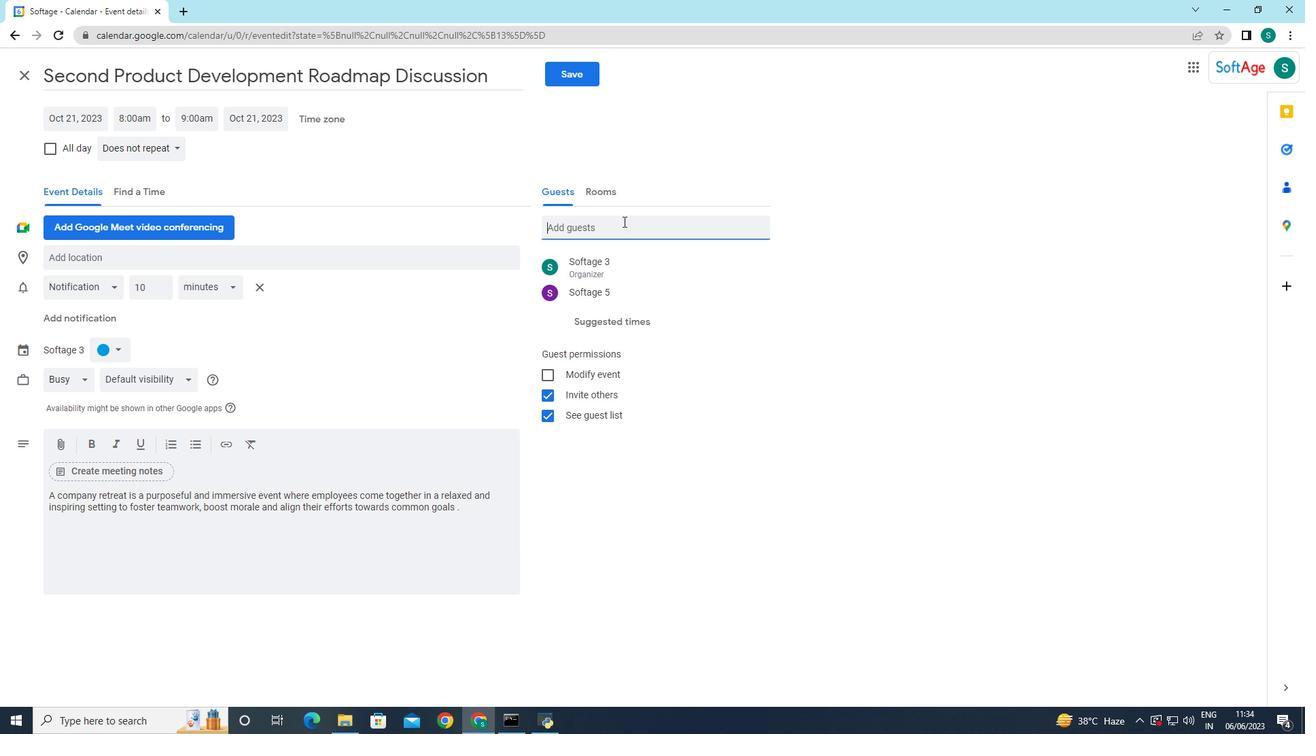 
Action: Mouse moved to (621, 223)
Screenshot: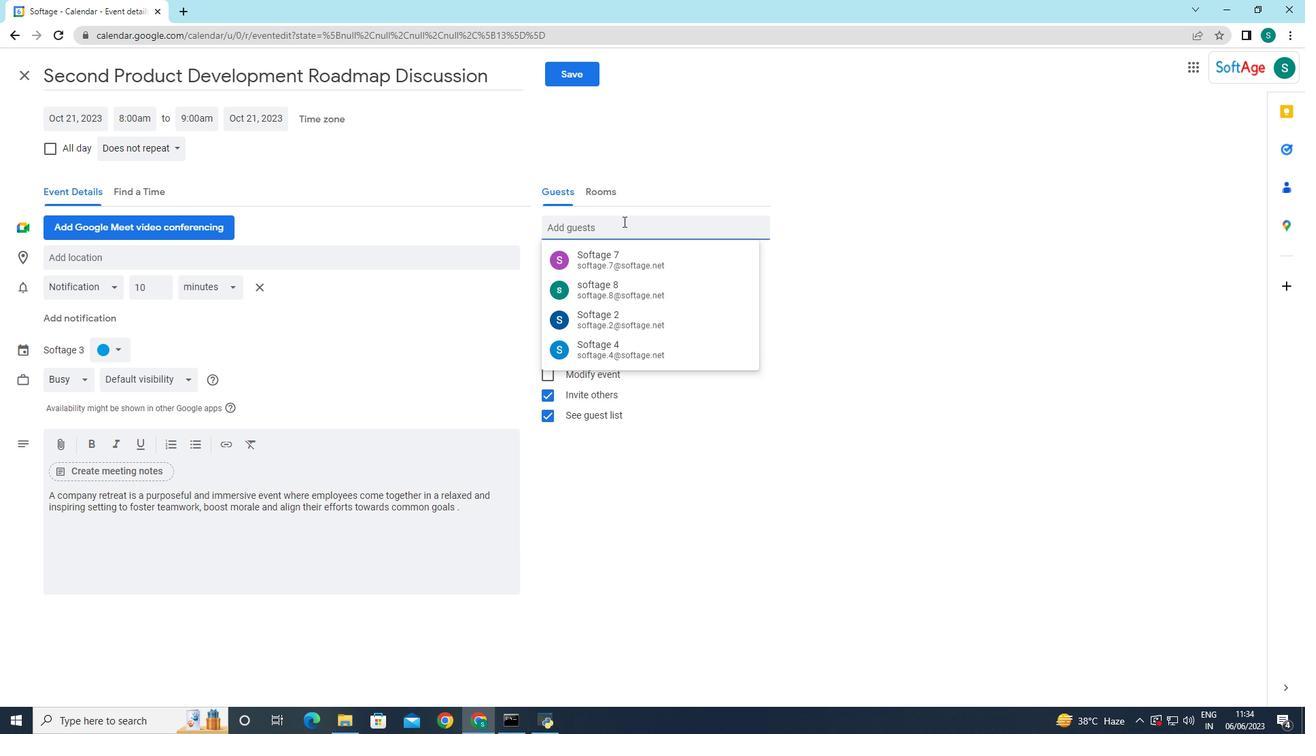 
Action: Key pressed so
Screenshot: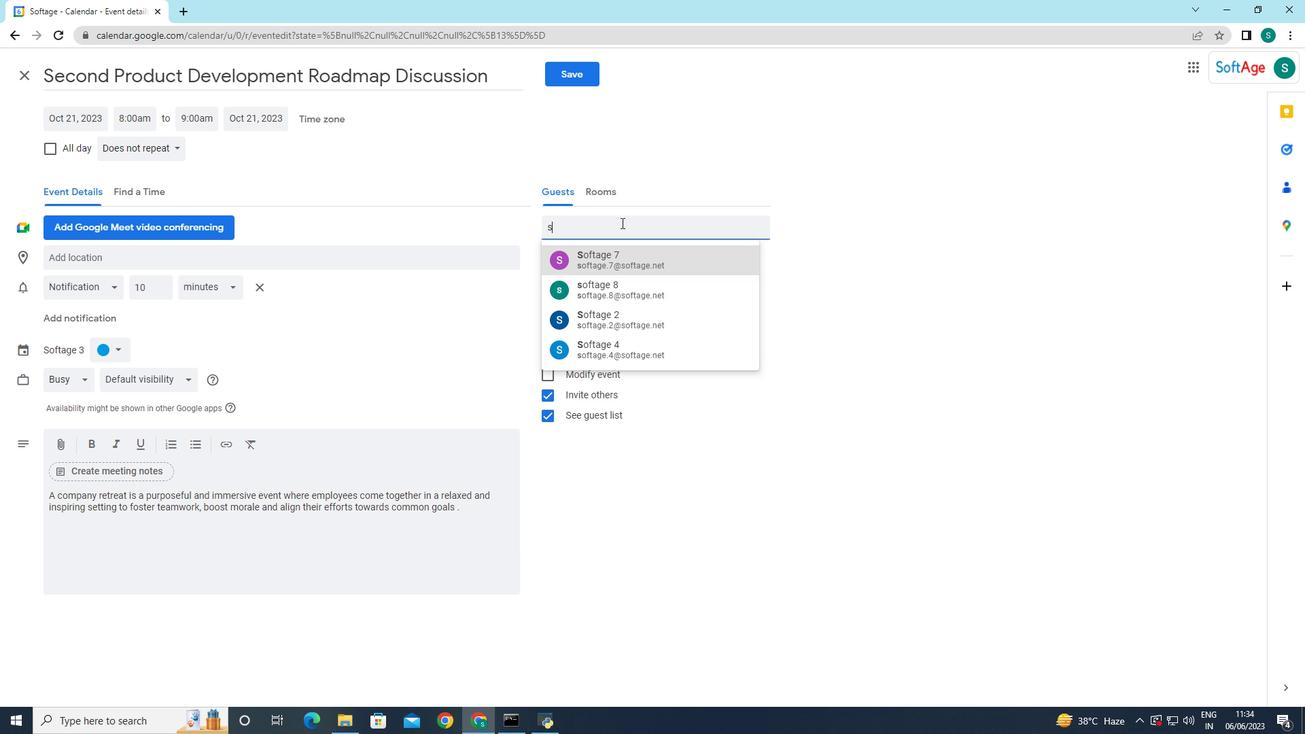 
Action: Mouse moved to (613, 226)
Screenshot: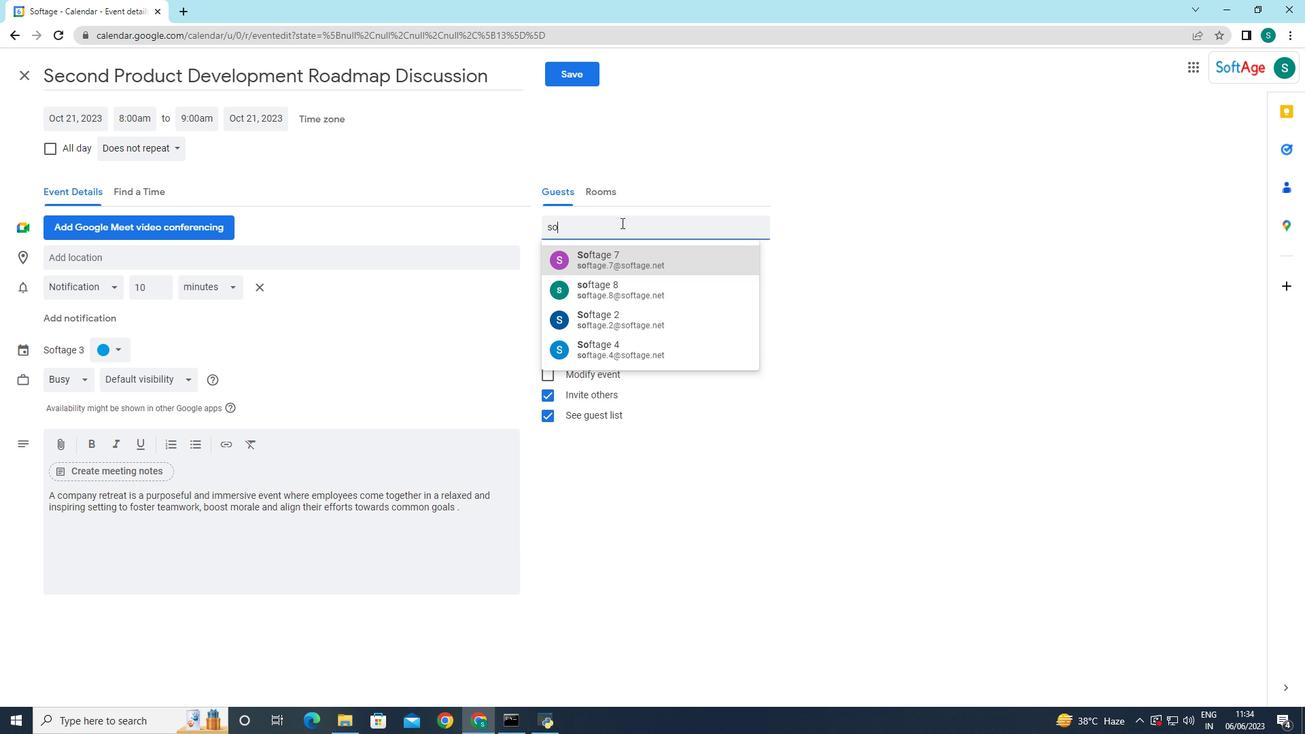
Action: Key pressed ftage.6
Screenshot: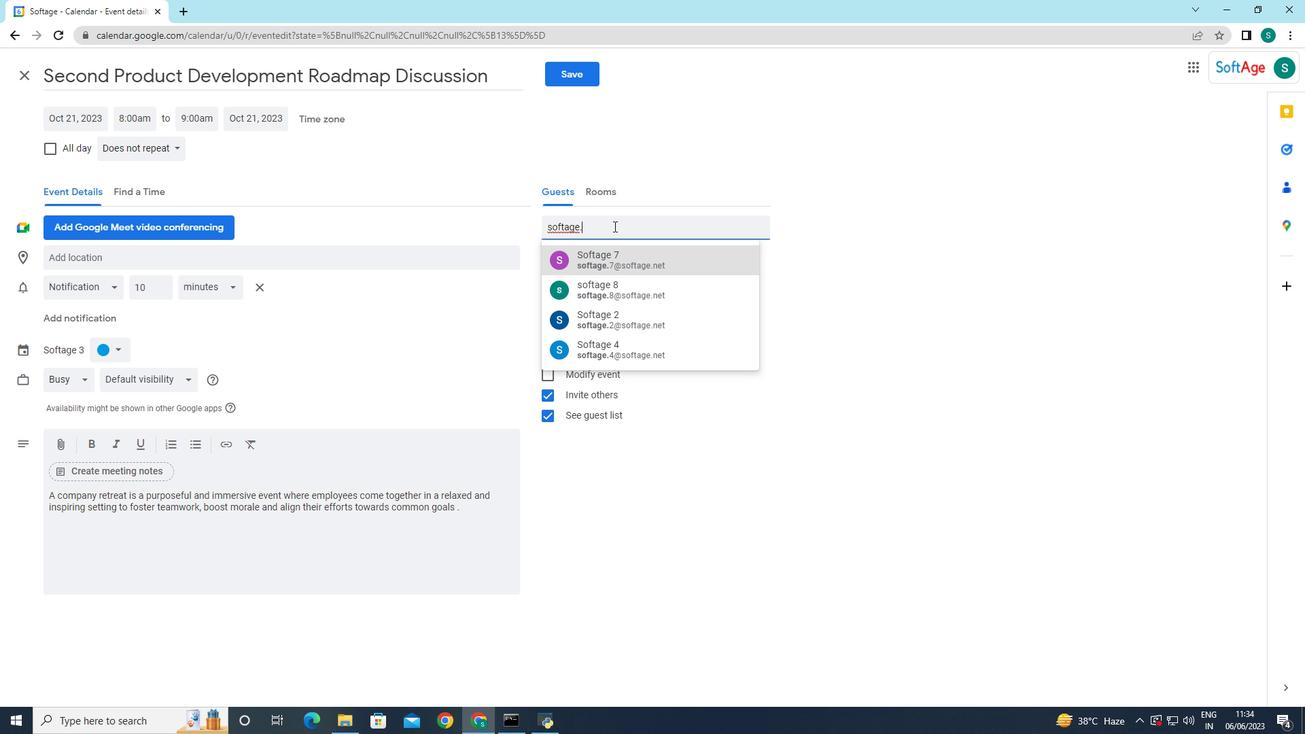 
Action: Mouse moved to (605, 264)
Screenshot: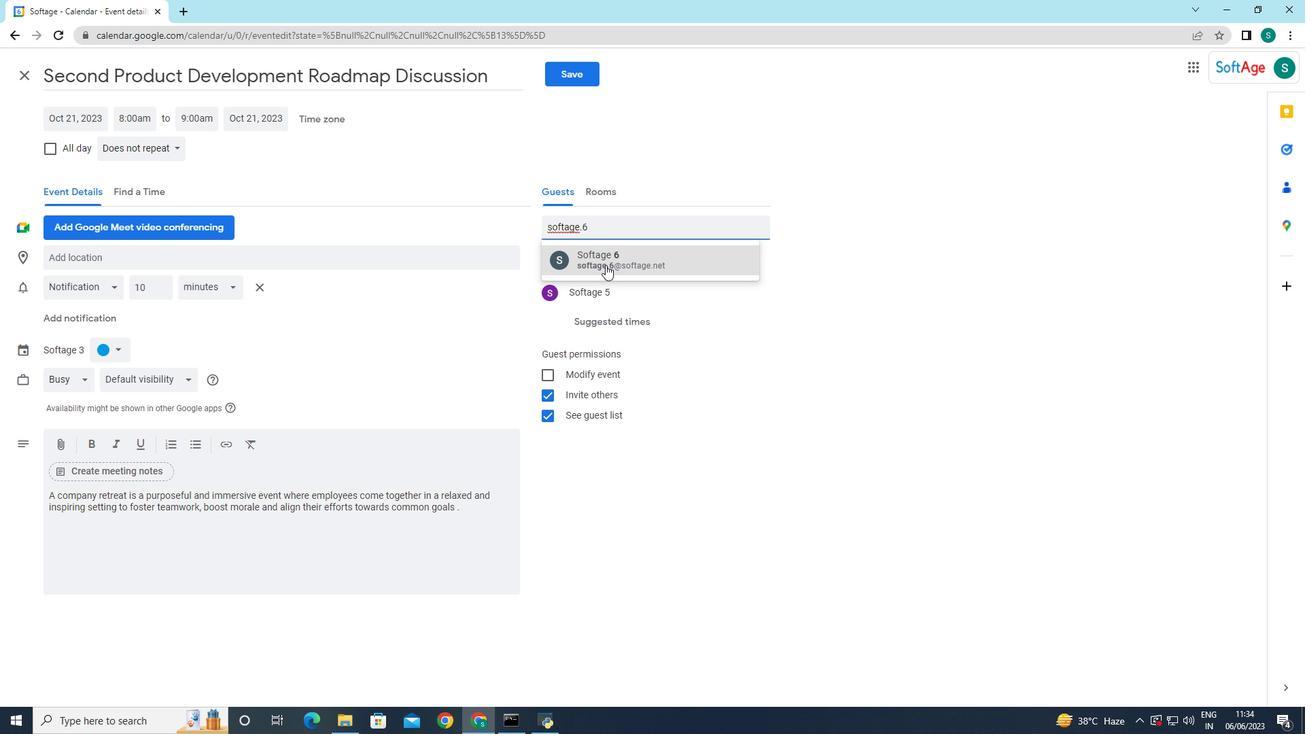 
Action: Mouse pressed left at (605, 264)
Screenshot: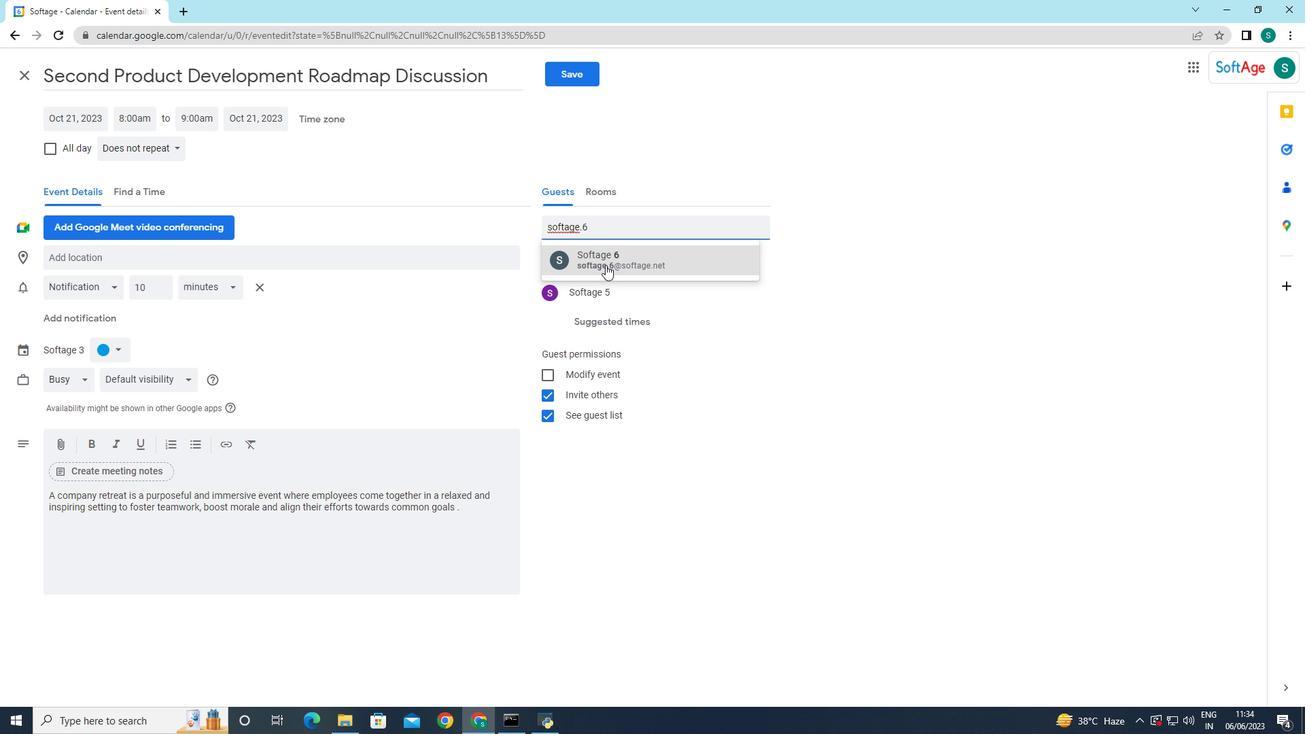 
Action: Mouse moved to (749, 267)
Screenshot: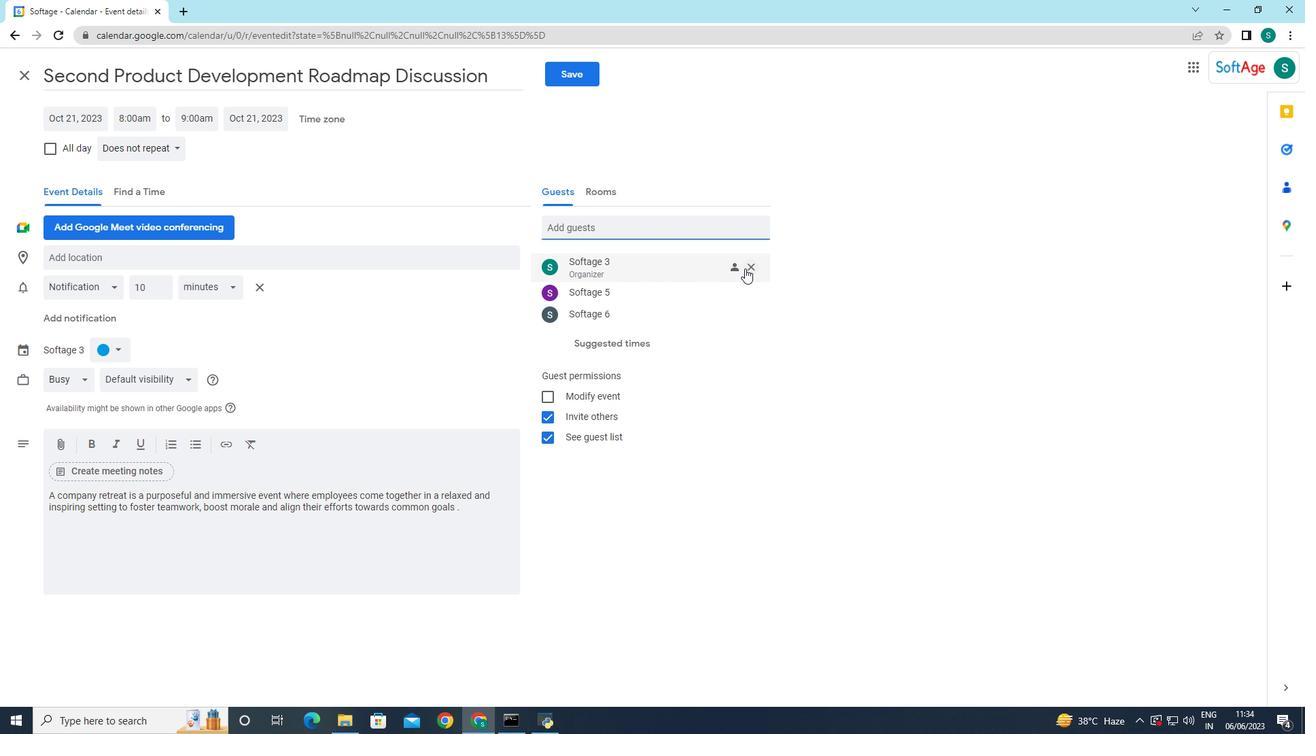 
Action: Mouse pressed left at (749, 267)
Screenshot: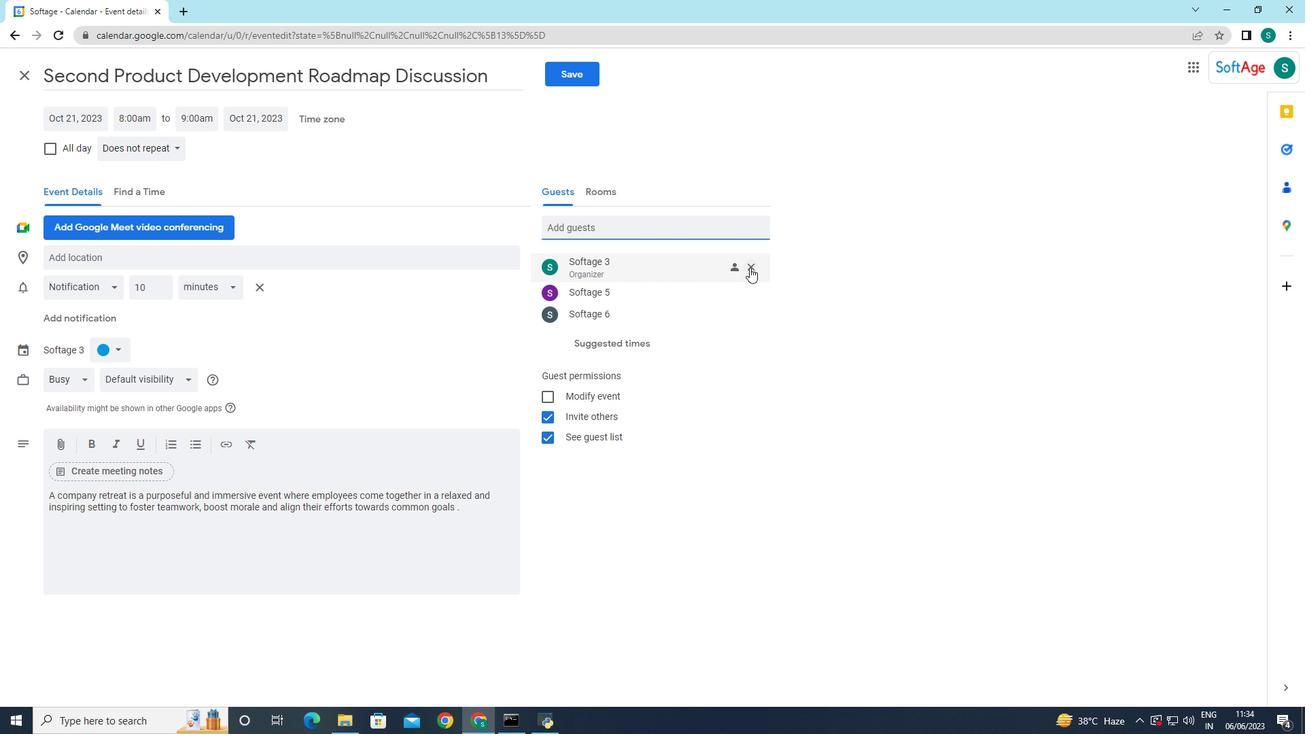 
Action: Mouse moved to (159, 146)
Screenshot: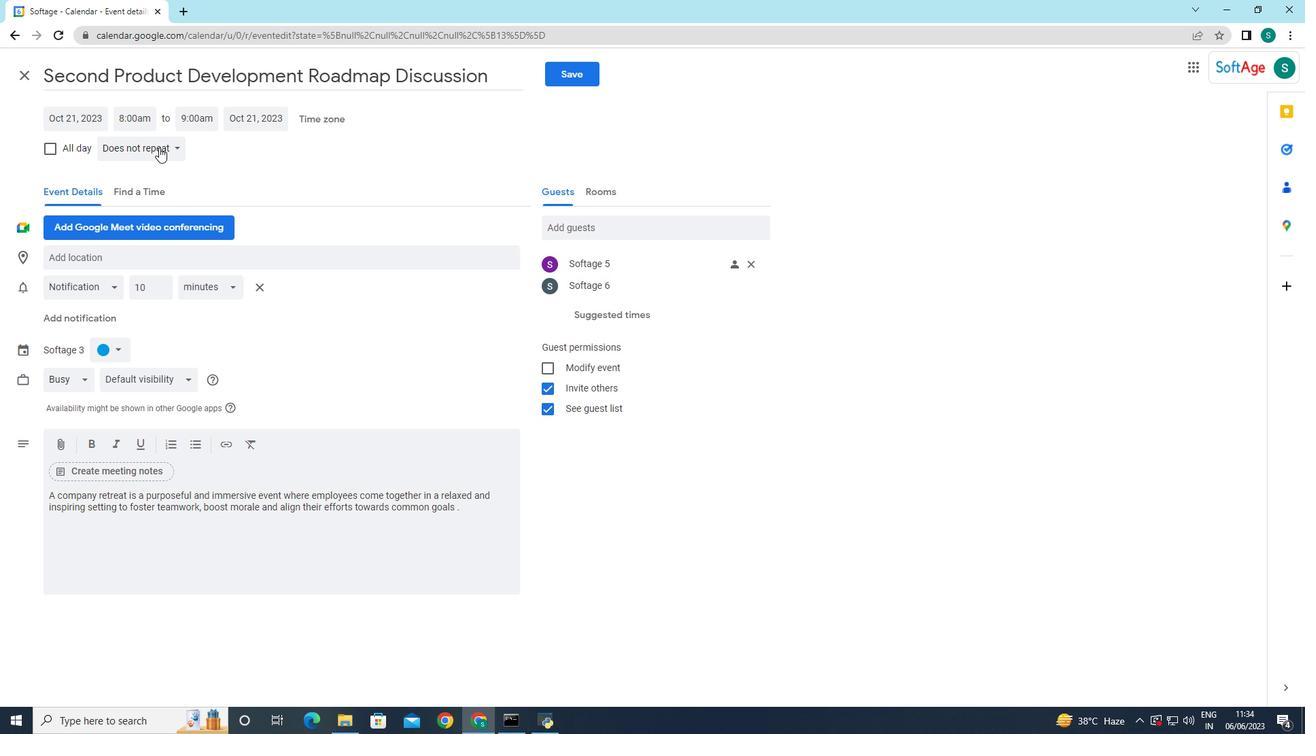 
Action: Mouse pressed left at (159, 146)
Screenshot: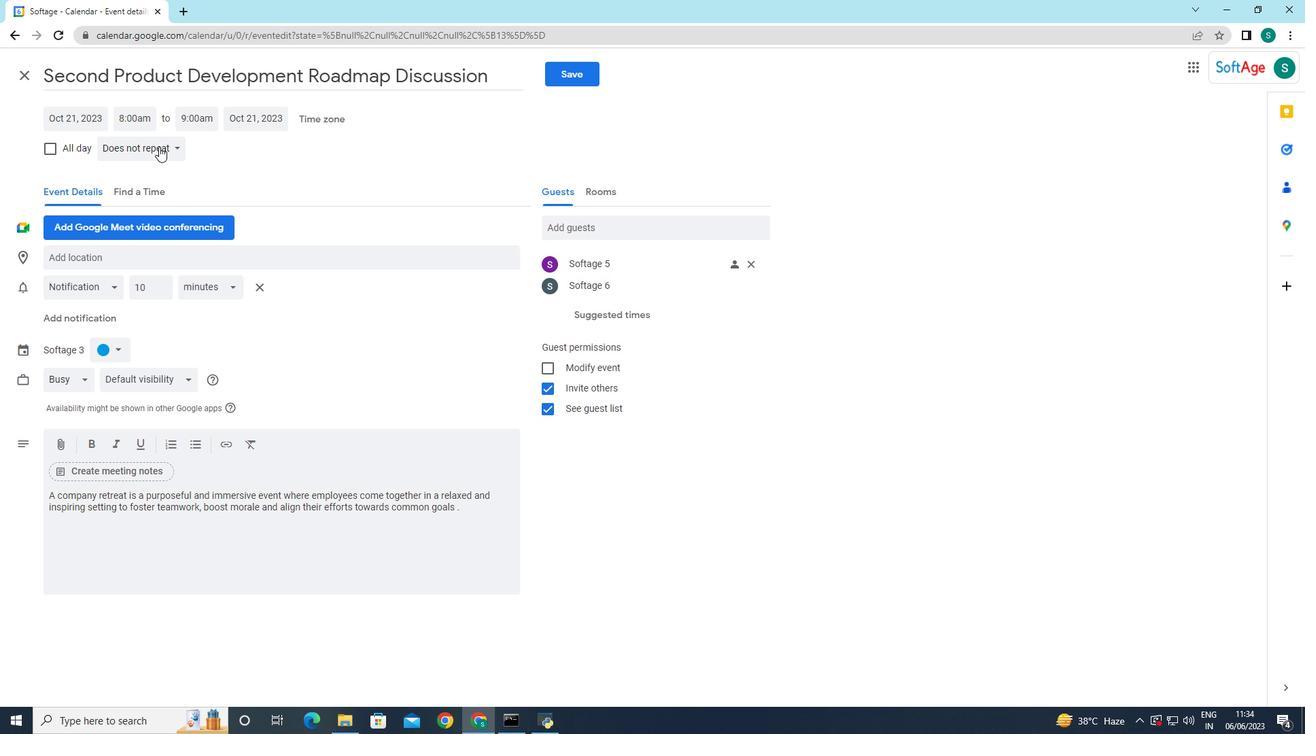 
Action: Mouse moved to (147, 151)
Screenshot: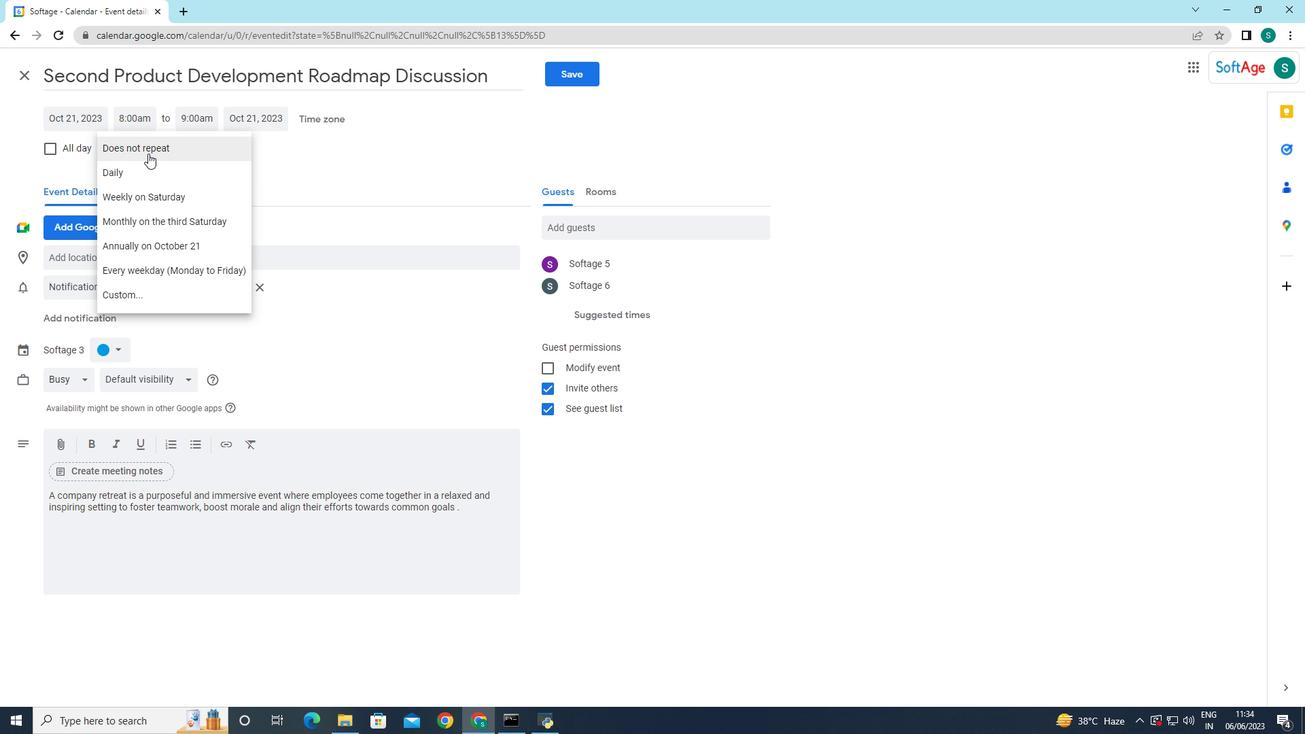 
Action: Mouse pressed left at (147, 151)
Screenshot: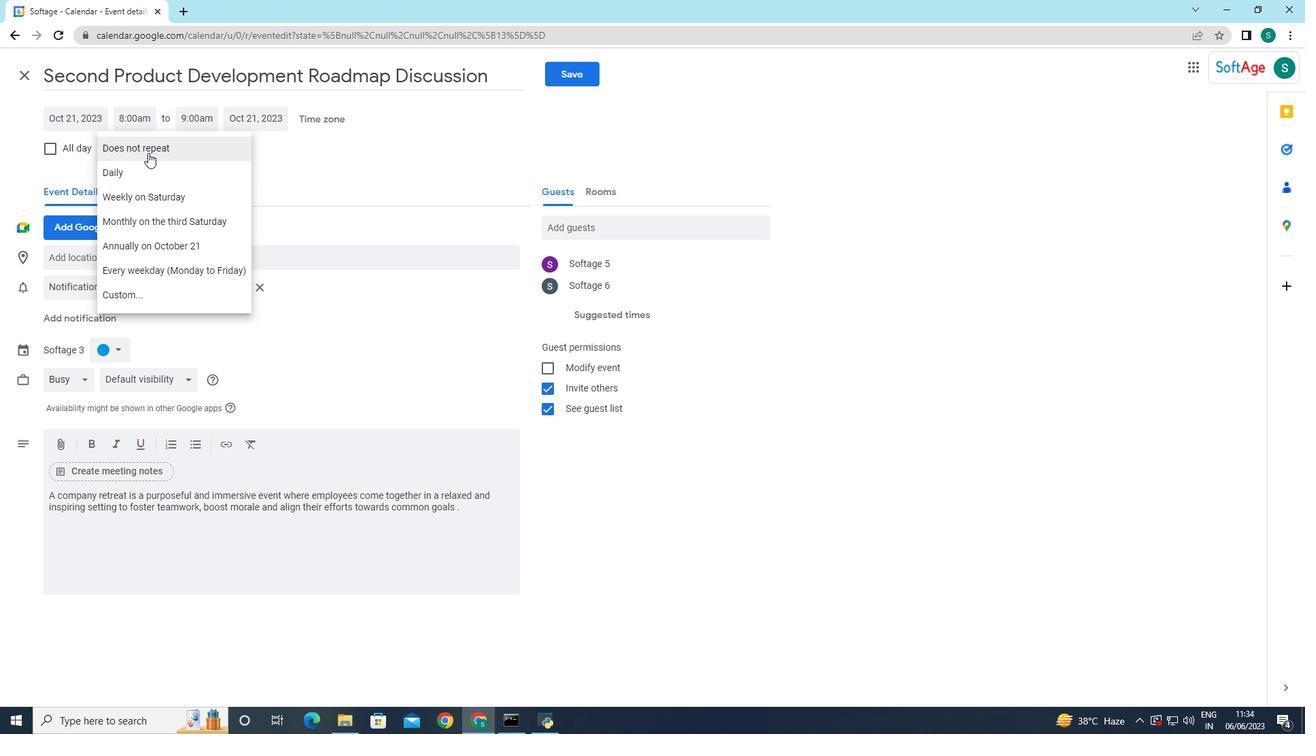 
Action: Mouse moved to (579, 79)
Screenshot: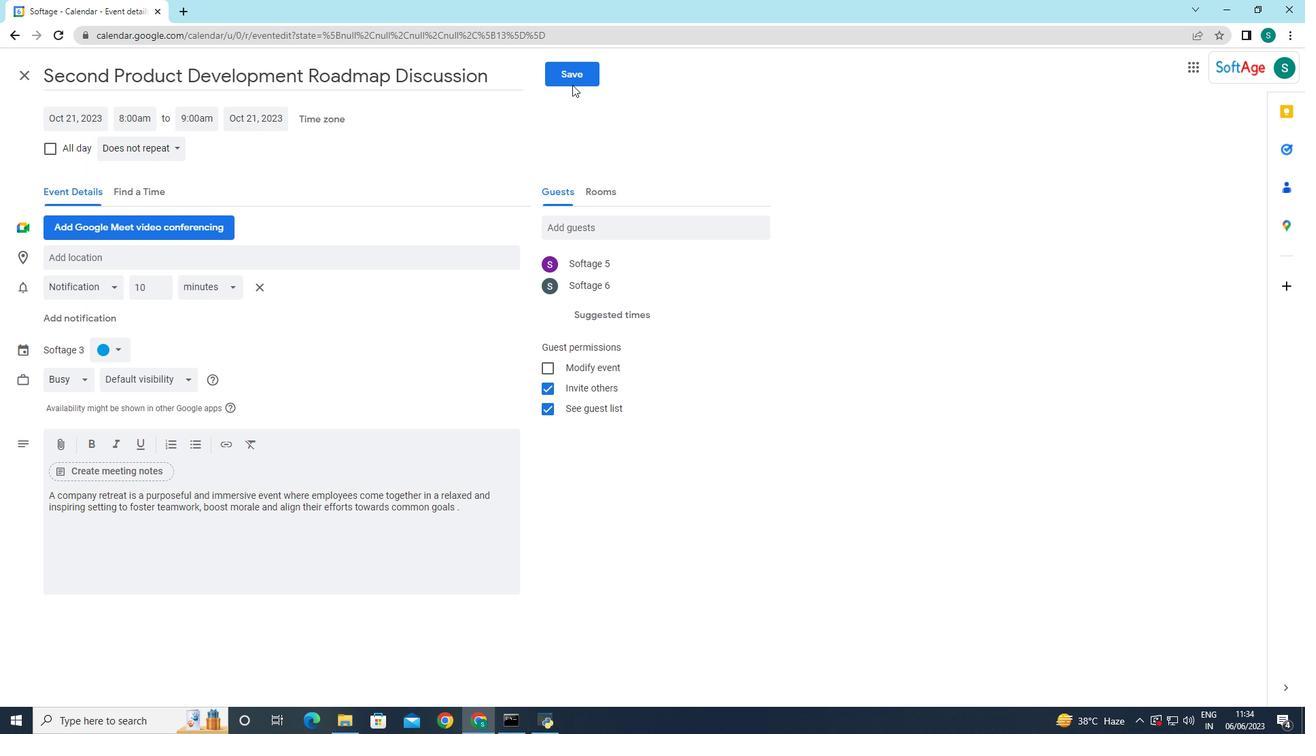 
Action: Mouse pressed left at (579, 79)
Screenshot: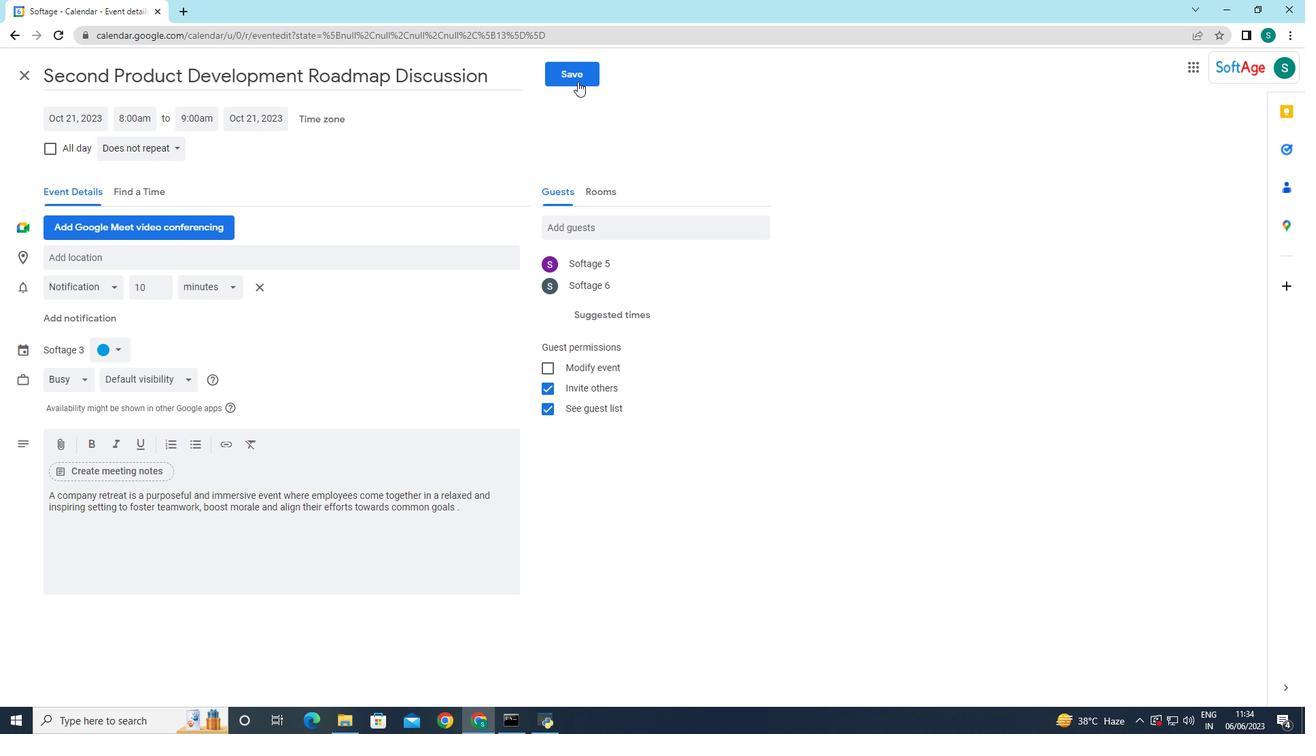 
Action: Mouse moved to (777, 412)
Screenshot: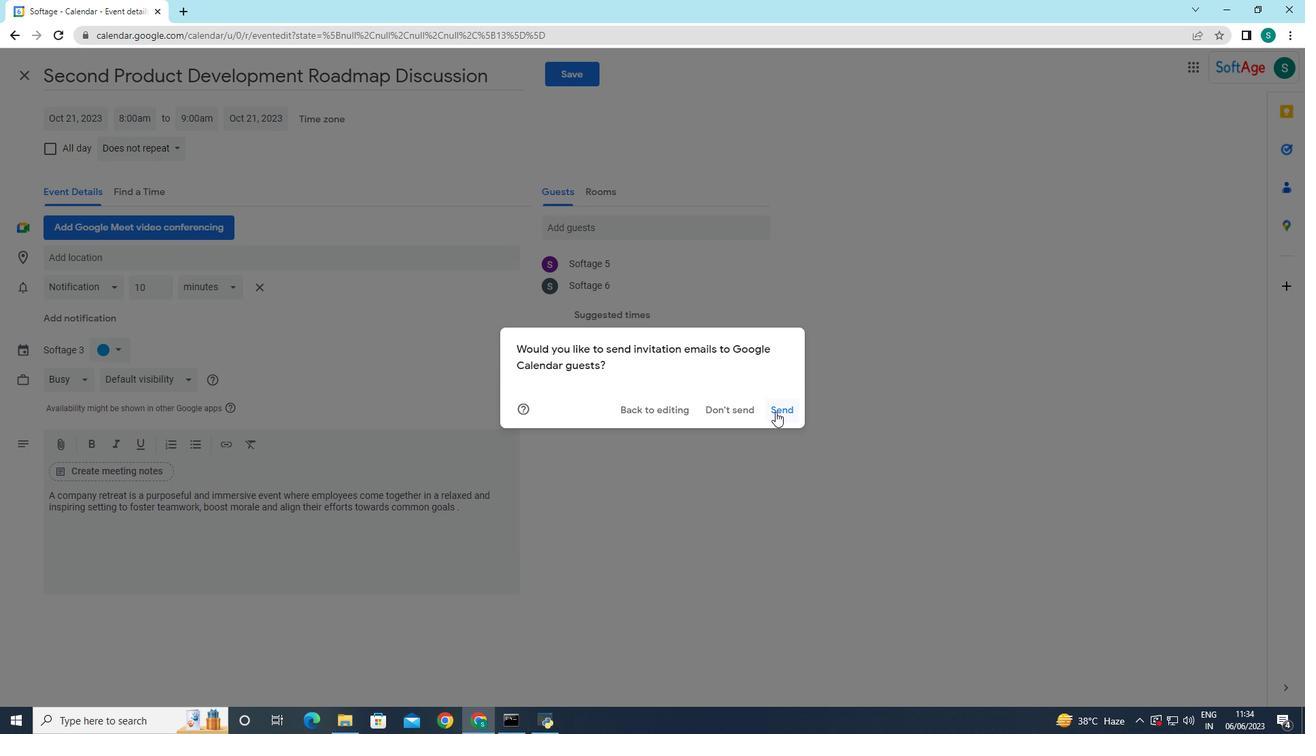 
Action: Mouse pressed left at (777, 412)
Screenshot: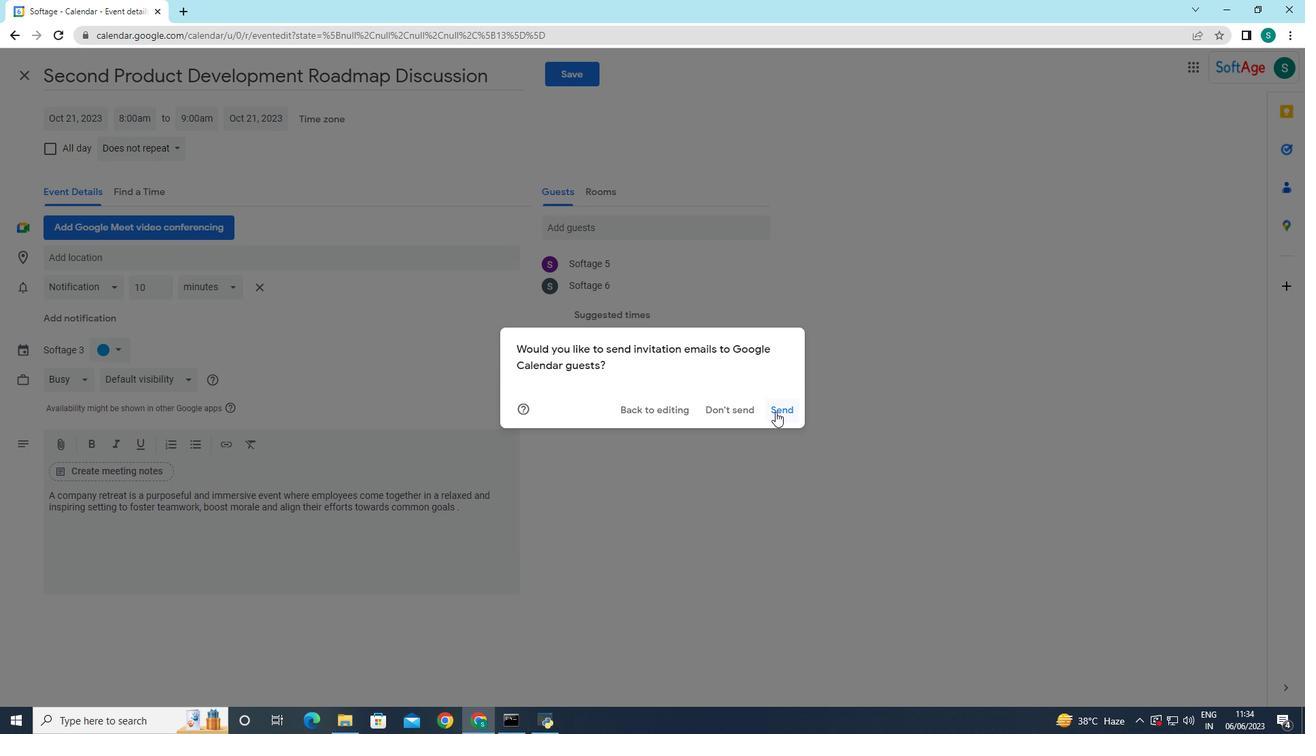 
